Task: Send an email with the signature Maria Thompson with the subject Feedback on a sales pitch and the message Can you provide me with more information about the new product launch? from softage.3@softage.net to softage.1@softage.net with an attached audio file Audio_film_review.mp3 and move the email from Sent Items to the folder Licensing agreements
Action: Mouse moved to (78, 107)
Screenshot: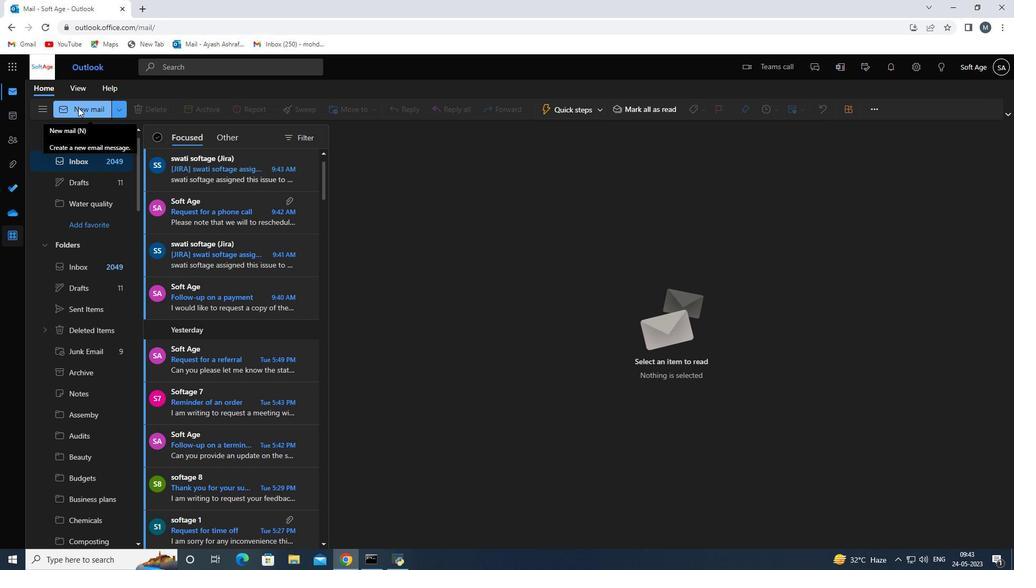 
Action: Mouse pressed left at (78, 107)
Screenshot: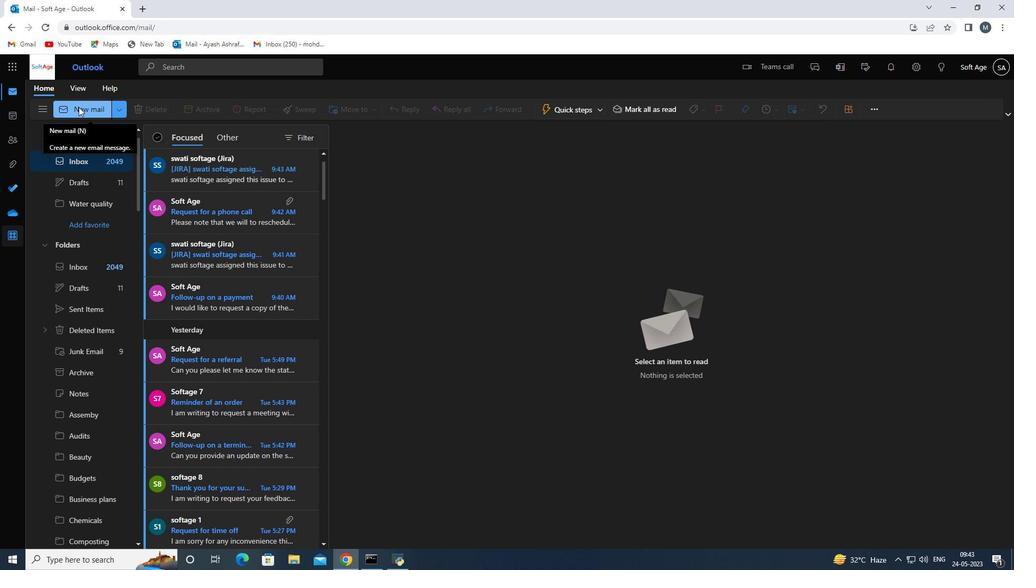 
Action: Mouse moved to (711, 110)
Screenshot: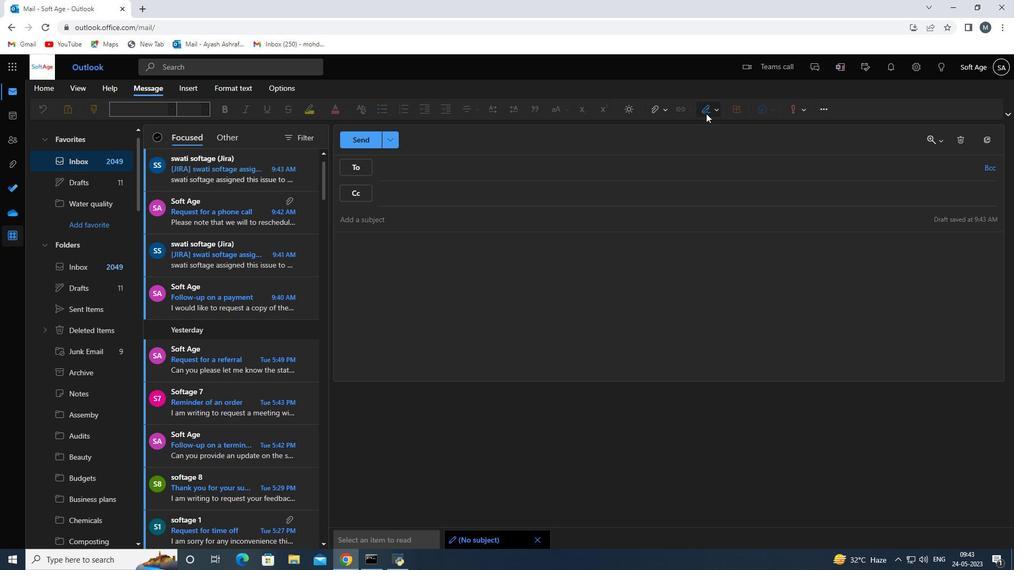 
Action: Mouse pressed left at (711, 110)
Screenshot: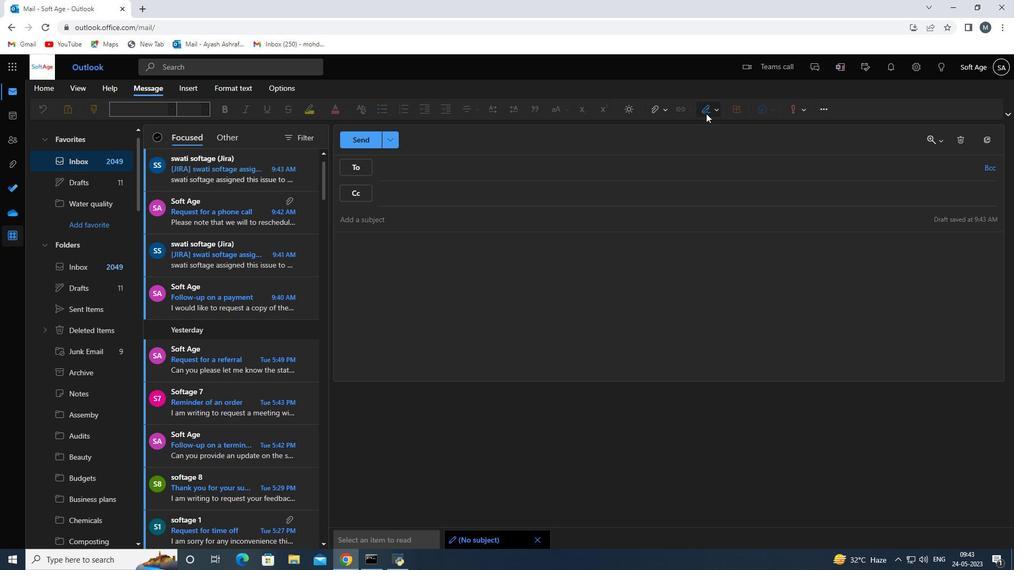 
Action: Mouse moved to (696, 151)
Screenshot: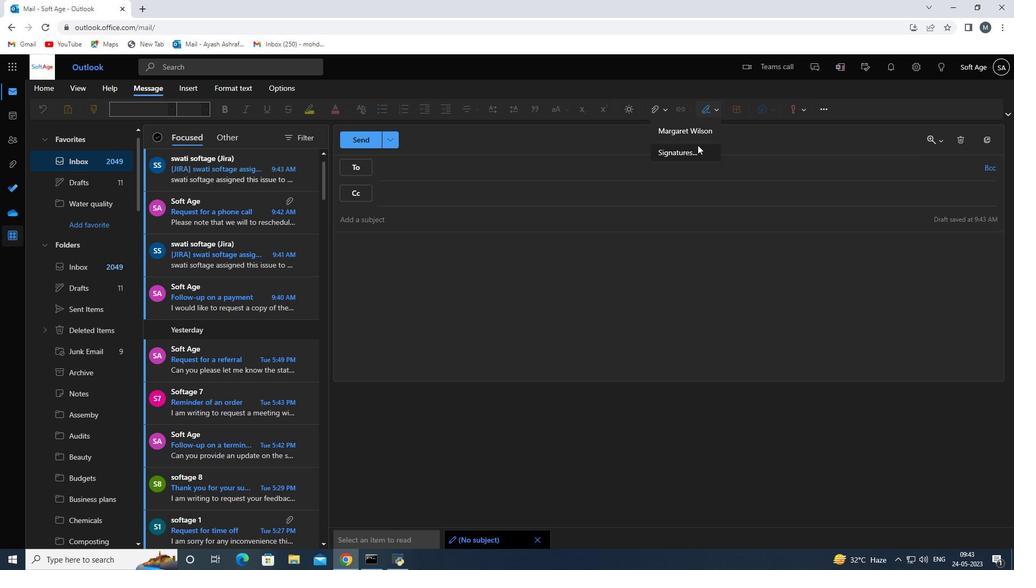 
Action: Mouse pressed left at (696, 151)
Screenshot: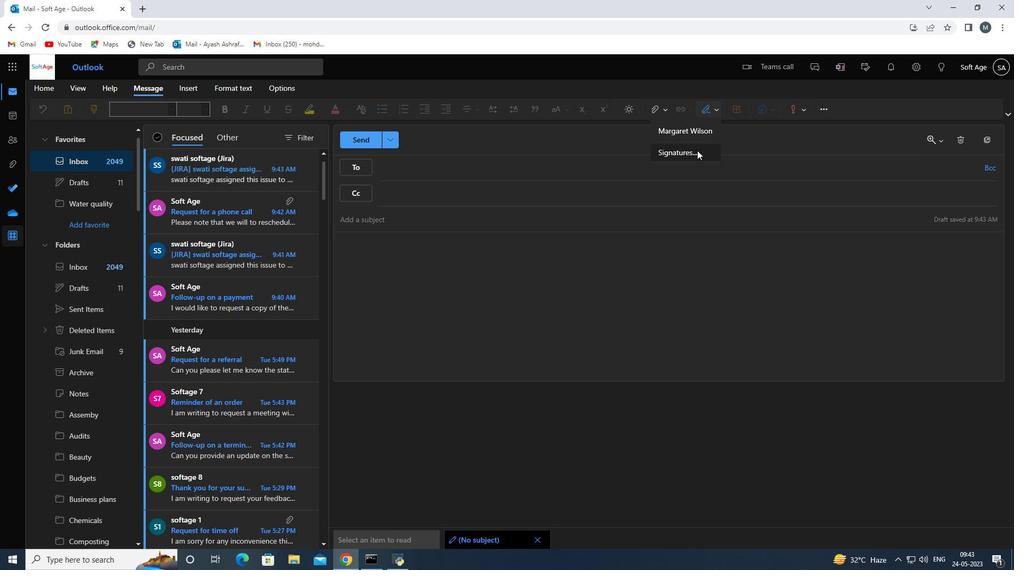 
Action: Mouse moved to (716, 196)
Screenshot: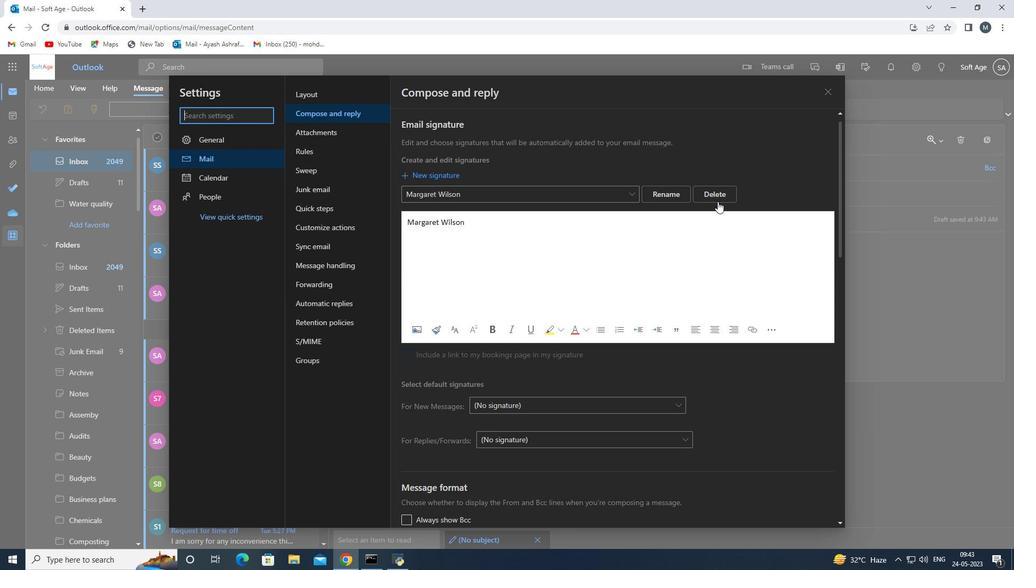 
Action: Mouse pressed left at (716, 196)
Screenshot: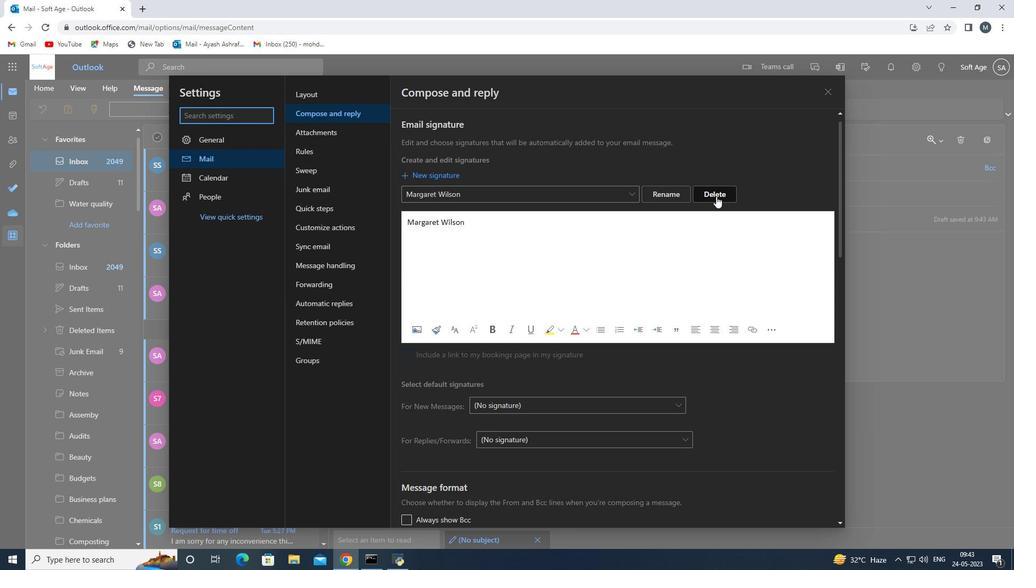 
Action: Mouse moved to (523, 193)
Screenshot: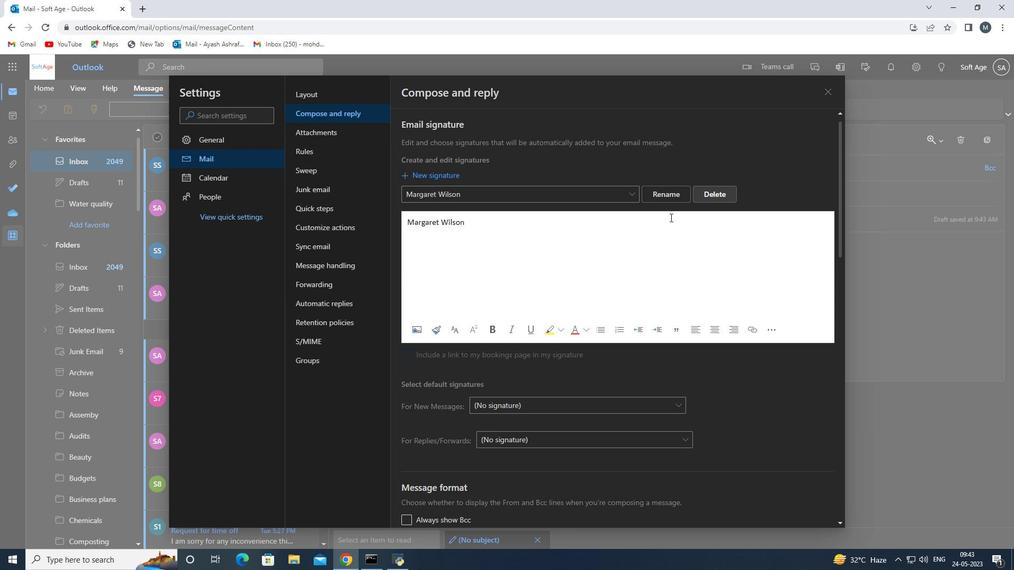 
Action: Mouse pressed left at (523, 193)
Screenshot: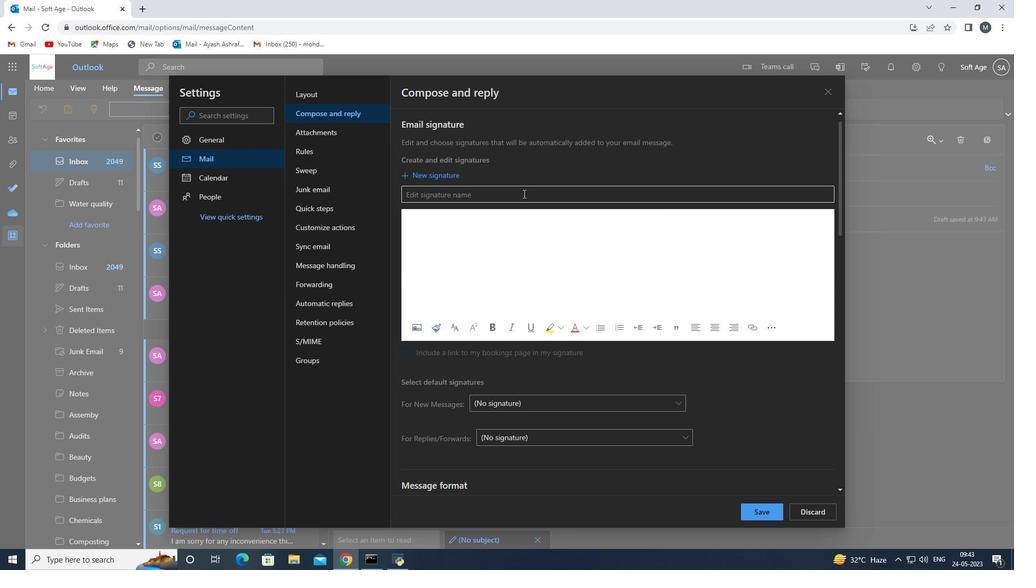 
Action: Key pressed <Key.shift>Maria<Key.space><Key.shift>Thompson<Key.space>
Screenshot: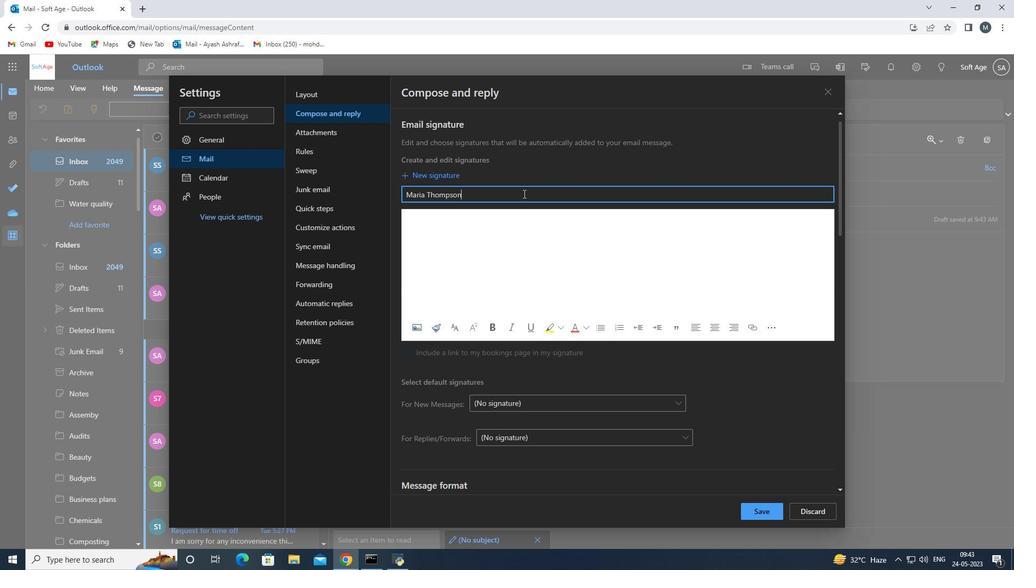 
Action: Mouse moved to (470, 219)
Screenshot: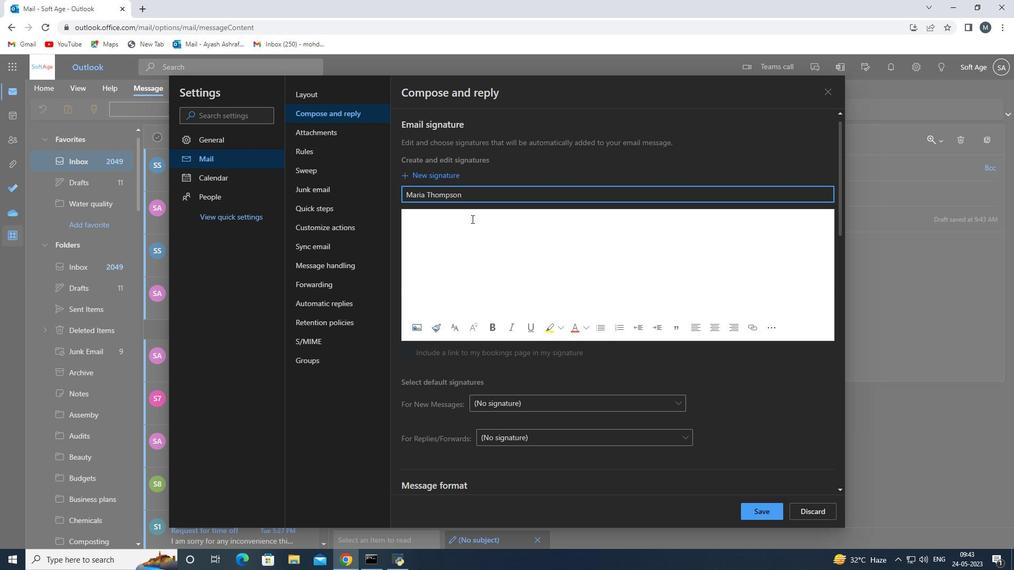 
Action: Mouse pressed left at (470, 219)
Screenshot: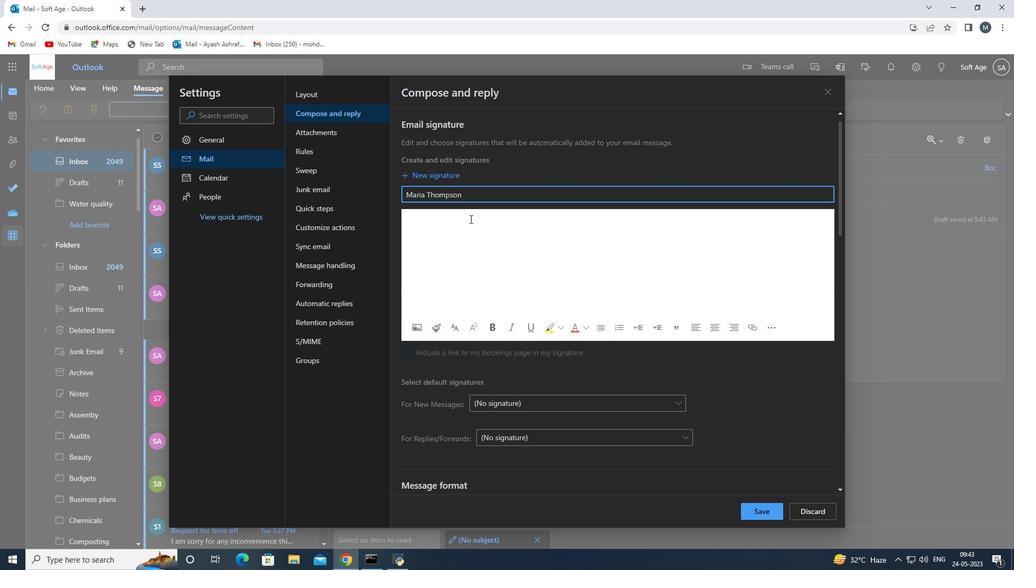 
Action: Key pressed <Key.shift>Mar
Screenshot: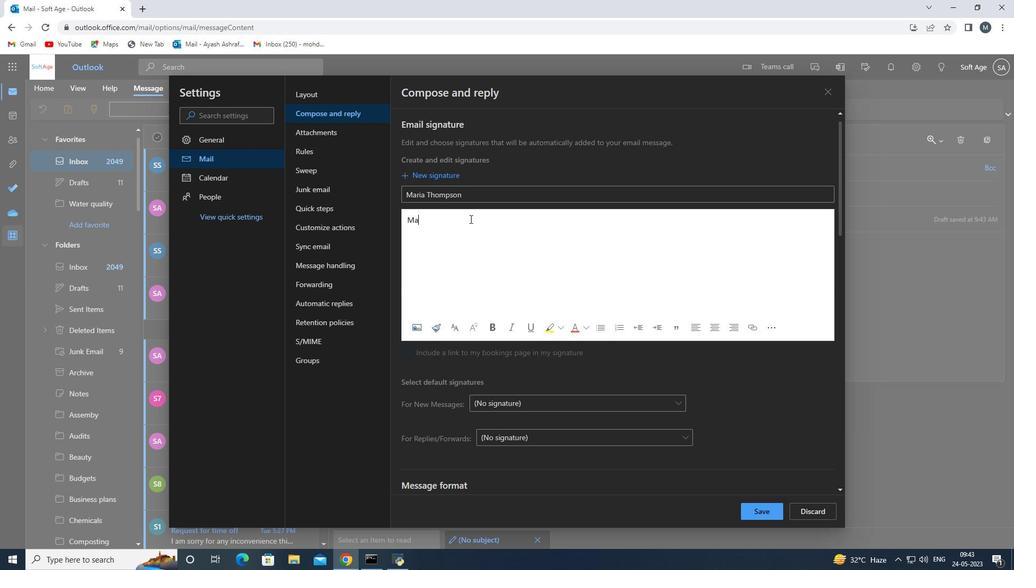 
Action: Mouse moved to (470, 219)
Screenshot: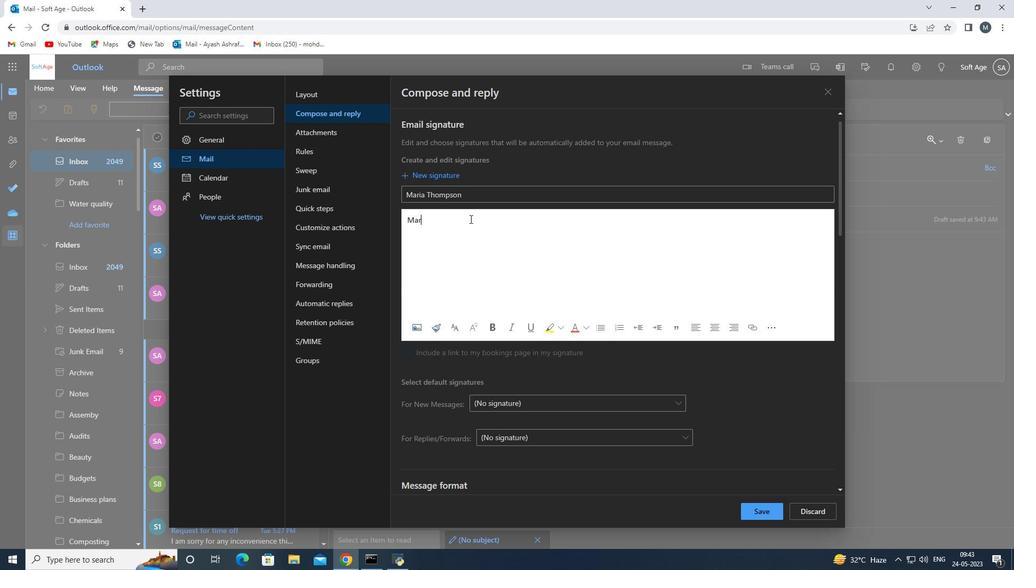 
Action: Key pressed ia<Key.space><Key.shift>Thompson<Key.space>
Screenshot: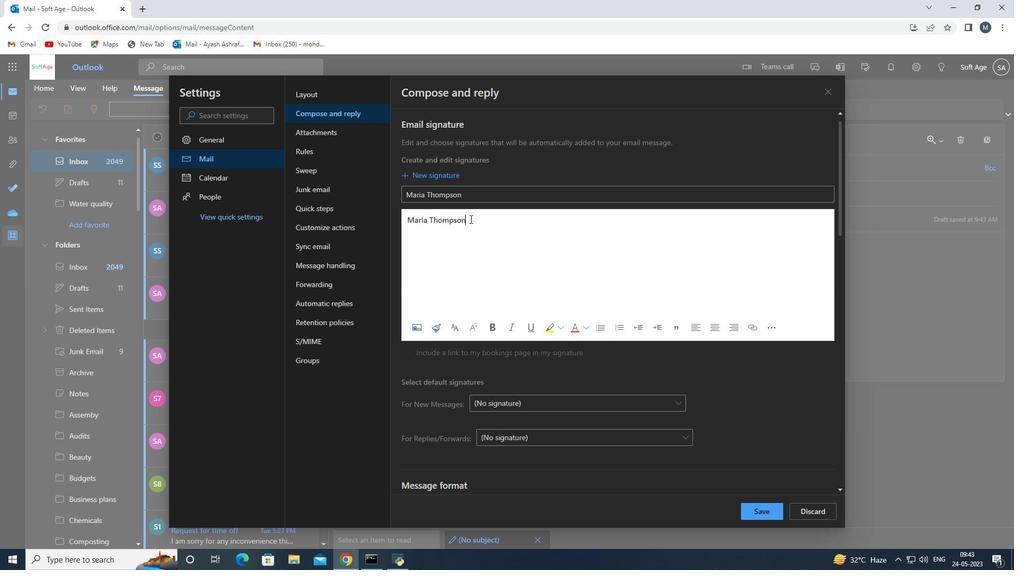 
Action: Mouse moved to (755, 511)
Screenshot: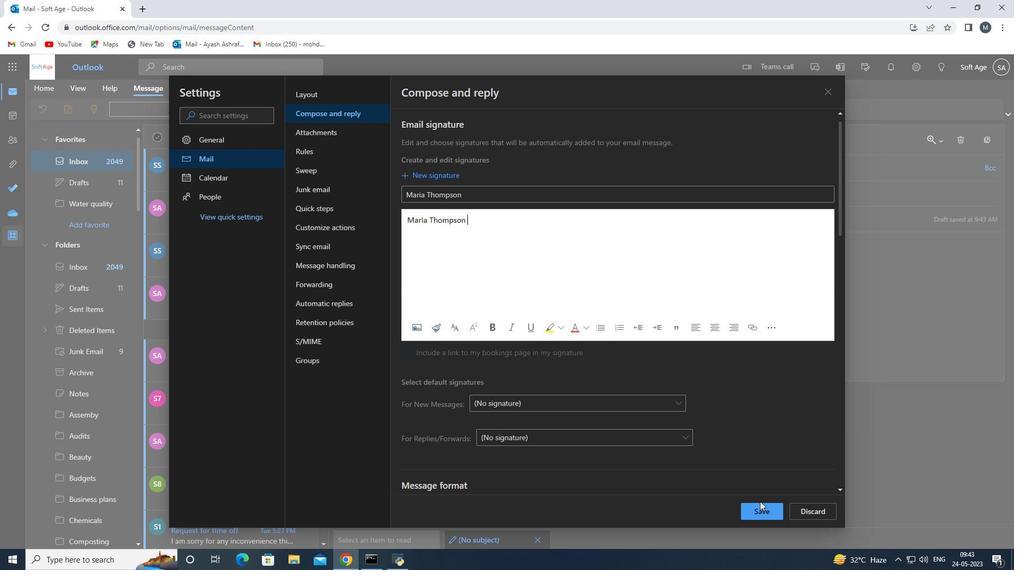 
Action: Mouse pressed left at (755, 511)
Screenshot: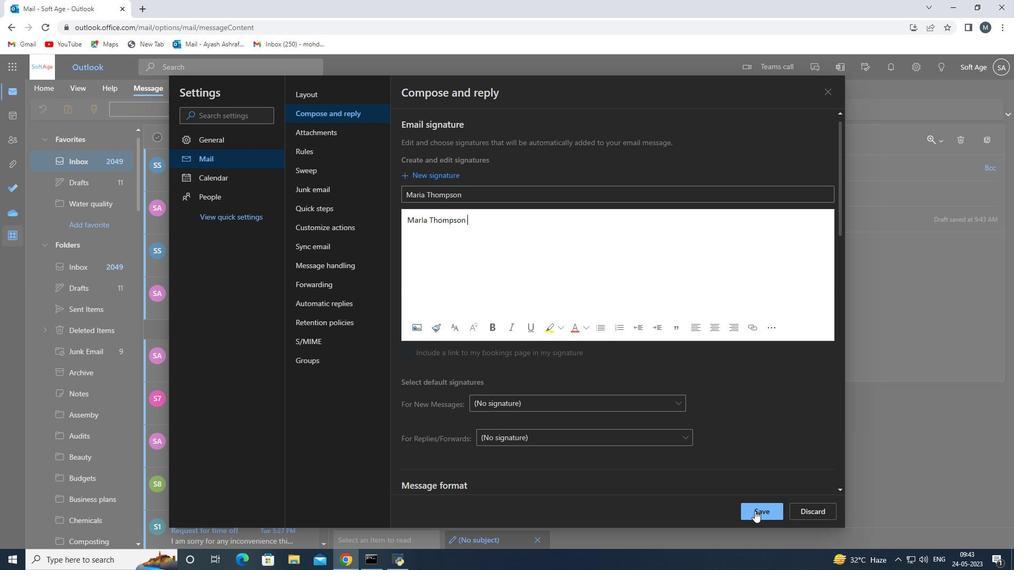 
Action: Mouse moved to (835, 90)
Screenshot: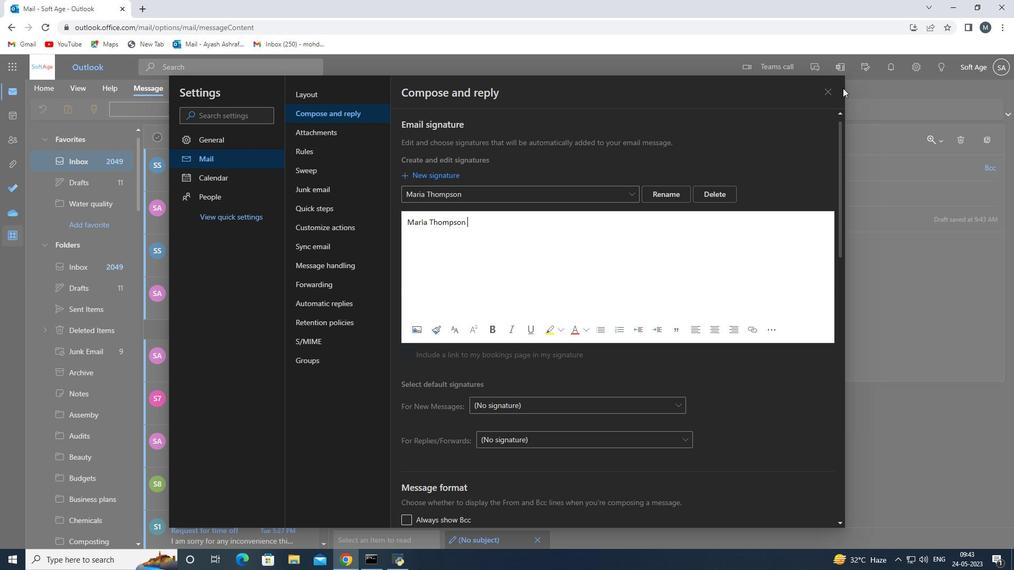 
Action: Mouse pressed left at (835, 90)
Screenshot: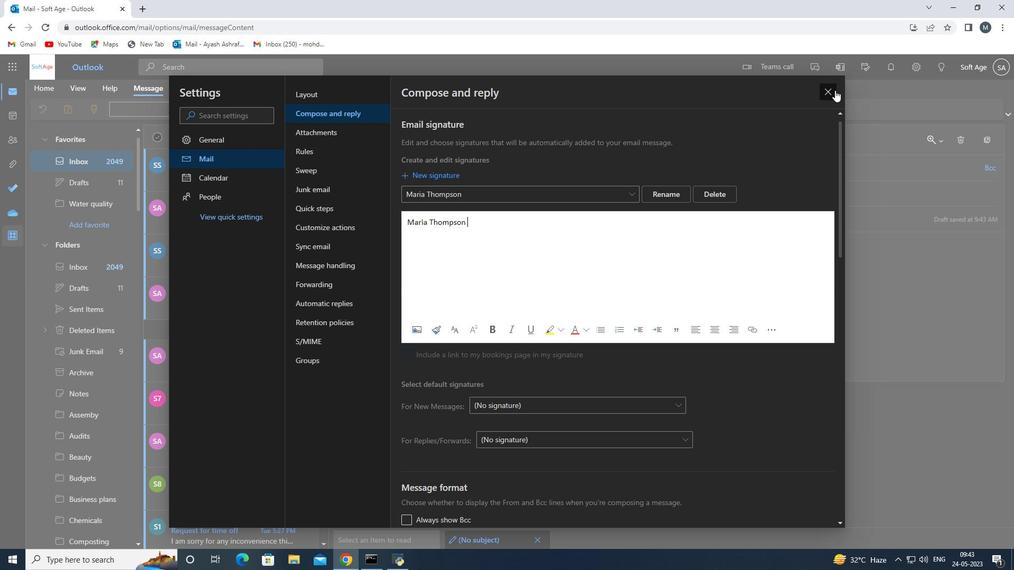 
Action: Mouse moved to (486, 168)
Screenshot: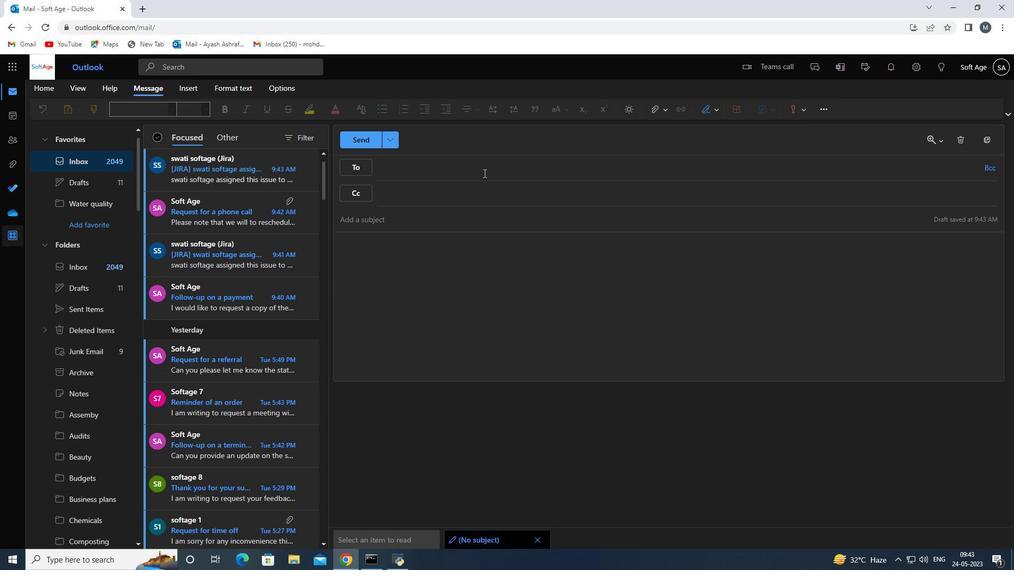 
Action: Mouse pressed left at (486, 168)
Screenshot: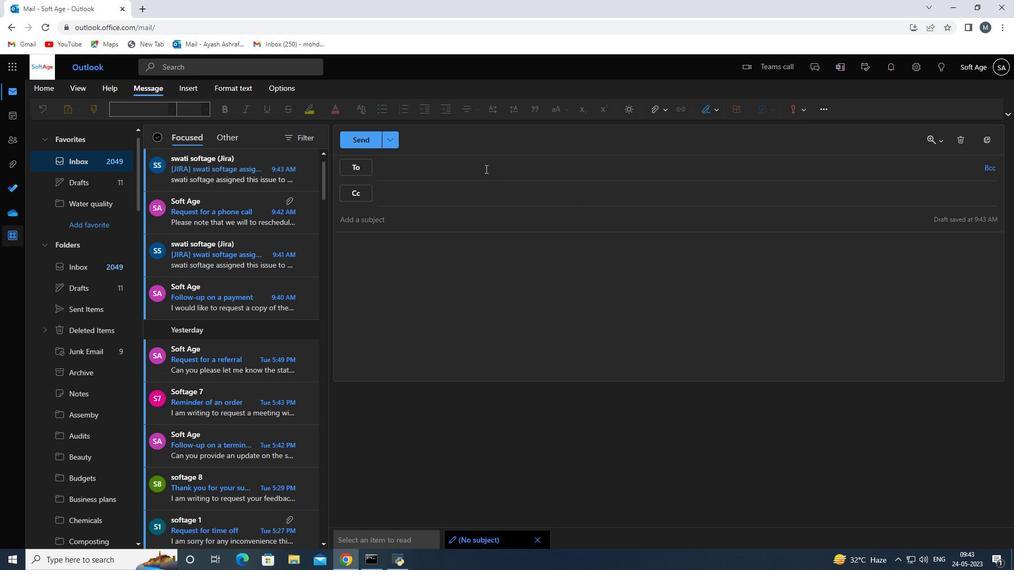 
Action: Mouse moved to (583, 274)
Screenshot: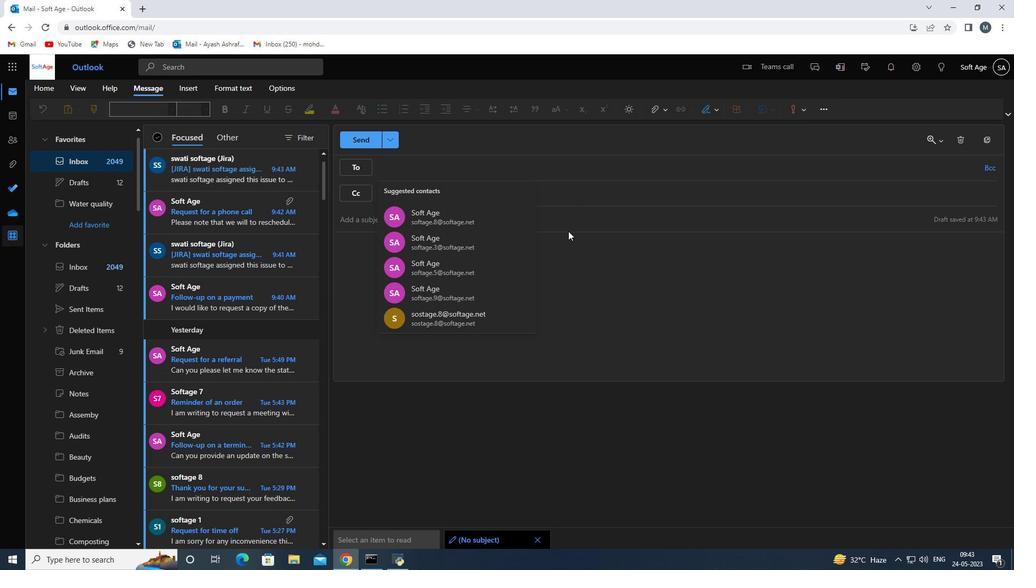 
Action: Mouse pressed left at (583, 274)
Screenshot: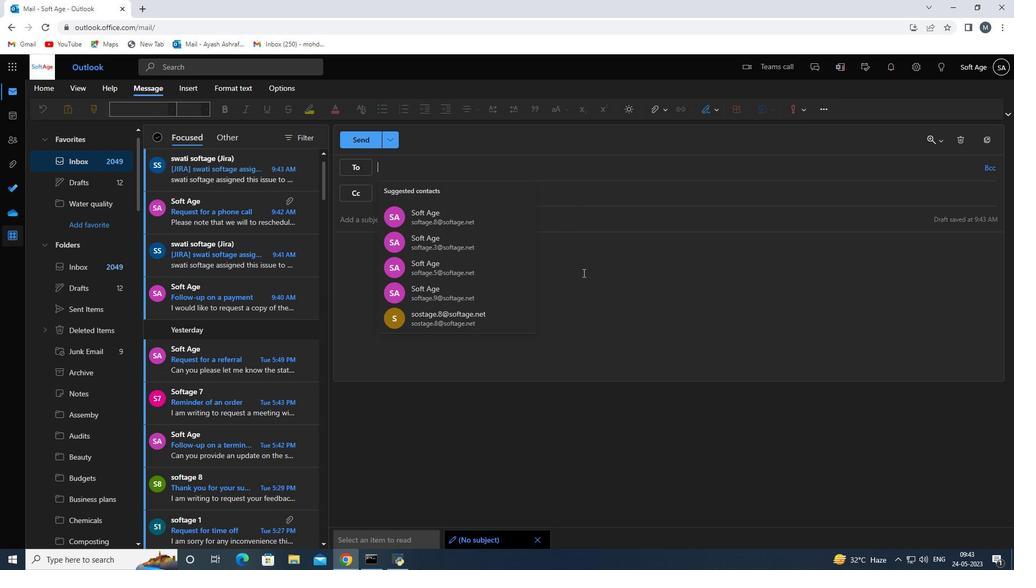 
Action: Mouse moved to (432, 224)
Screenshot: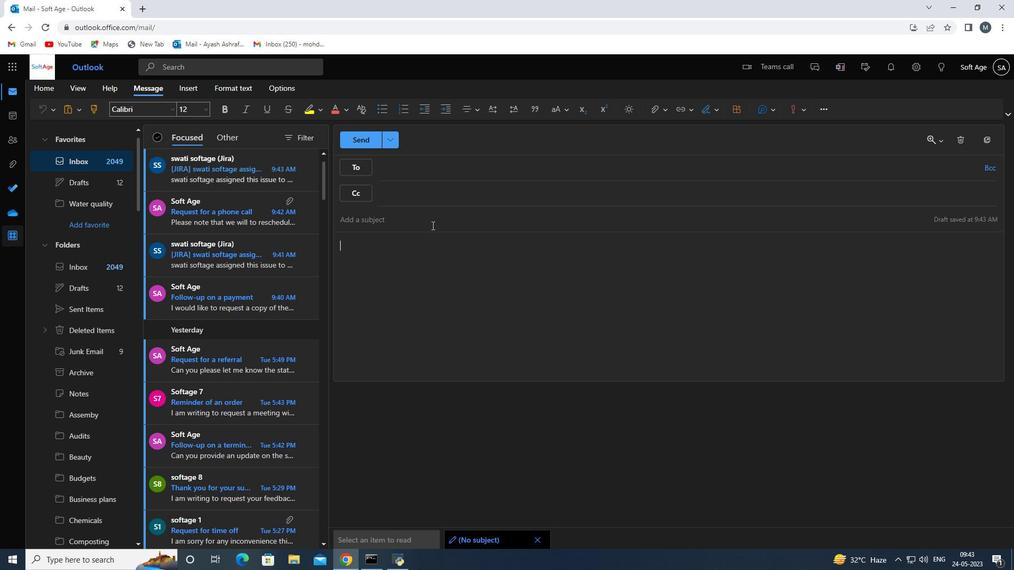 
Action: Mouse pressed left at (432, 224)
Screenshot: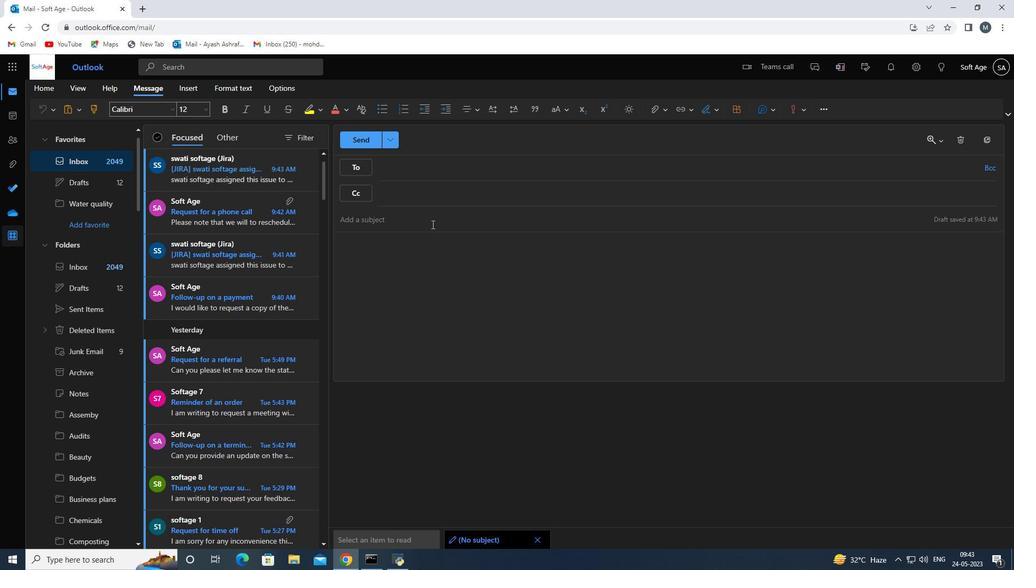 
Action: Key pressed <Key.shift>Feedback<Key.space>on<Key.space>a<Key.space>sales<Key.space>pitch<Key.space>and<Key.space>the<Key.space><Key.backspace><Key.backspace><Key.backspace><Key.backspace><Key.backspace><Key.backspace><Key.backspace><Key.backspace>
Screenshot: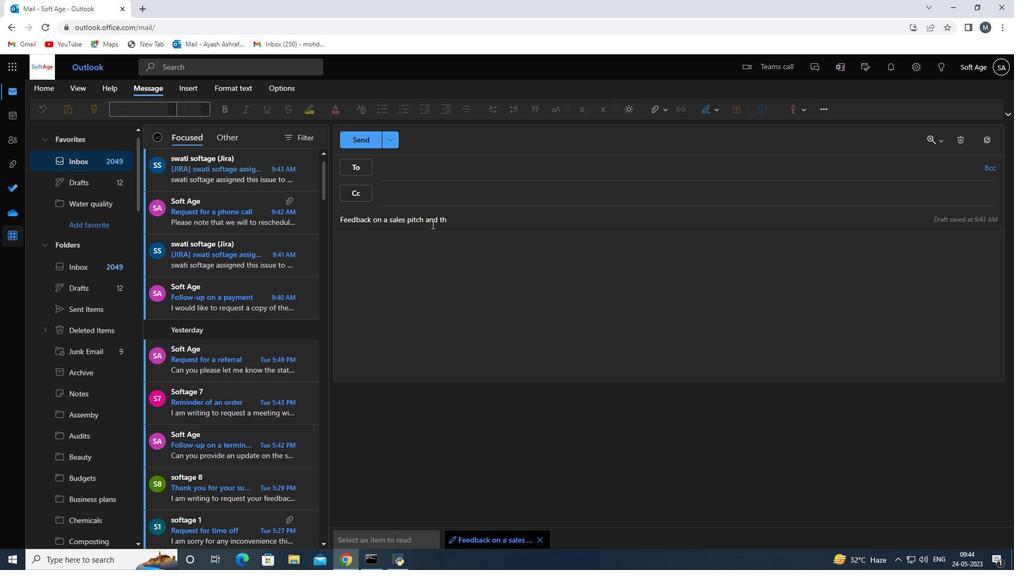 
Action: Mouse moved to (429, 253)
Screenshot: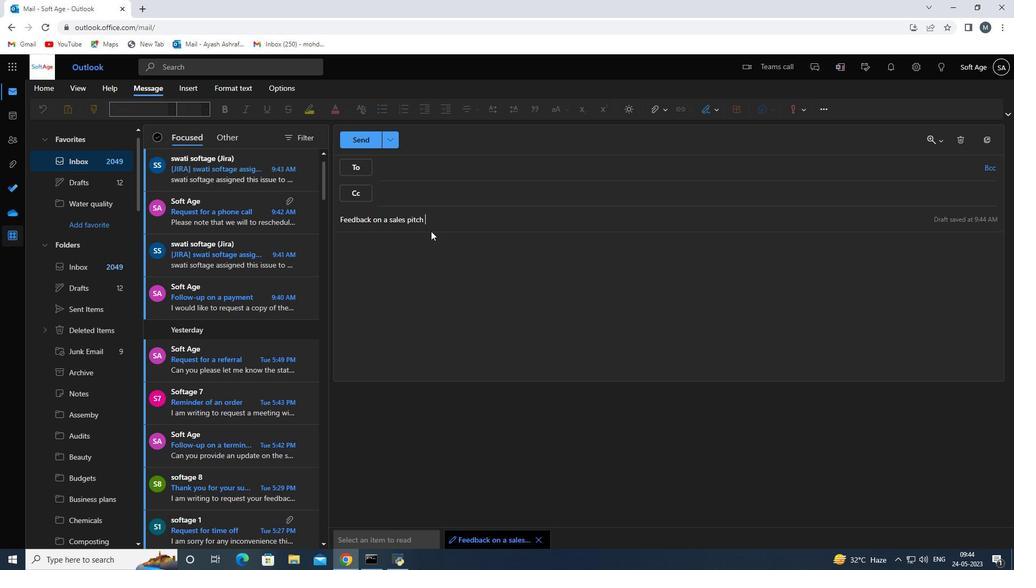 
Action: Mouse pressed left at (429, 253)
Screenshot: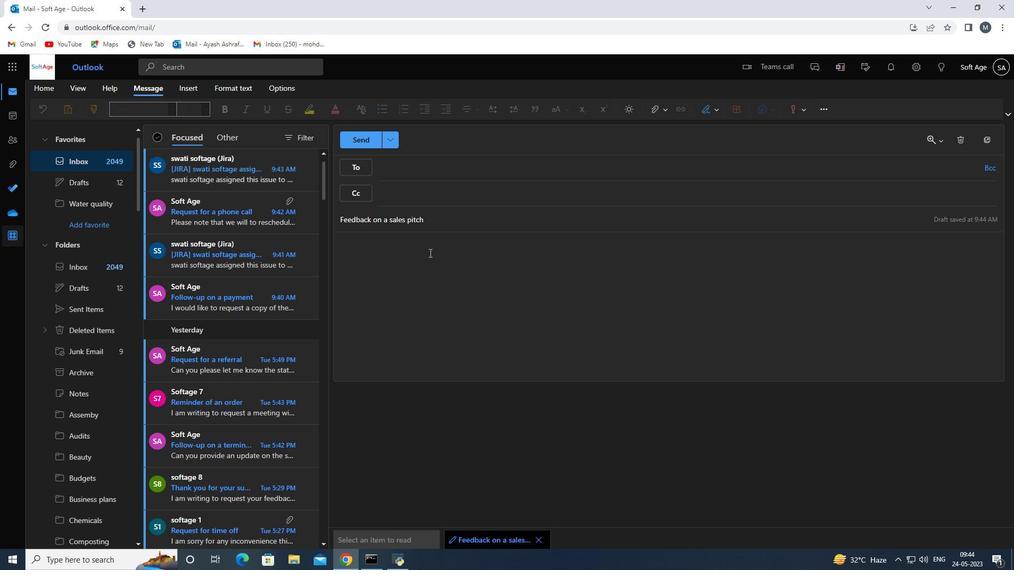 
Action: Key pressed <Key.shift>Can<Key.space>you<Key.space>provide<Key.space>me<Key.space>with<Key.space>more<Key.space>informatin<Key.space><Key.backspace><Key.backspace>on<Key.space>about<Key.space>the<Key.space>new<Key.space>prof<Key.backspace>duct<Key.space>launch<Key.space>
Screenshot: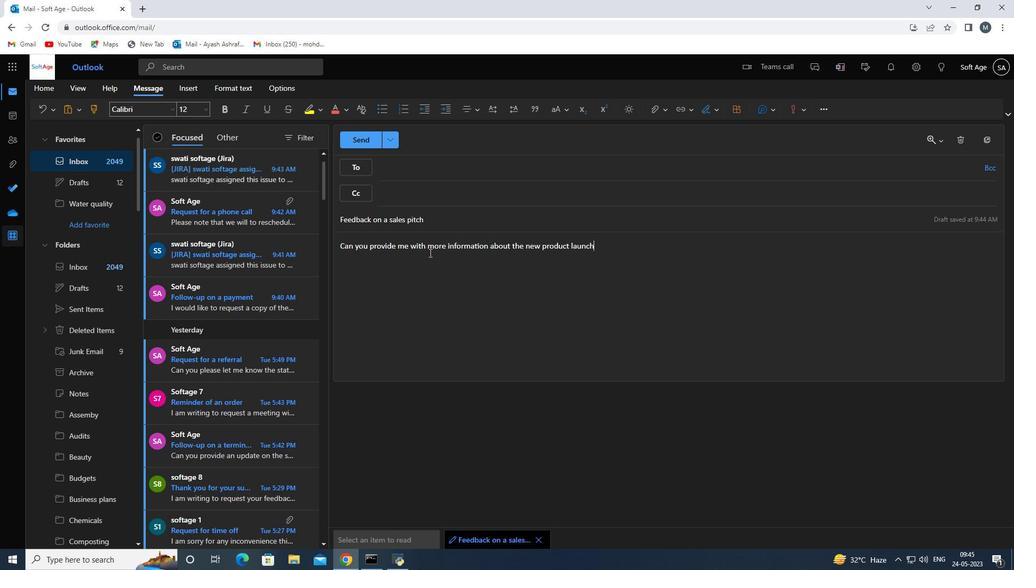 
Action: Mouse moved to (422, 255)
Screenshot: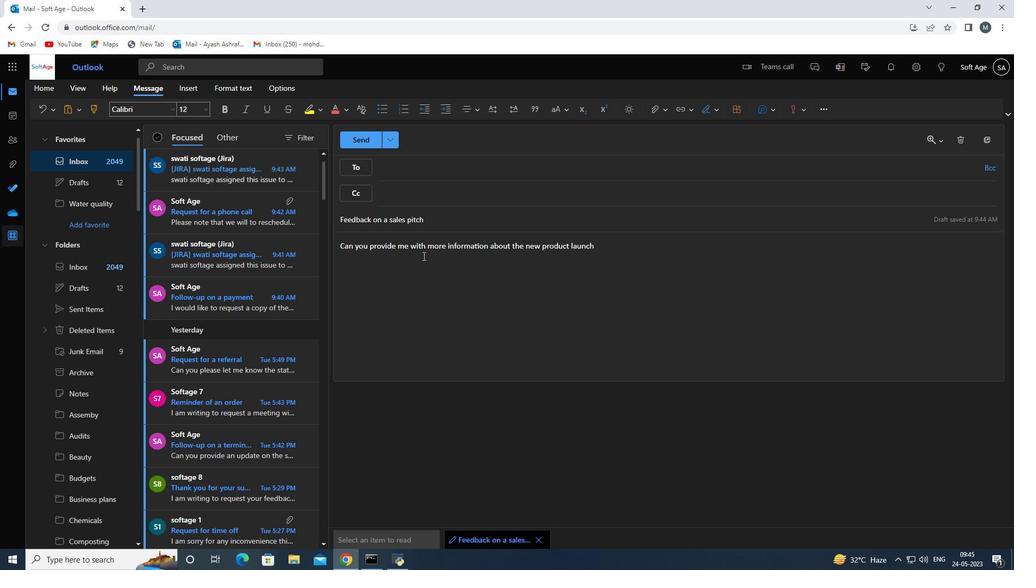 
Action: Key pressed <Key.enter>
Screenshot: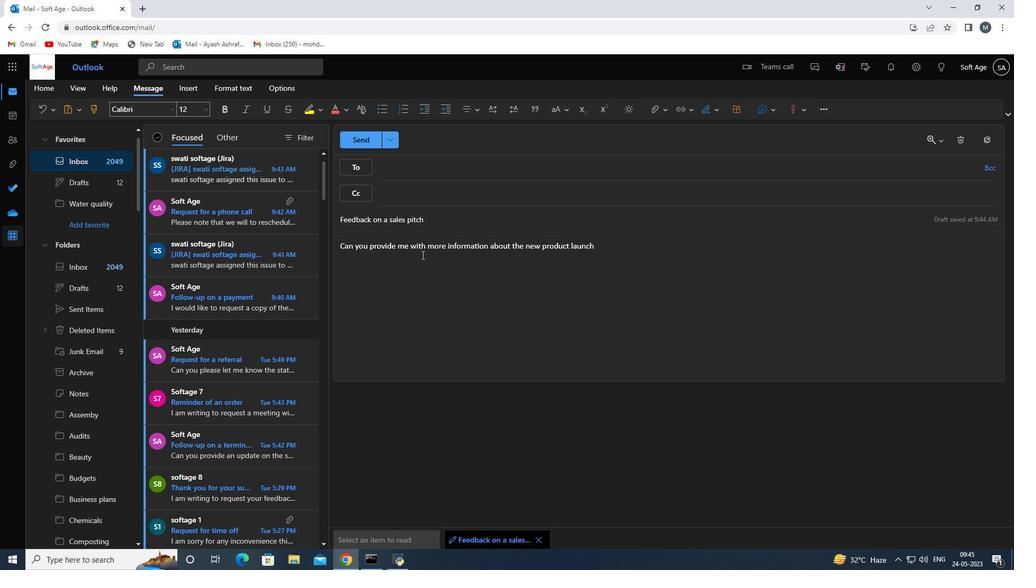 
Action: Mouse moved to (716, 108)
Screenshot: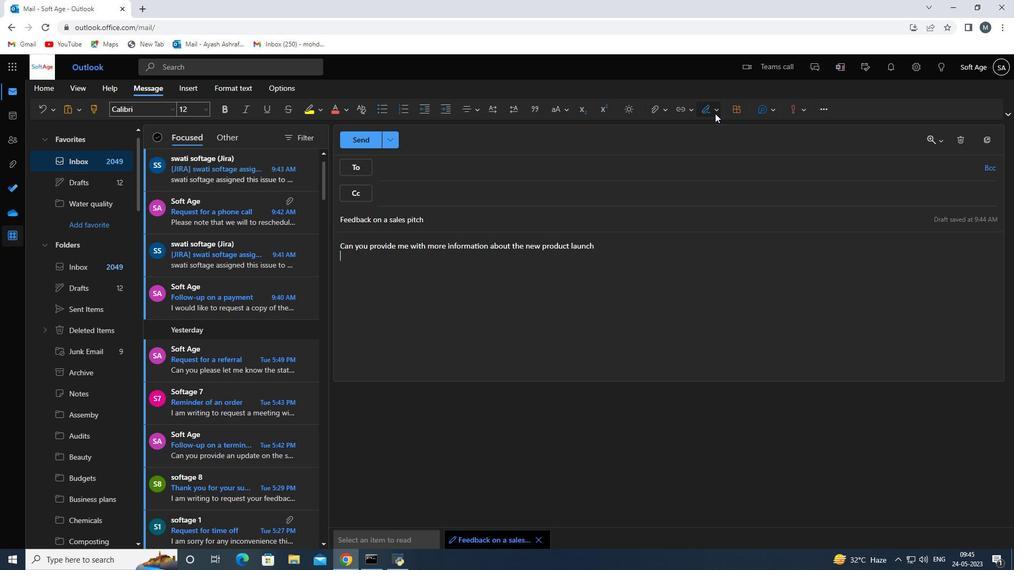 
Action: Mouse pressed left at (716, 108)
Screenshot: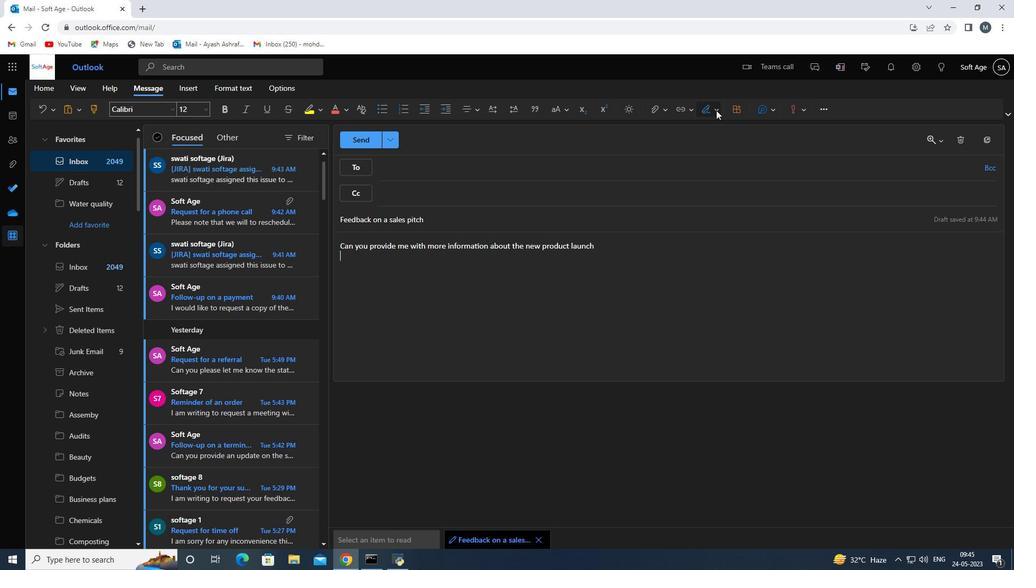
Action: Mouse moved to (711, 129)
Screenshot: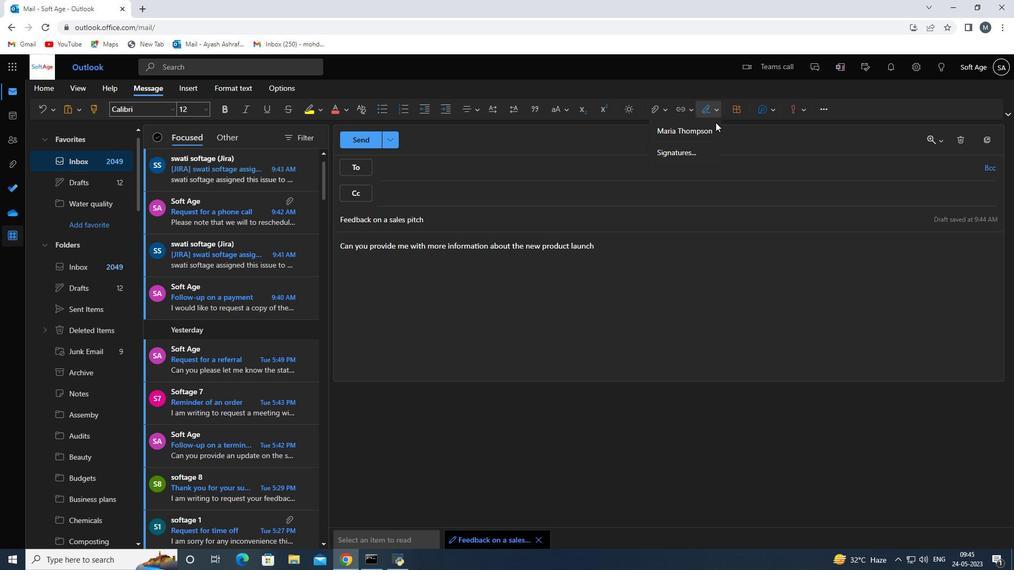 
Action: Mouse pressed left at (711, 129)
Screenshot: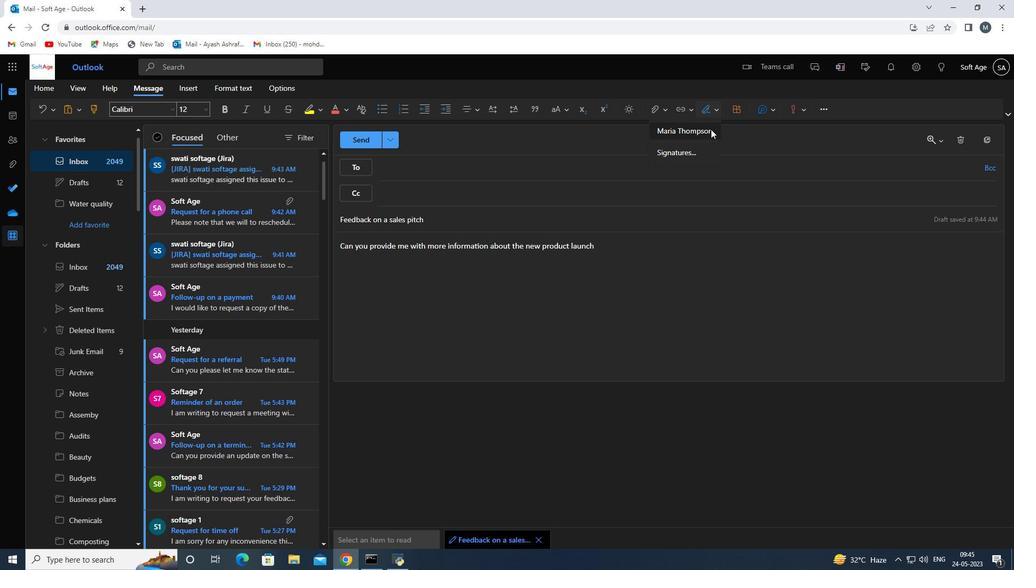 
Action: Mouse moved to (466, 170)
Screenshot: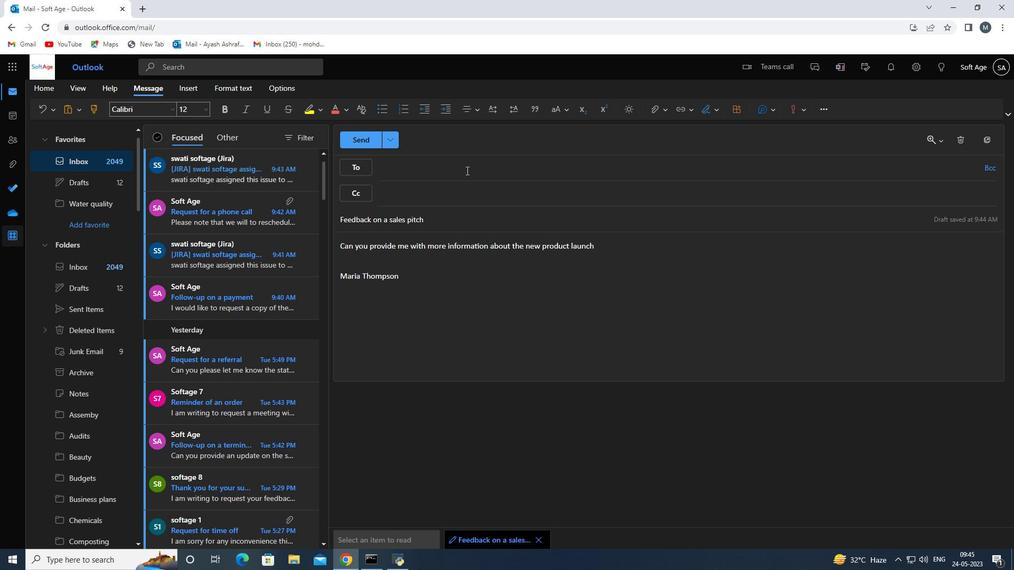 
Action: Mouse pressed left at (466, 170)
Screenshot: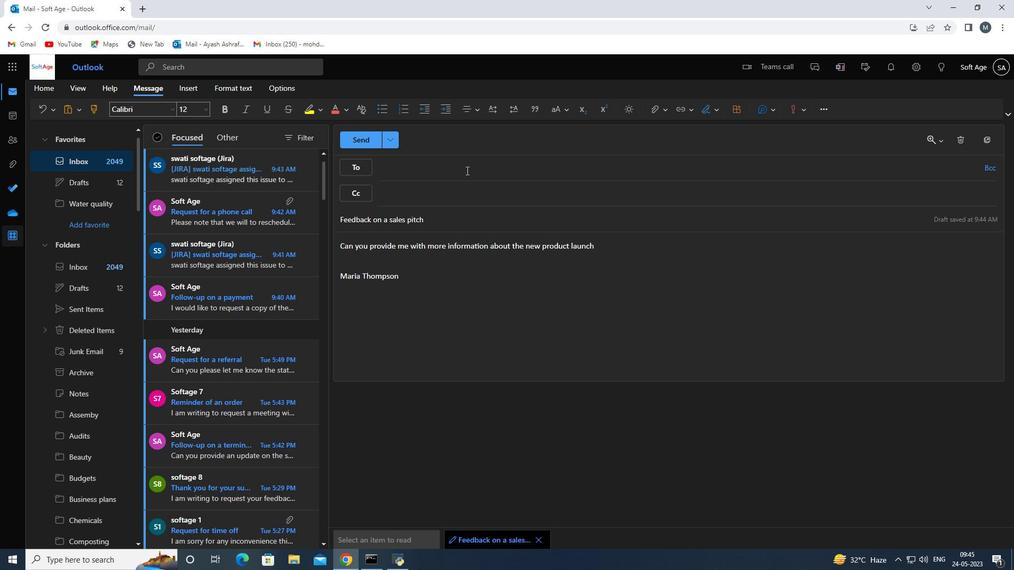
Action: Key pressed softage.1<Key.shift>@softage.net
Screenshot: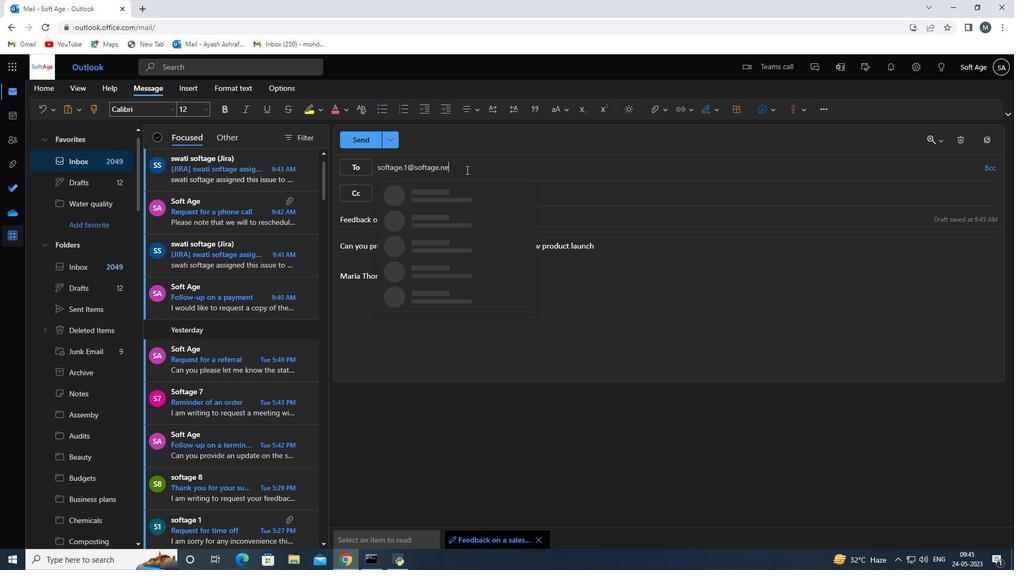 
Action: Mouse moved to (462, 191)
Screenshot: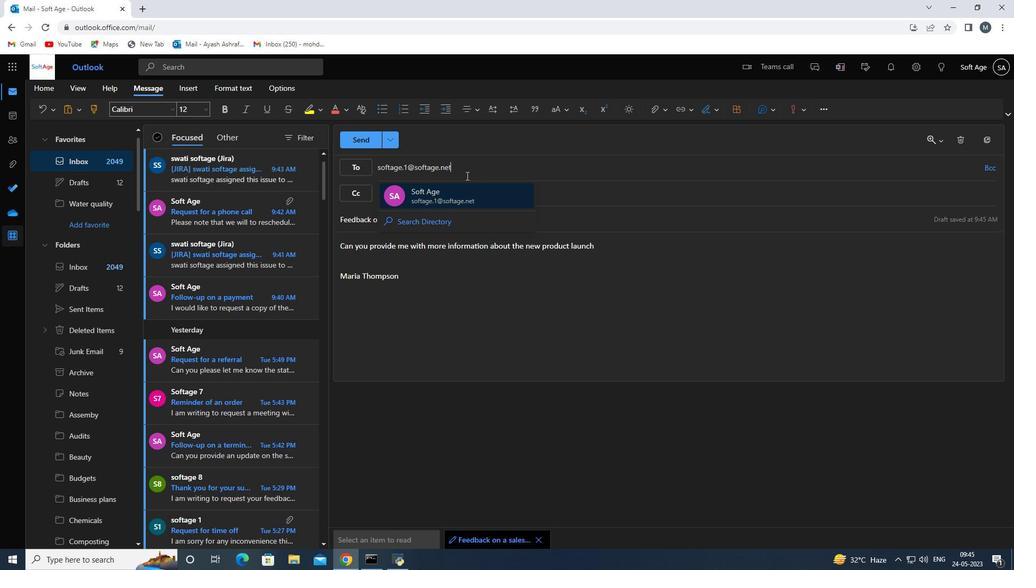 
Action: Mouse pressed left at (462, 191)
Screenshot: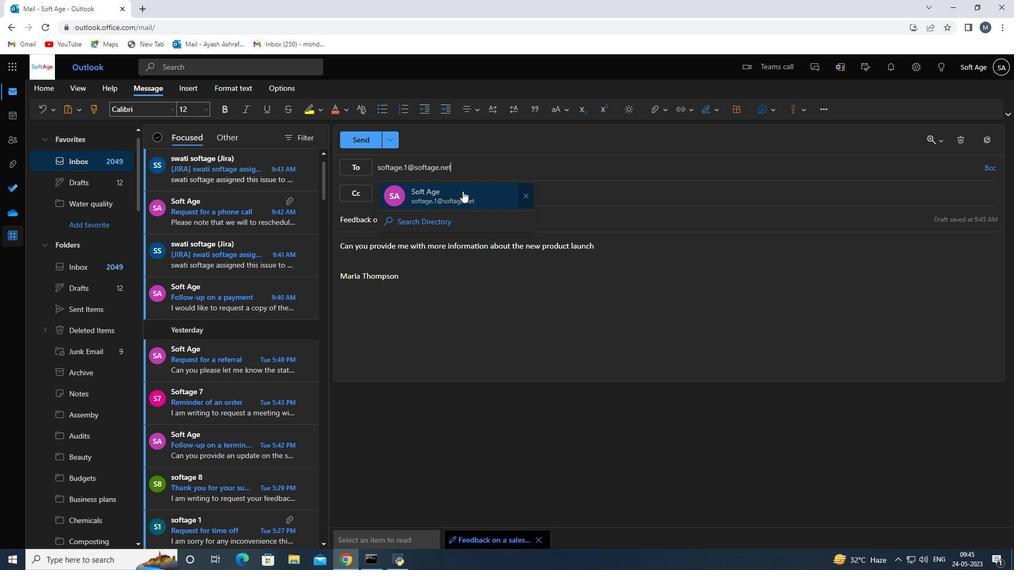 
Action: Mouse moved to (708, 114)
Screenshot: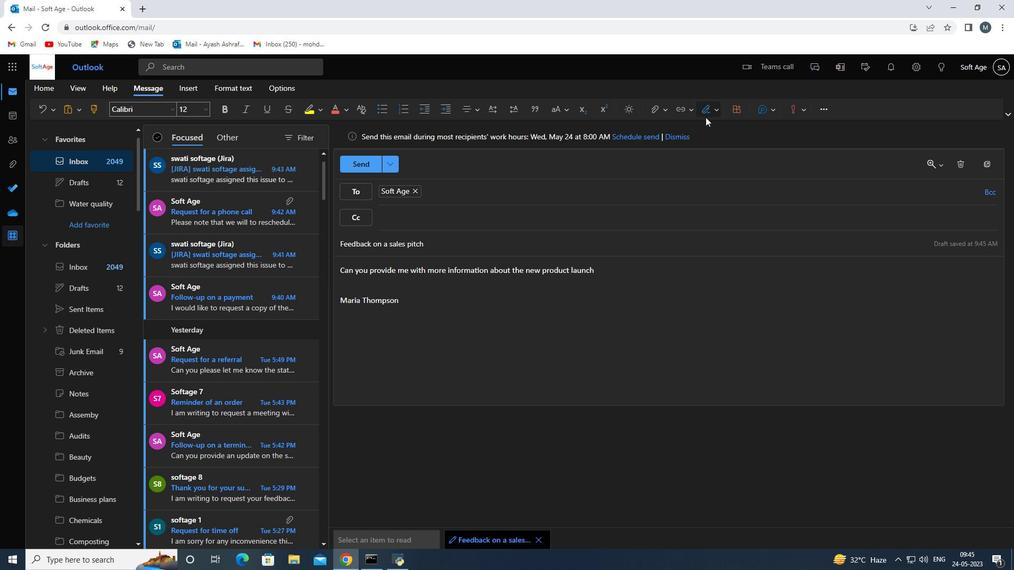 
Action: Mouse pressed left at (708, 114)
Screenshot: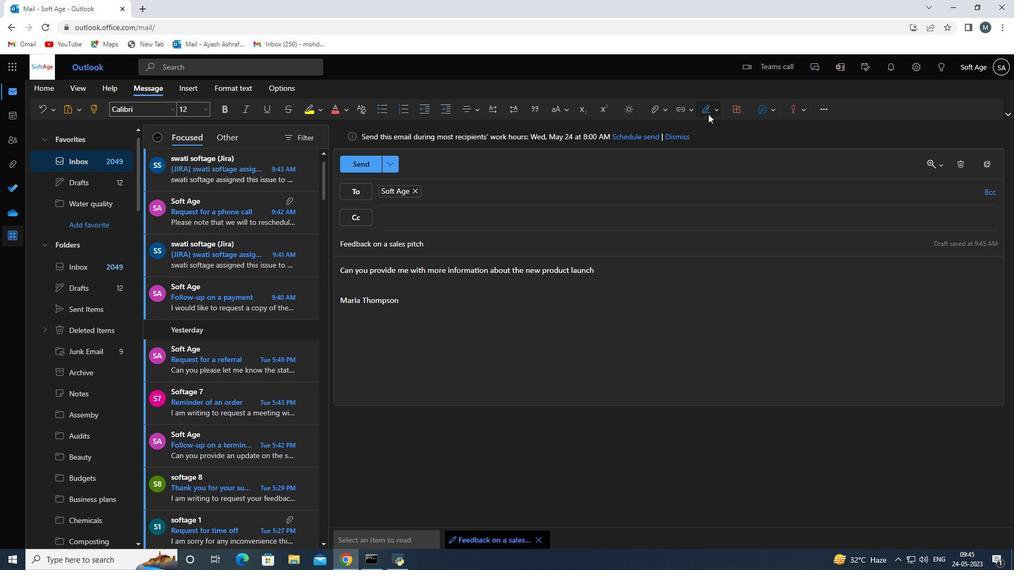 
Action: Mouse moved to (613, 294)
Screenshot: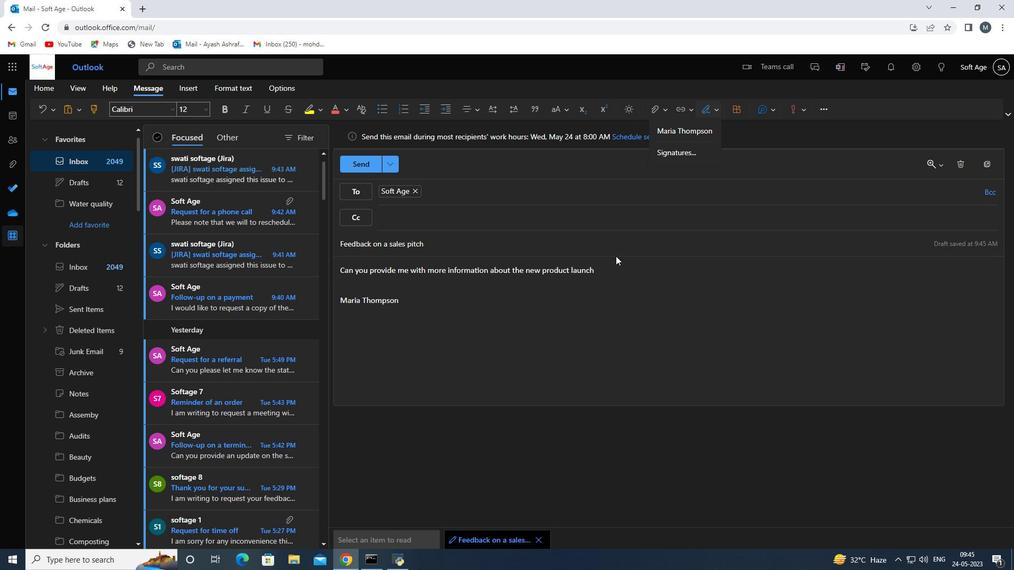 
Action: Mouse pressed left at (613, 294)
Screenshot: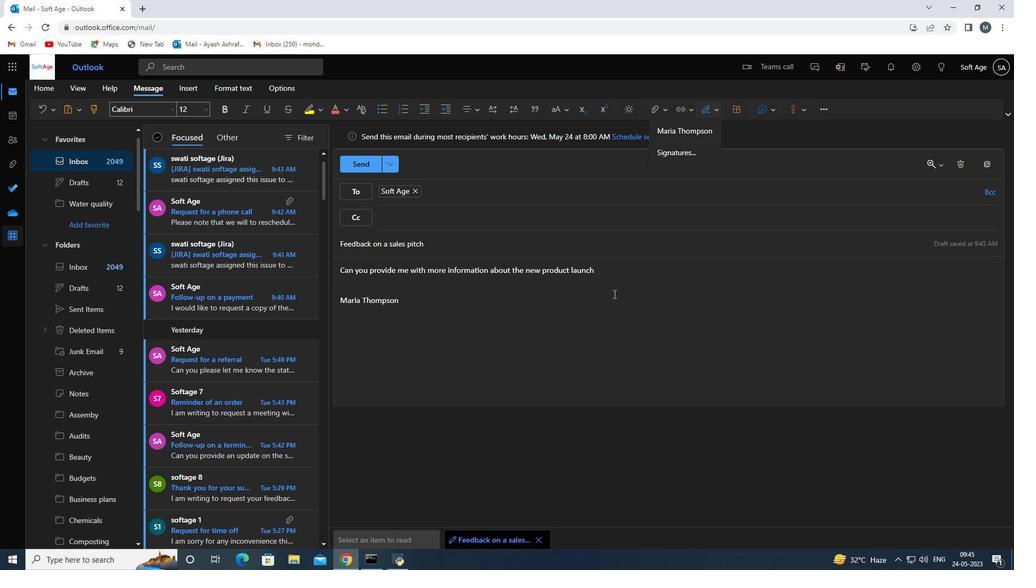 
Action: Mouse moved to (664, 113)
Screenshot: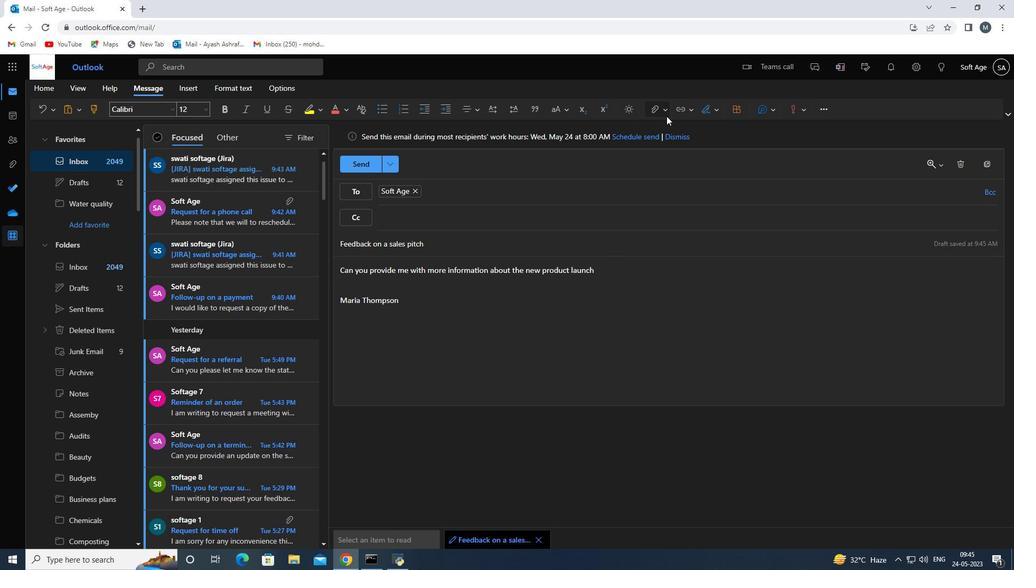 
Action: Mouse pressed left at (664, 113)
Screenshot: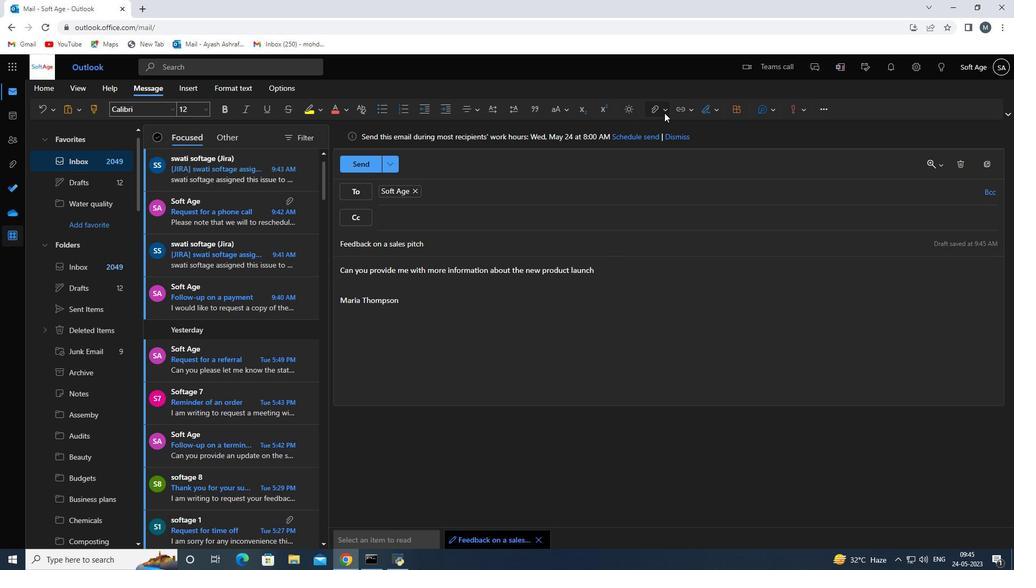 
Action: Mouse moved to (592, 131)
Screenshot: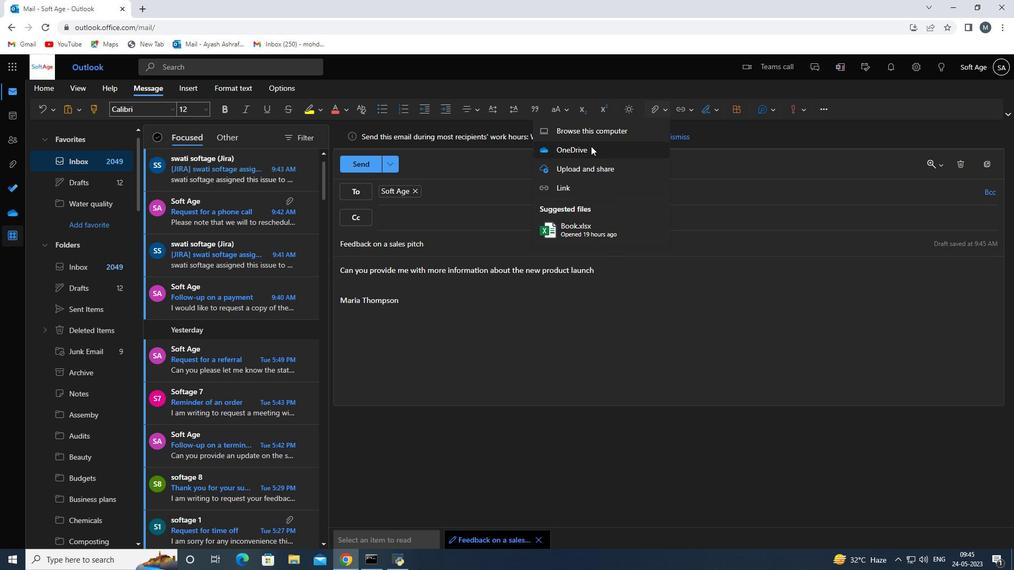 
Action: Mouse pressed left at (592, 131)
Screenshot: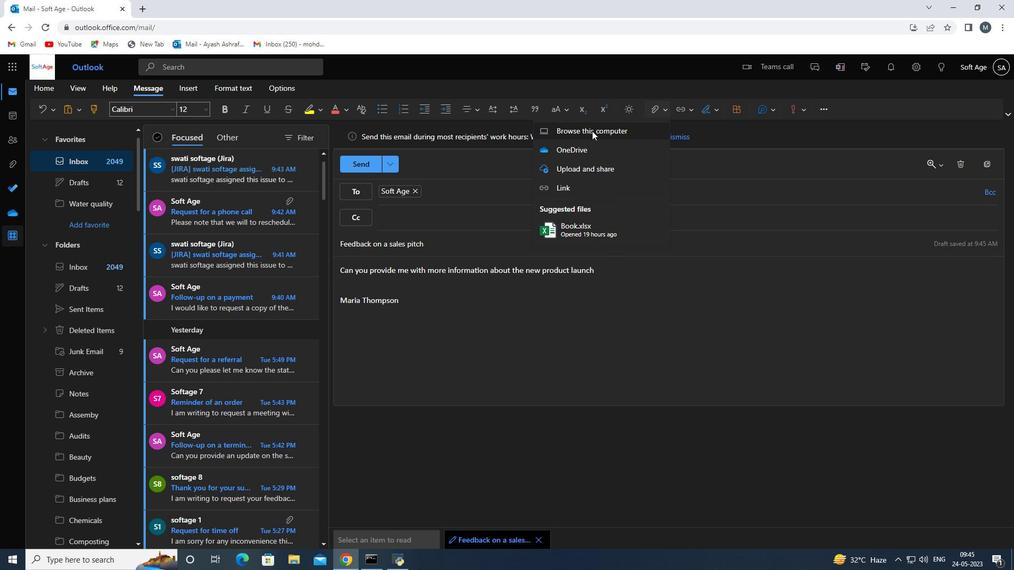 
Action: Mouse moved to (315, 157)
Screenshot: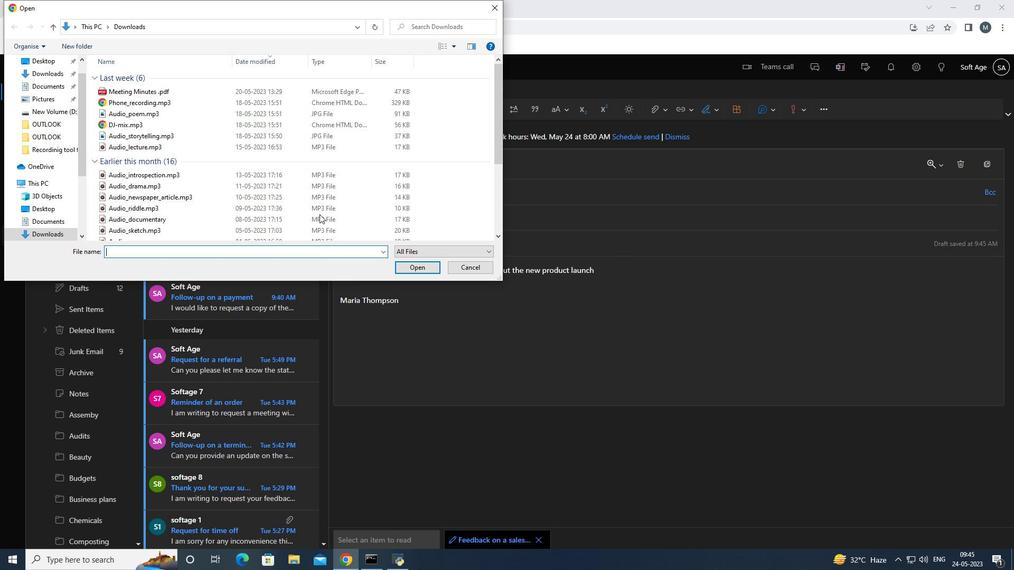 
Action: Mouse scrolled (315, 157) with delta (0, 0)
Screenshot: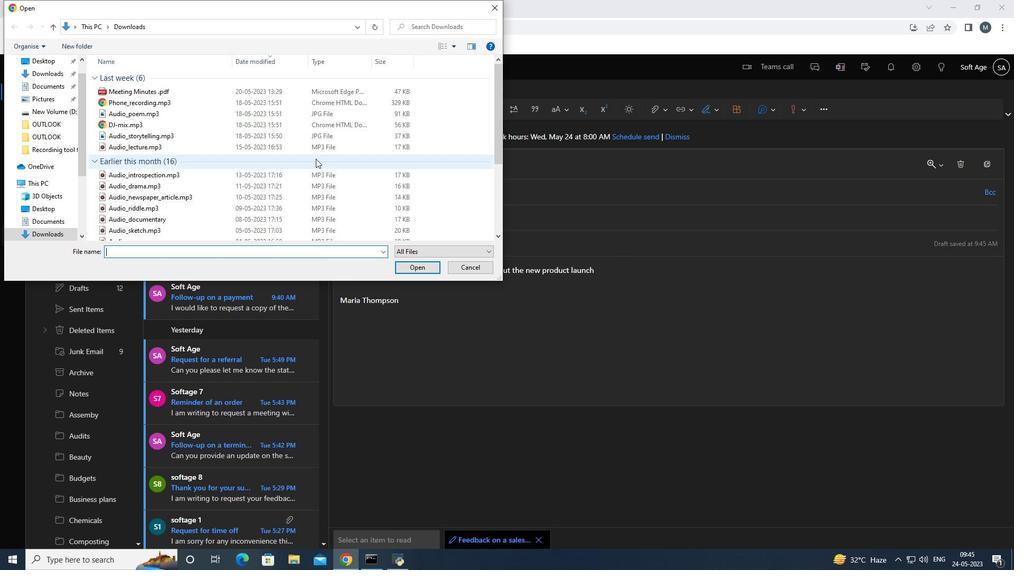 
Action: Mouse scrolled (315, 157) with delta (0, 0)
Screenshot: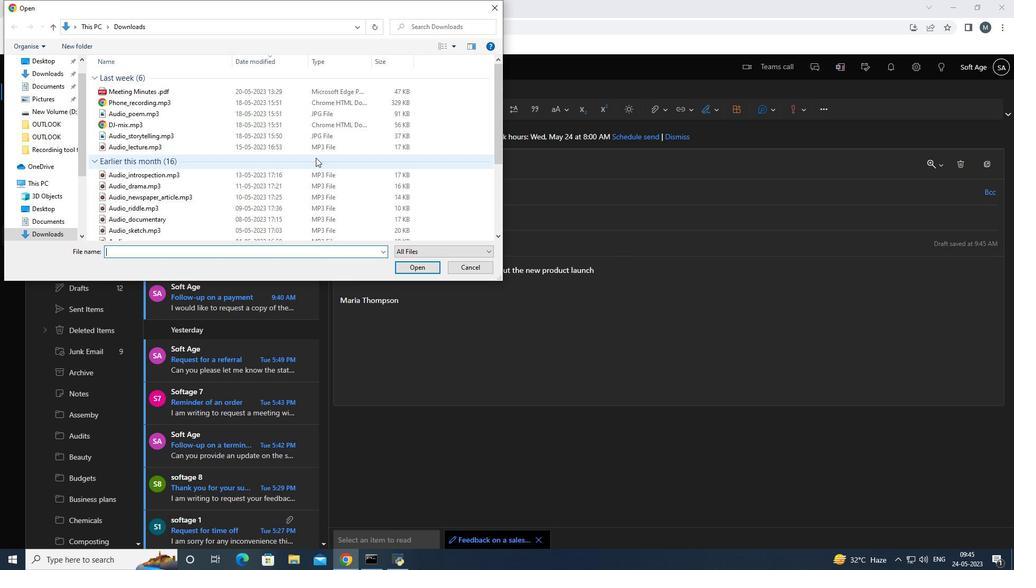 
Action: Mouse scrolled (315, 157) with delta (0, 0)
Screenshot: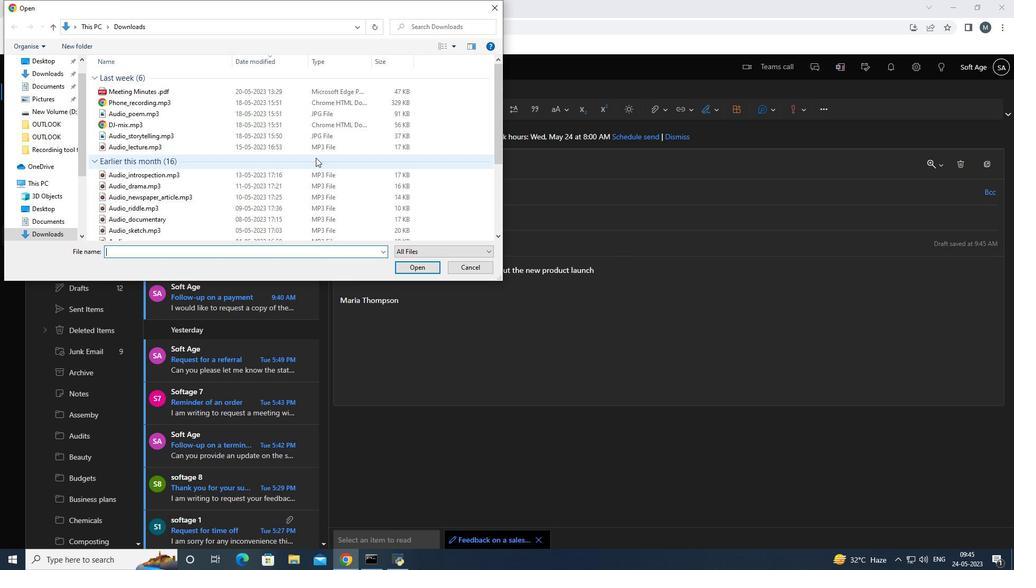 
Action: Mouse scrolled (315, 157) with delta (0, 0)
Screenshot: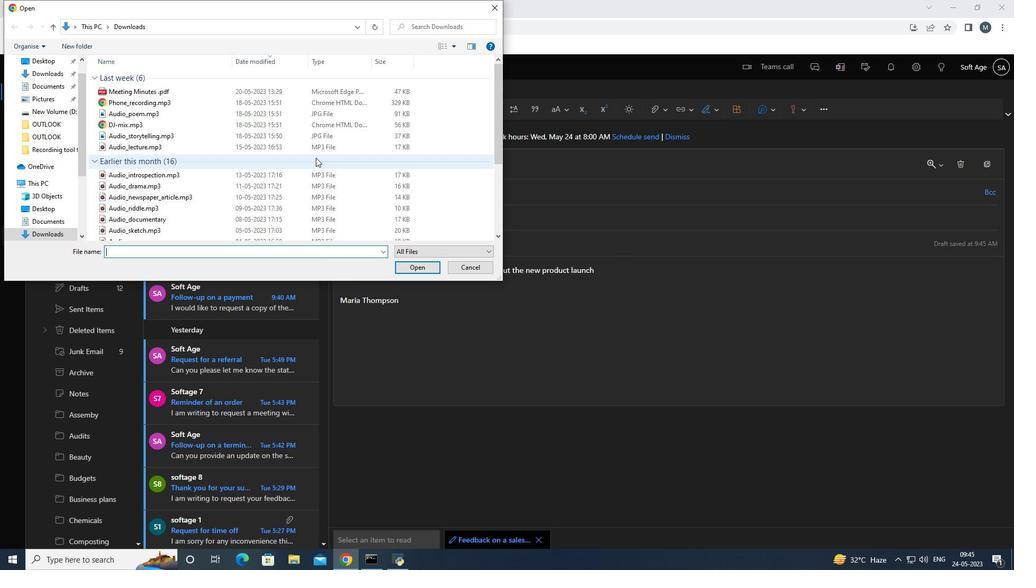 
Action: Mouse moved to (315, 166)
Screenshot: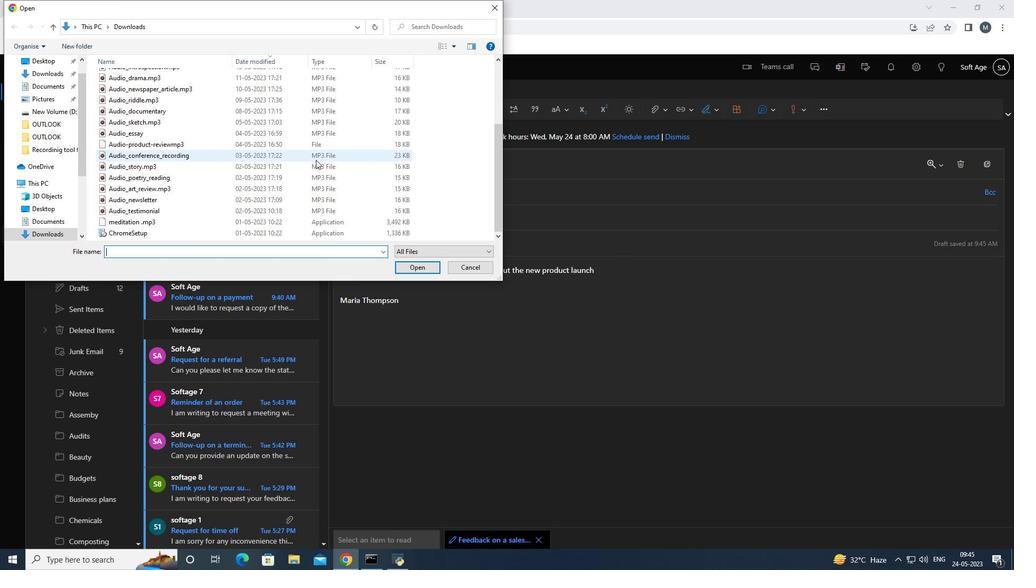
Action: Mouse scrolled (315, 166) with delta (0, 0)
Screenshot: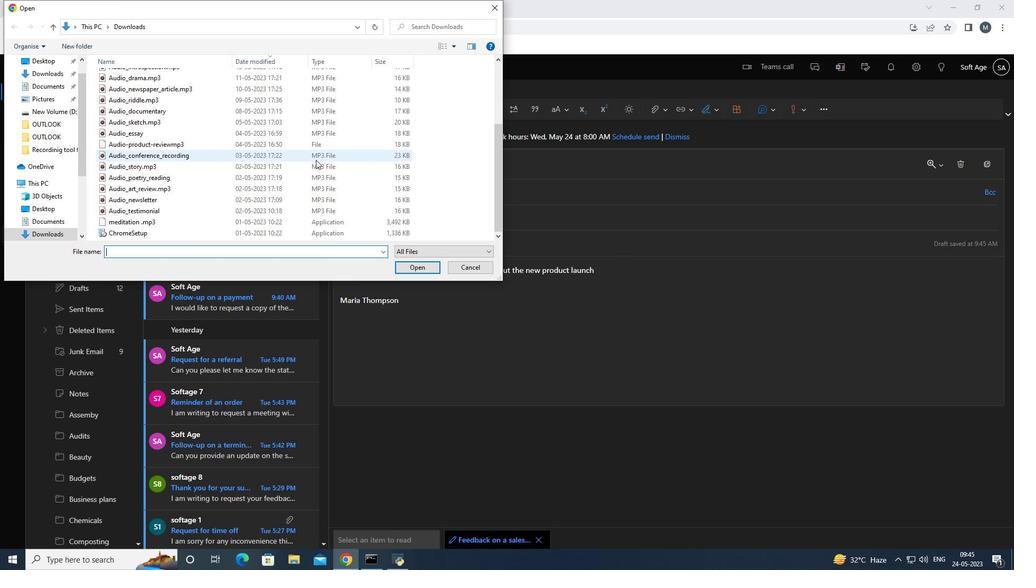 
Action: Mouse moved to (315, 170)
Screenshot: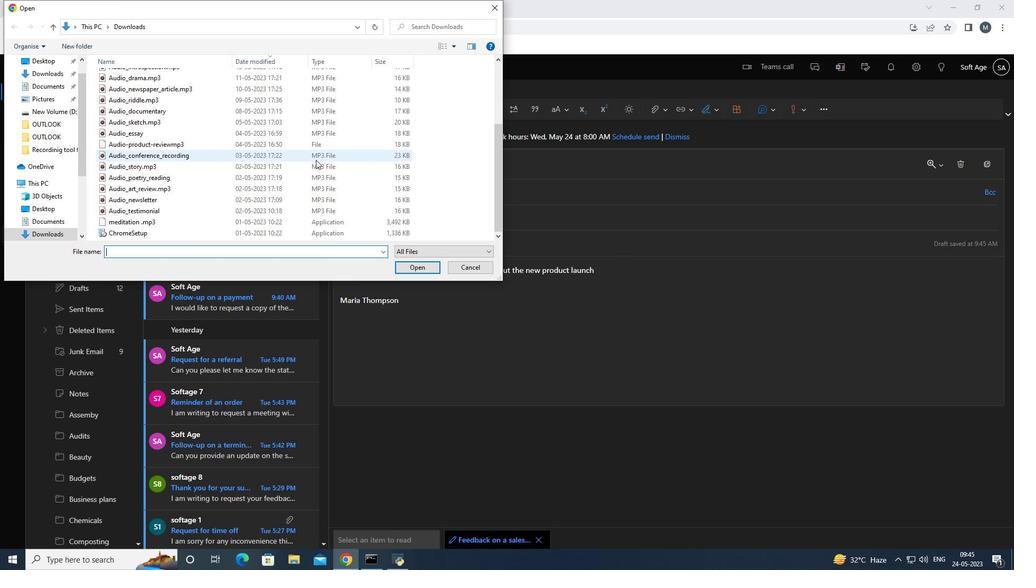 
Action: Mouse scrolled (315, 169) with delta (0, 0)
Screenshot: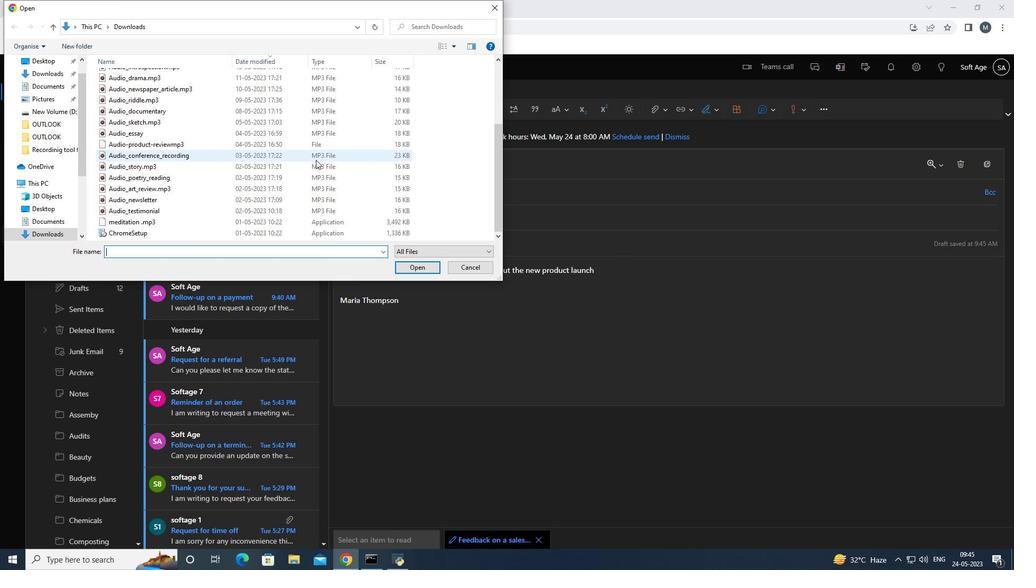 
Action: Mouse moved to (315, 172)
Screenshot: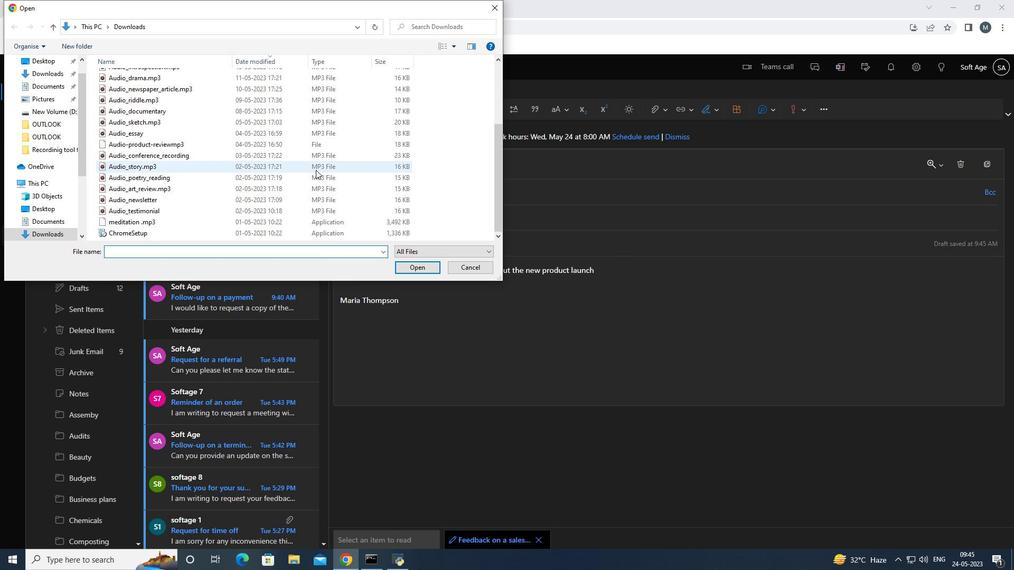 
Action: Mouse scrolled (315, 171) with delta (0, 0)
Screenshot: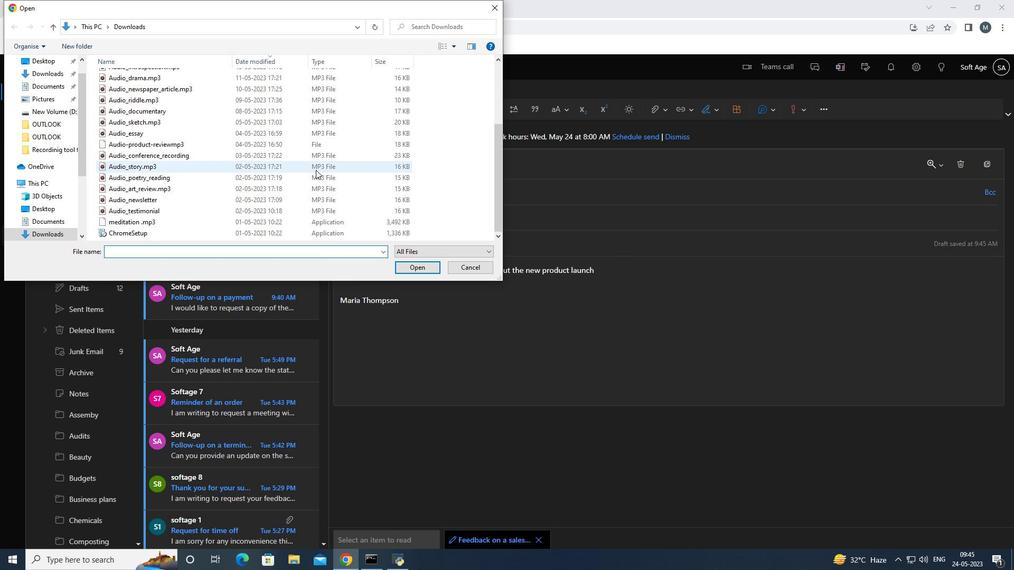 
Action: Mouse moved to (314, 178)
Screenshot: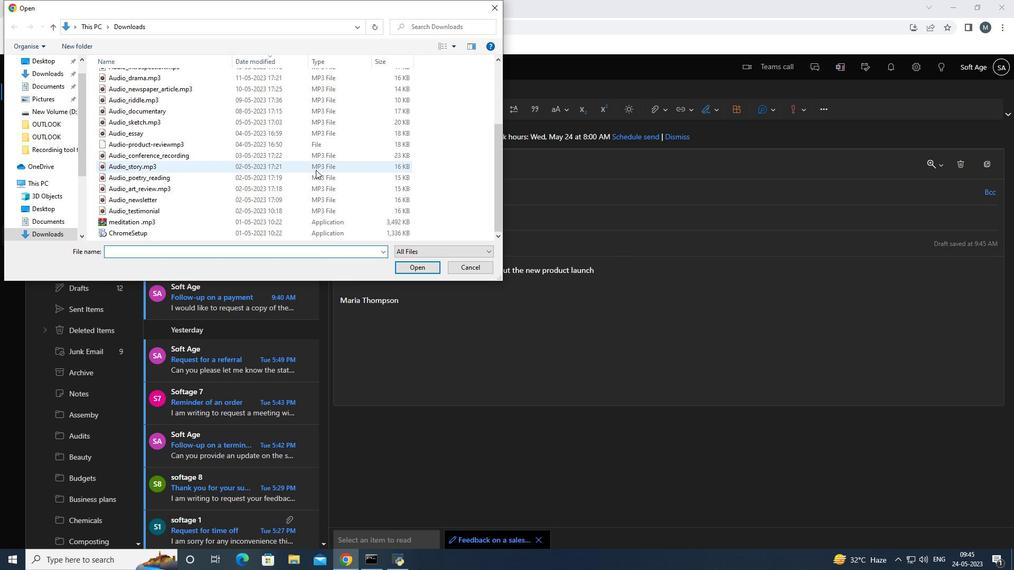 
Action: Mouse scrolled (315, 172) with delta (0, 0)
Screenshot: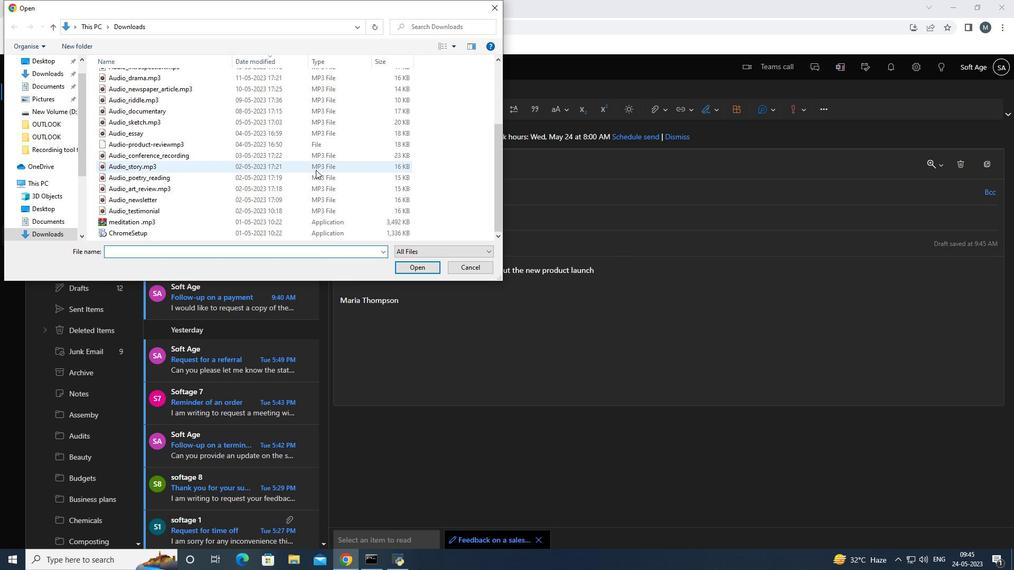 
Action: Mouse scrolled (314, 177) with delta (0, 0)
Screenshot: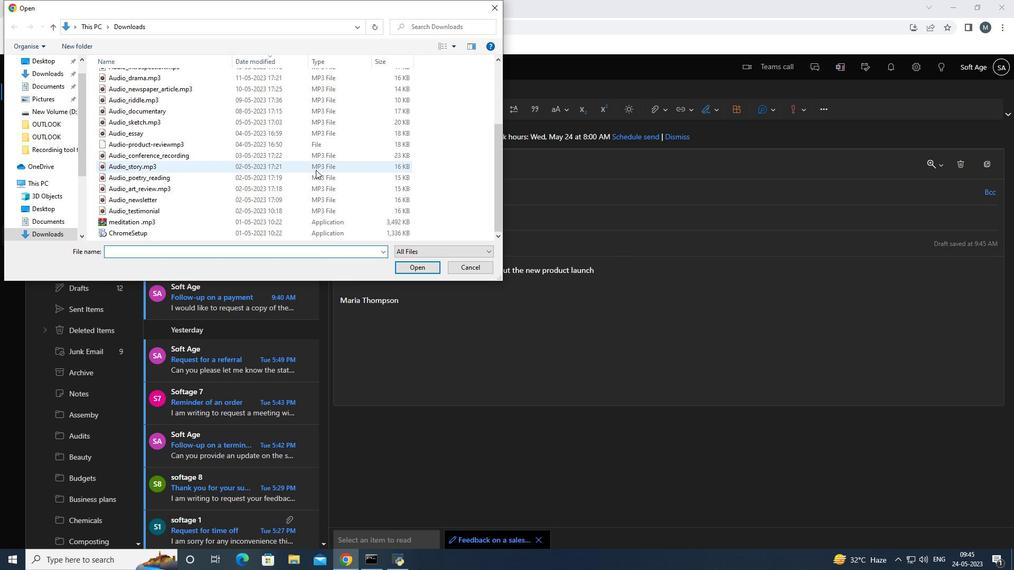 
Action: Mouse moved to (313, 179)
Screenshot: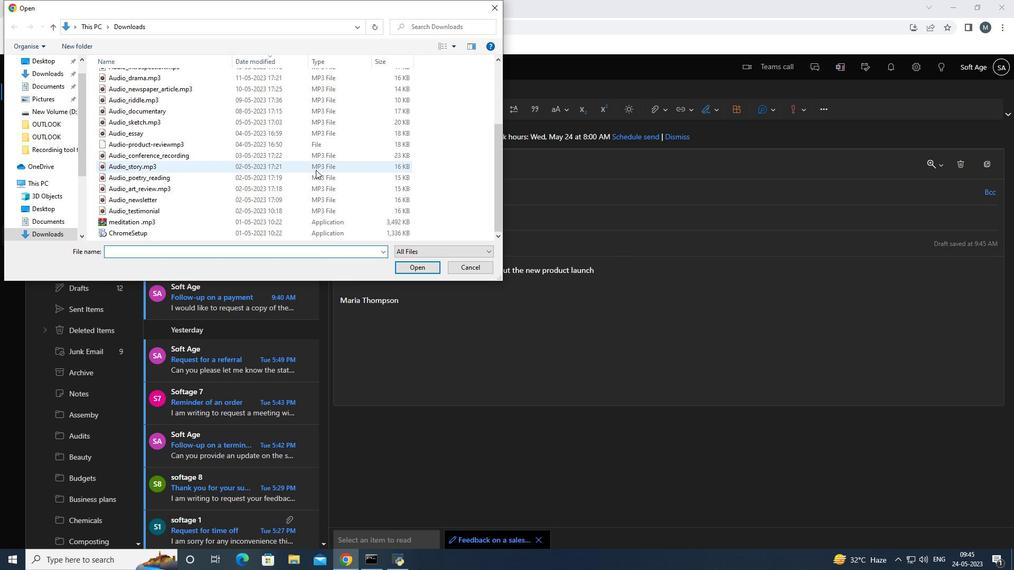 
Action: Mouse scrolled (313, 178) with delta (0, 0)
Screenshot: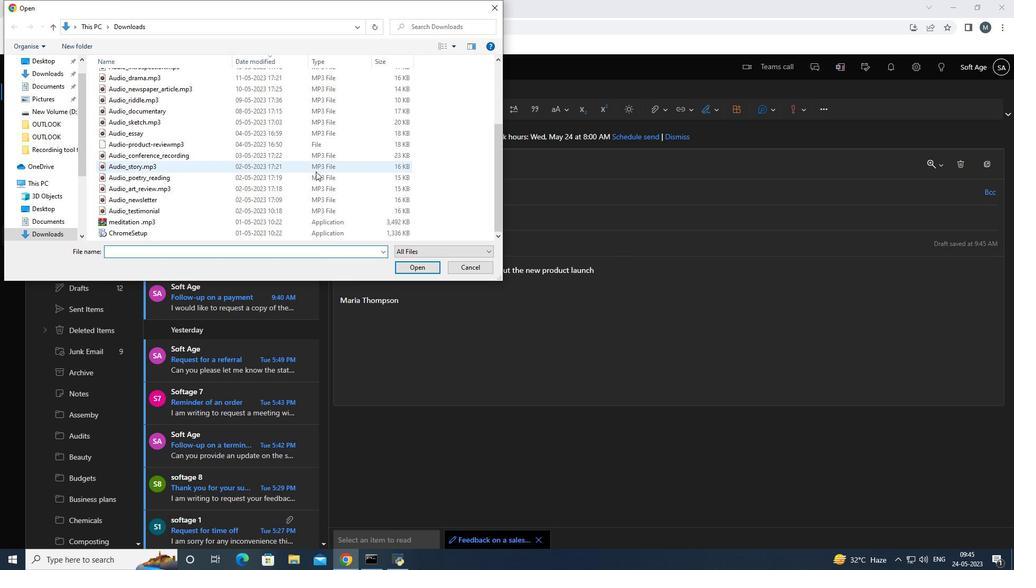 
Action: Mouse moved to (313, 180)
Screenshot: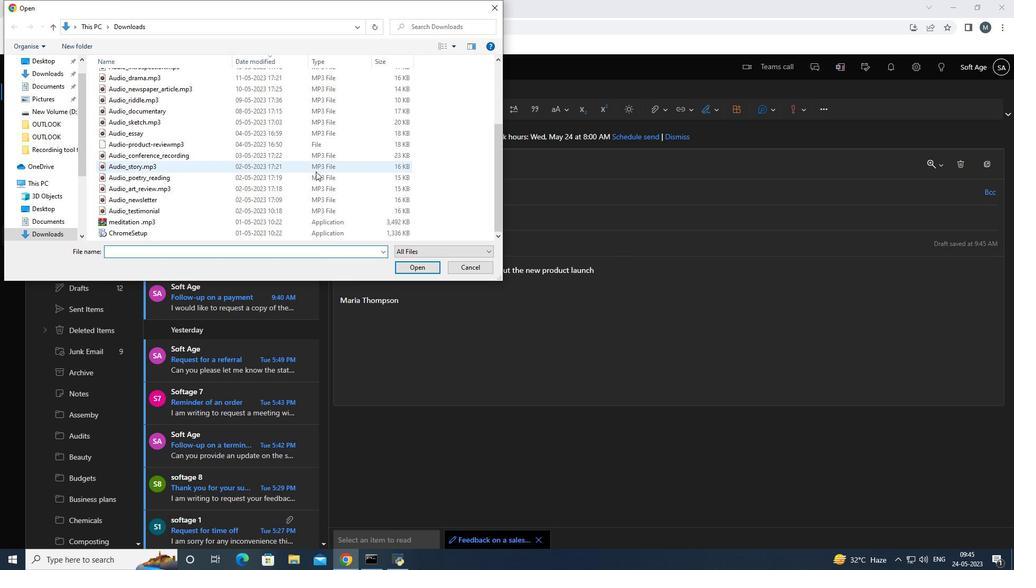 
Action: Mouse scrolled (313, 180) with delta (0, 0)
Screenshot: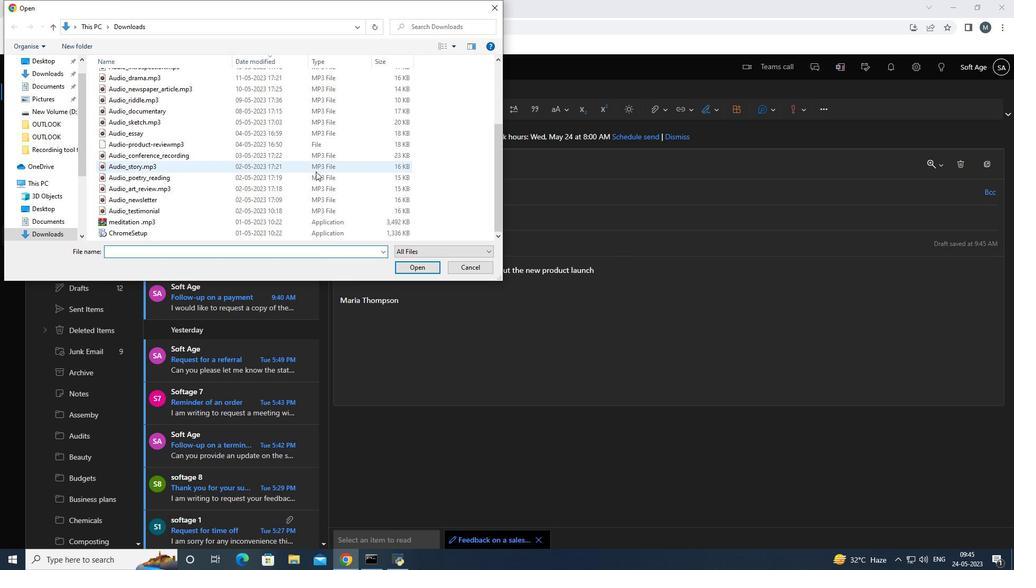
Action: Mouse moved to (311, 183)
Screenshot: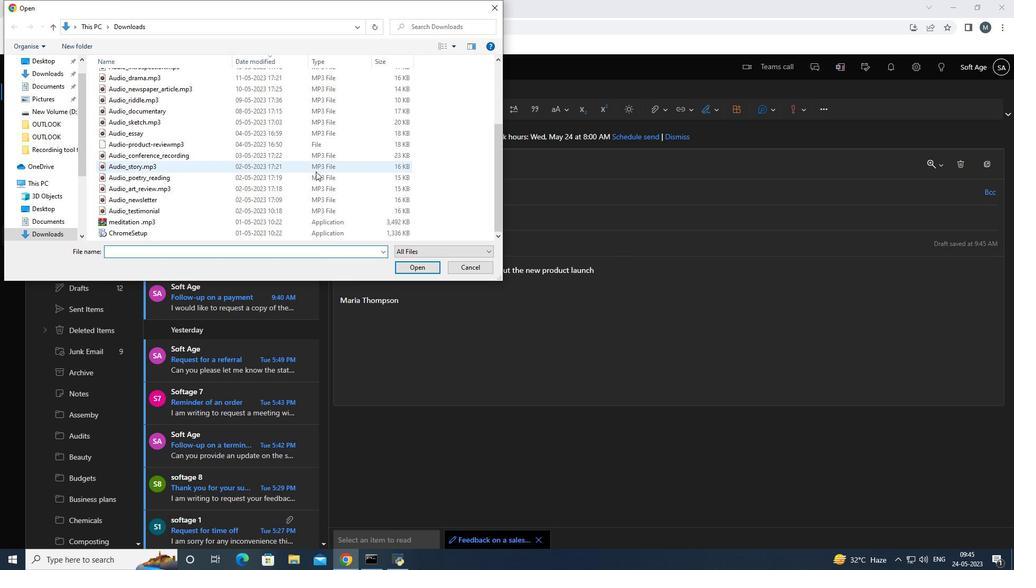 
Action: Mouse scrolled (311, 182) with delta (0, 0)
Screenshot: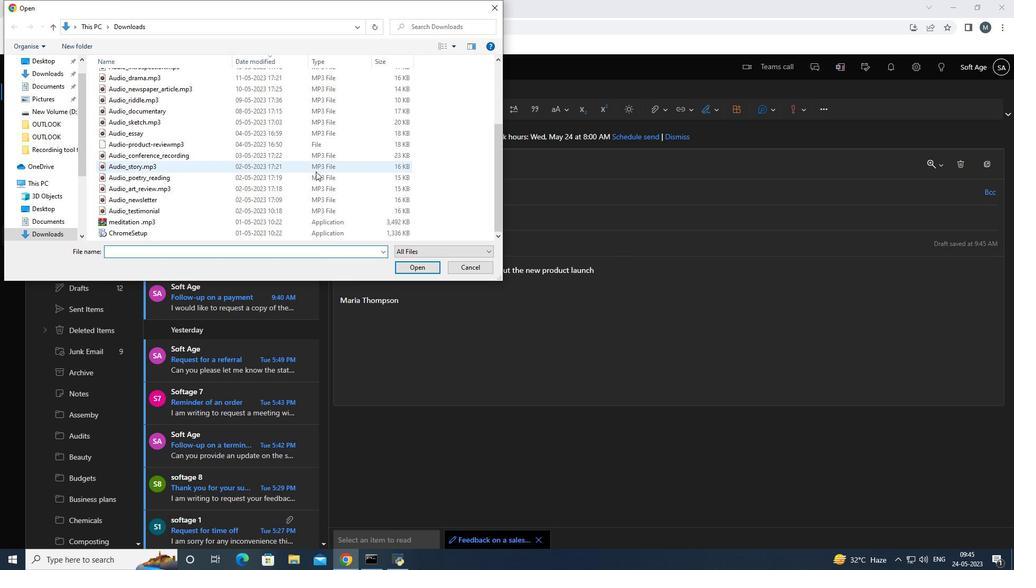 
Action: Mouse moved to (200, 201)
Screenshot: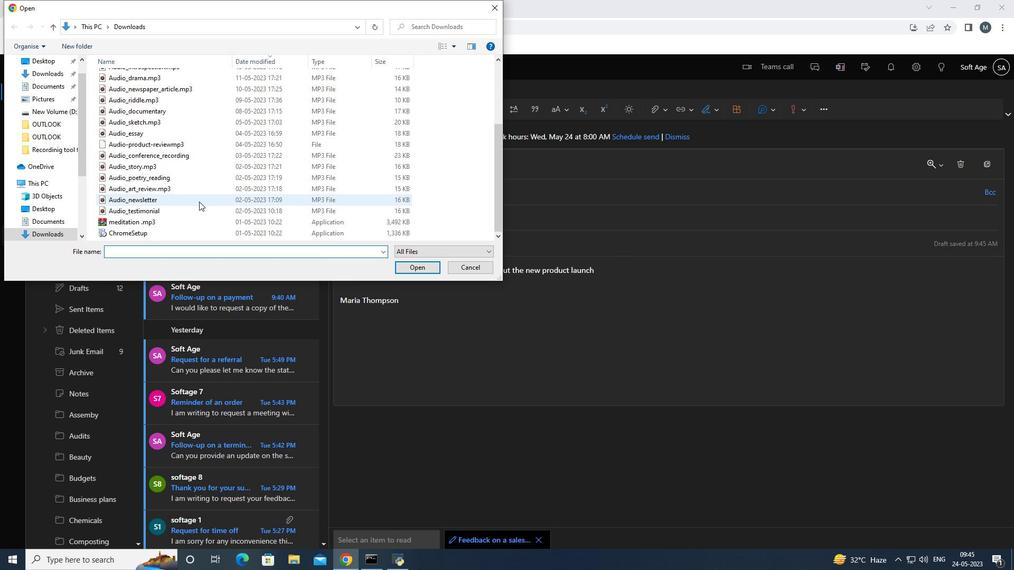 
Action: Mouse scrolled (199, 202) with delta (0, 0)
Screenshot: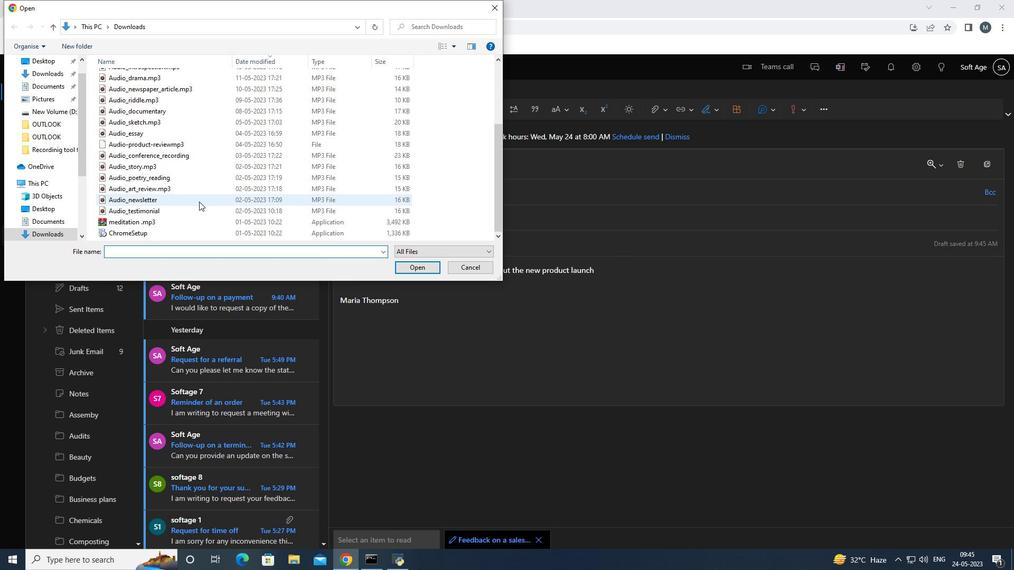 
Action: Mouse scrolled (200, 202) with delta (0, 0)
Screenshot: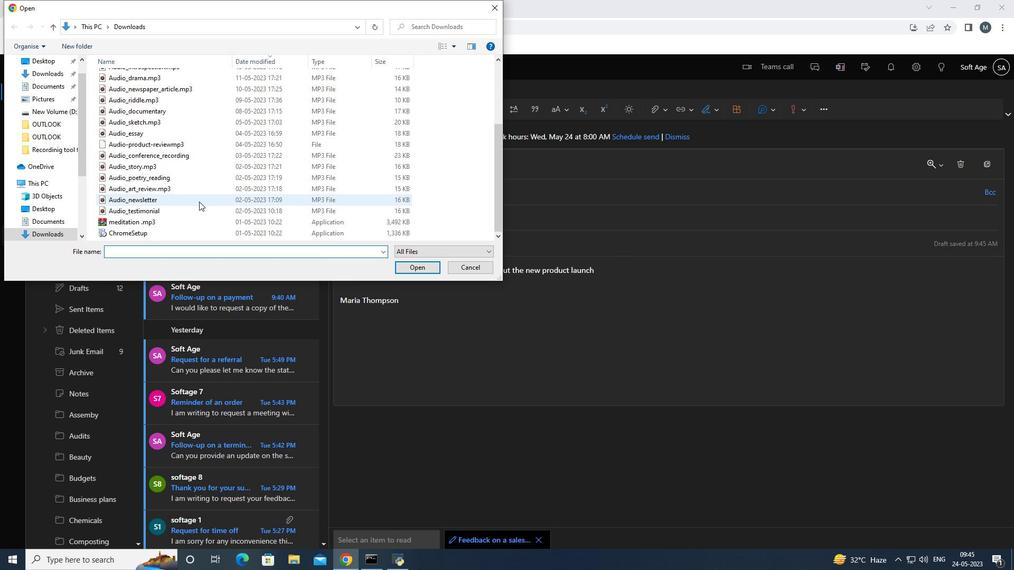 
Action: Mouse scrolled (200, 202) with delta (0, 0)
Screenshot: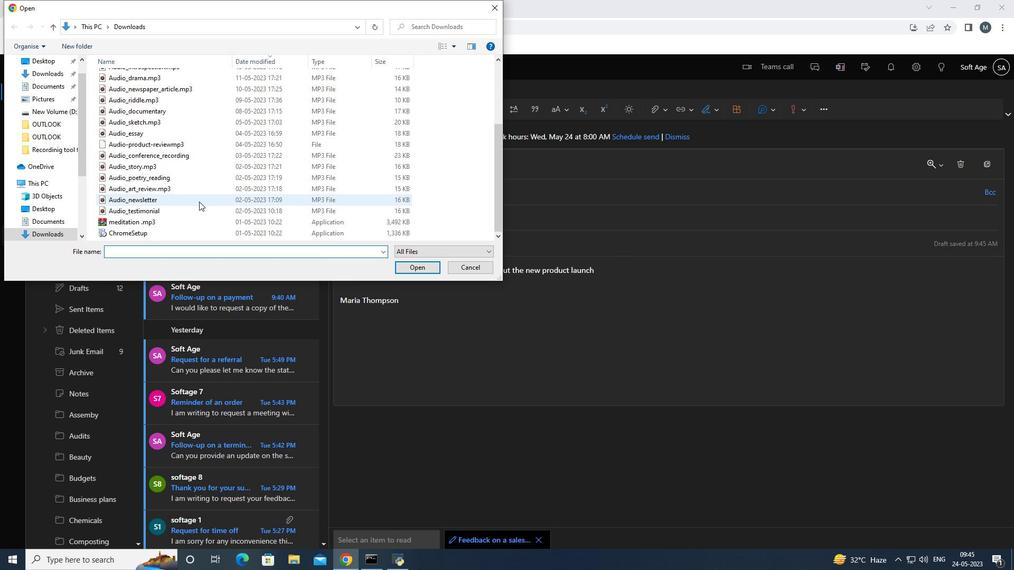 
Action: Mouse scrolled (200, 202) with delta (0, 0)
Screenshot: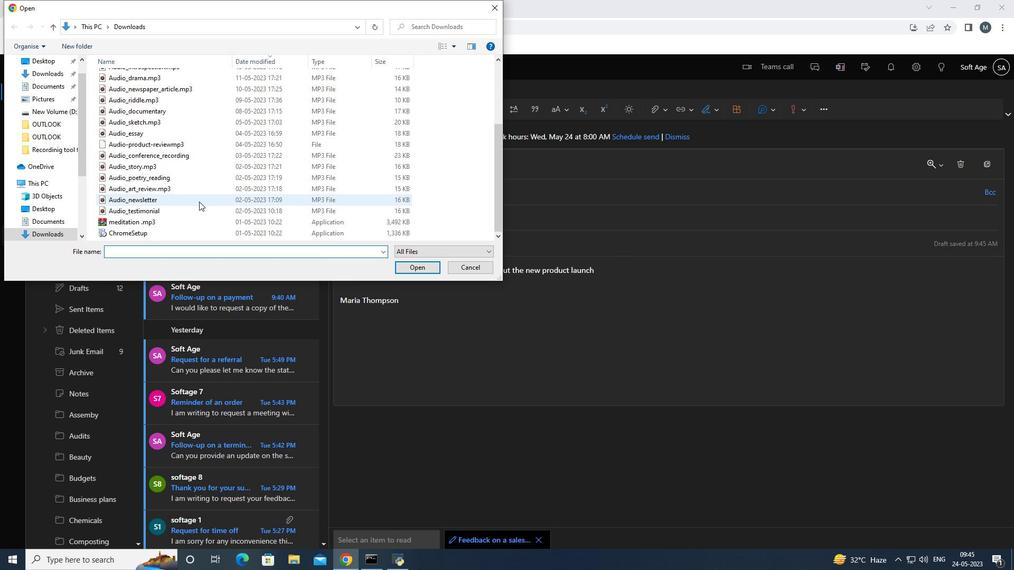 
Action: Mouse scrolled (200, 202) with delta (0, 0)
Screenshot: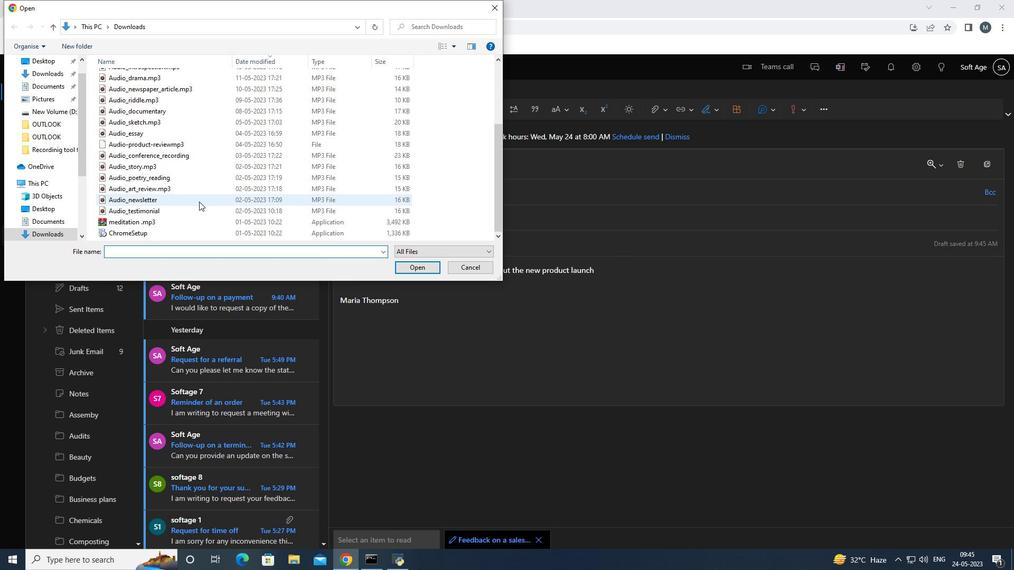 
Action: Mouse moved to (201, 198)
Screenshot: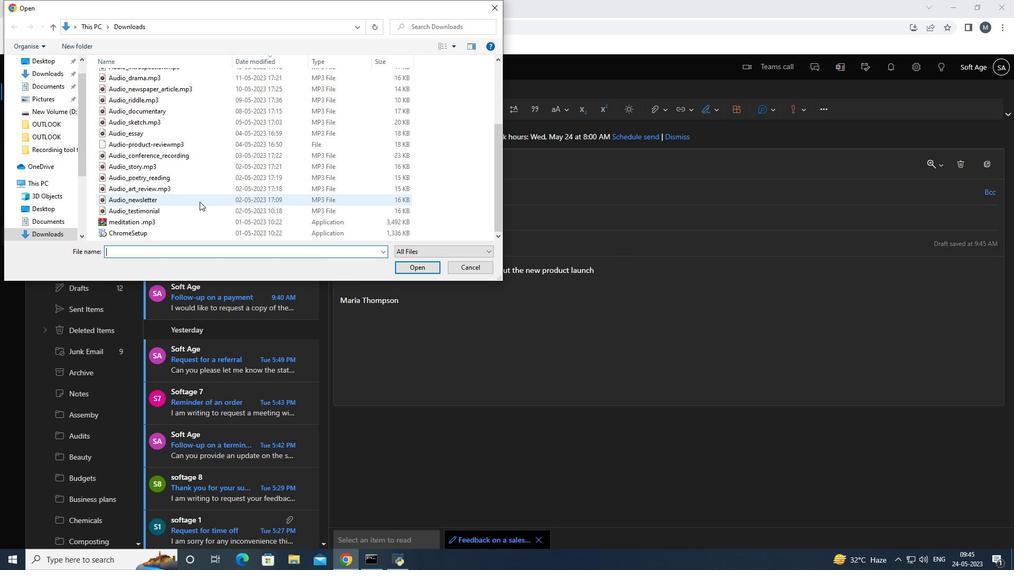 
Action: Mouse scrolled (201, 198) with delta (0, 0)
Screenshot: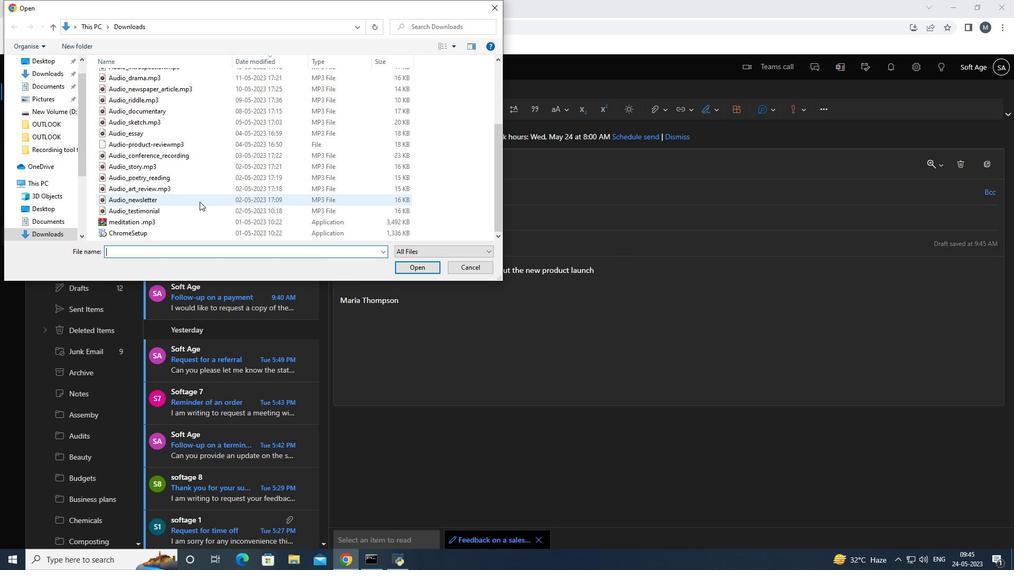 
Action: Mouse scrolled (201, 198) with delta (0, 0)
Screenshot: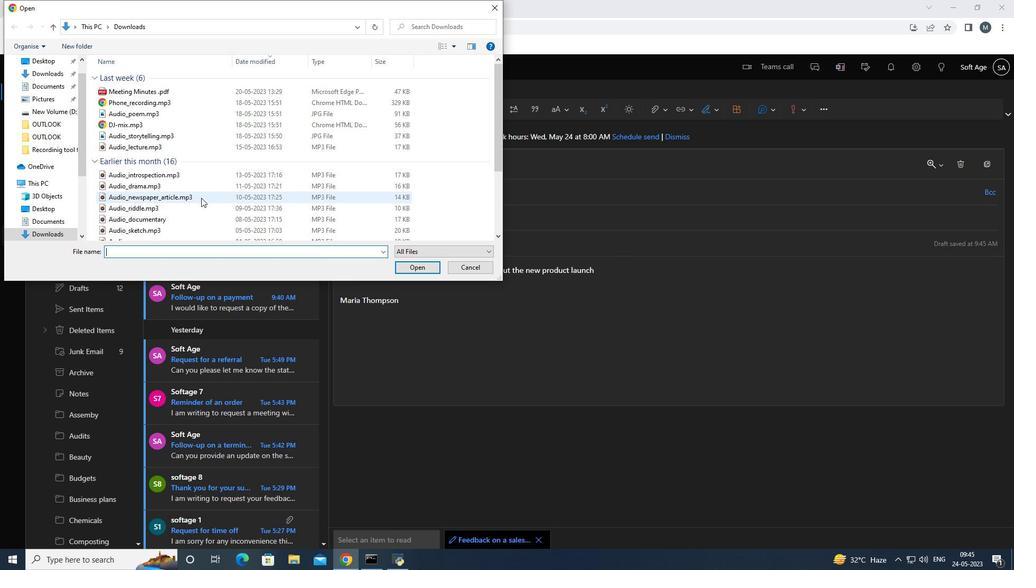
Action: Mouse scrolled (201, 198) with delta (0, 0)
Screenshot: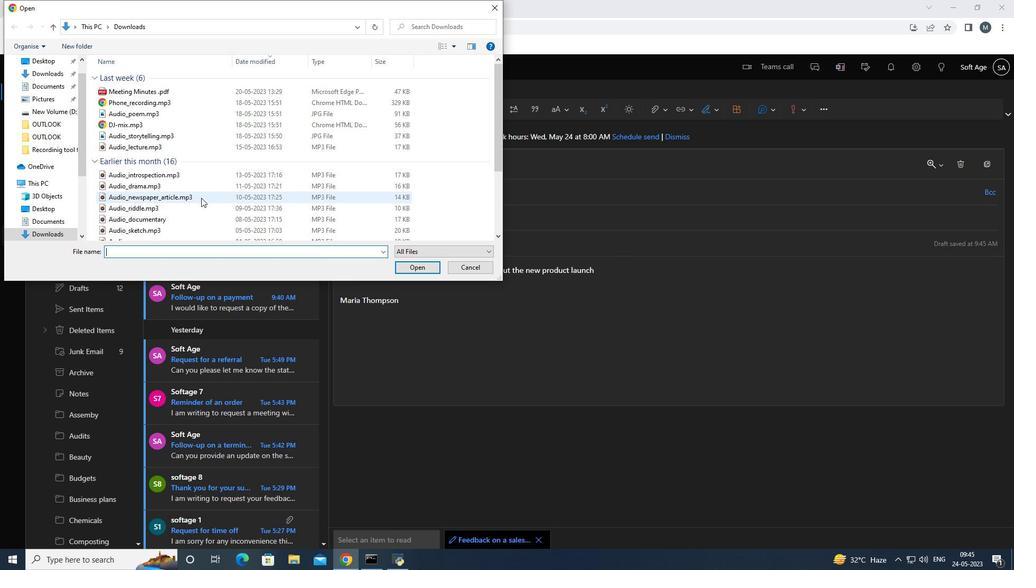 
Action: Mouse scrolled (201, 198) with delta (0, 0)
Screenshot: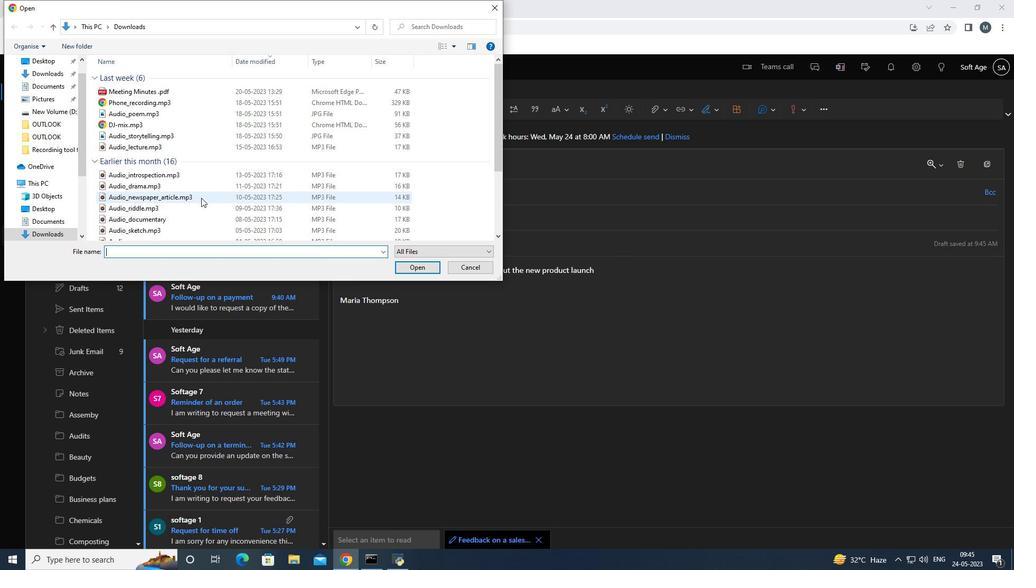 
Action: Mouse scrolled (201, 198) with delta (0, 0)
Screenshot: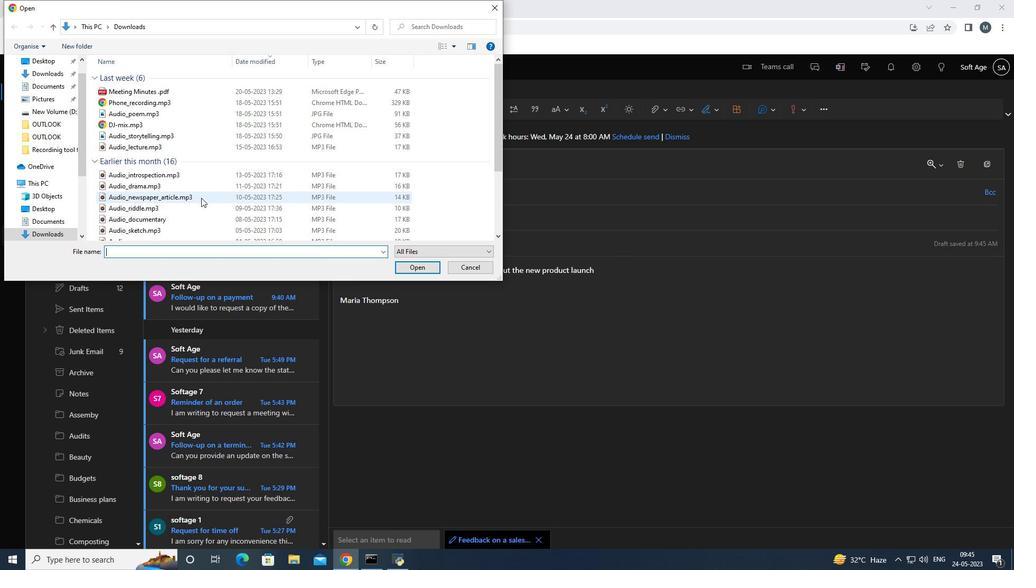 
Action: Mouse scrolled (201, 198) with delta (0, 0)
Screenshot: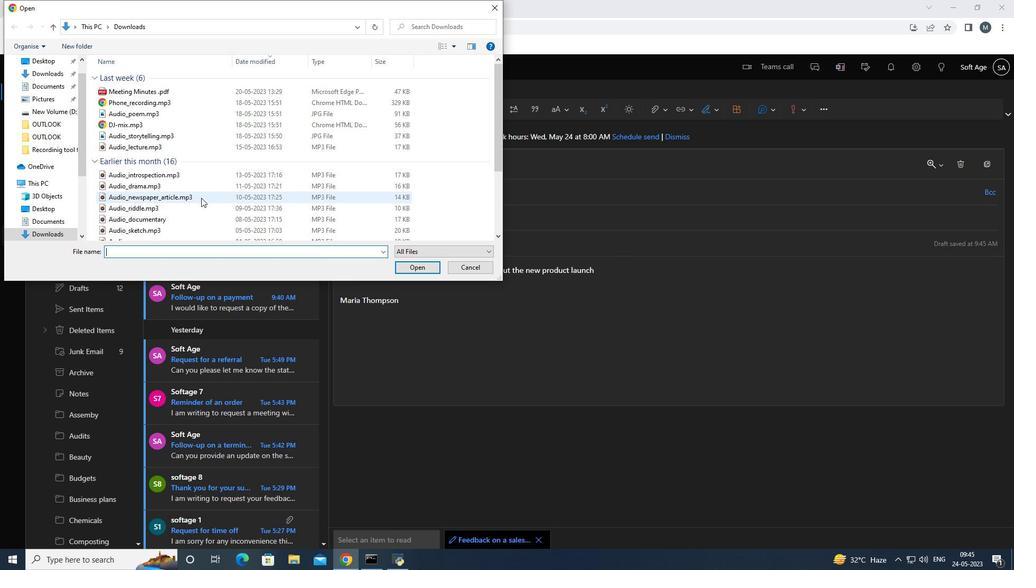 
Action: Mouse moved to (141, 146)
Screenshot: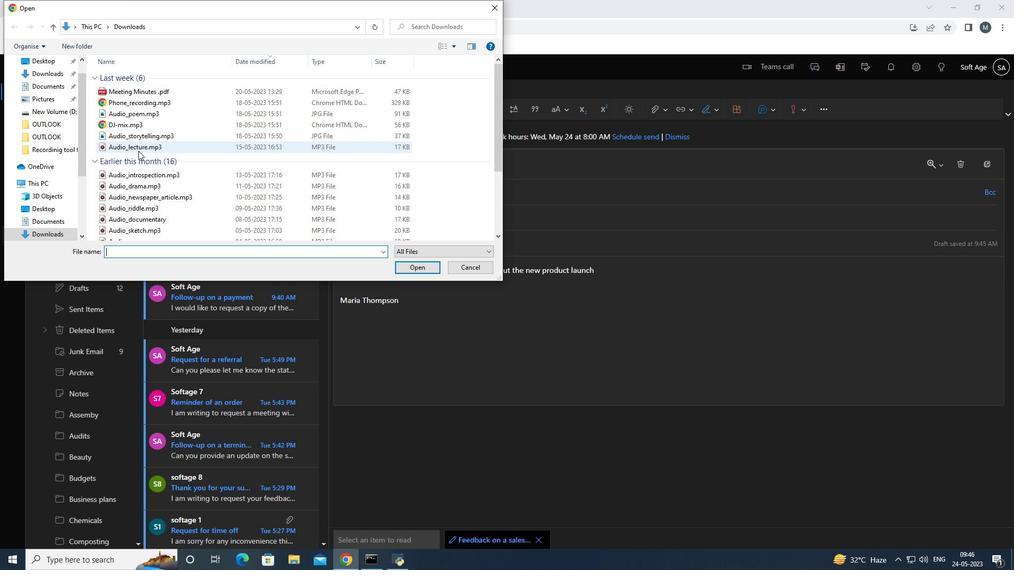 
Action: Mouse pressed left at (141, 146)
Screenshot: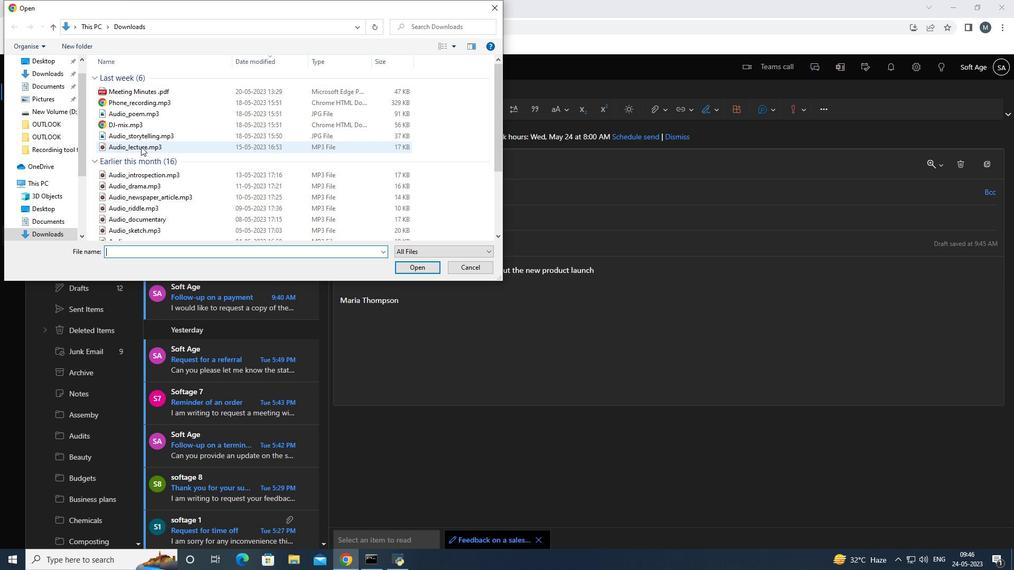
Action: Mouse pressed right at (141, 146)
Screenshot: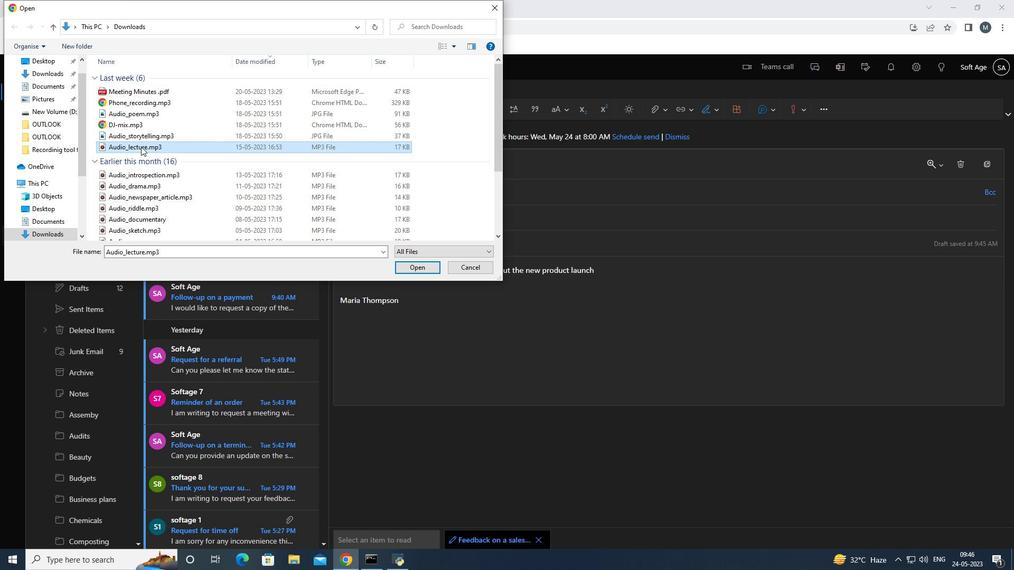 
Action: Mouse moved to (195, 391)
Screenshot: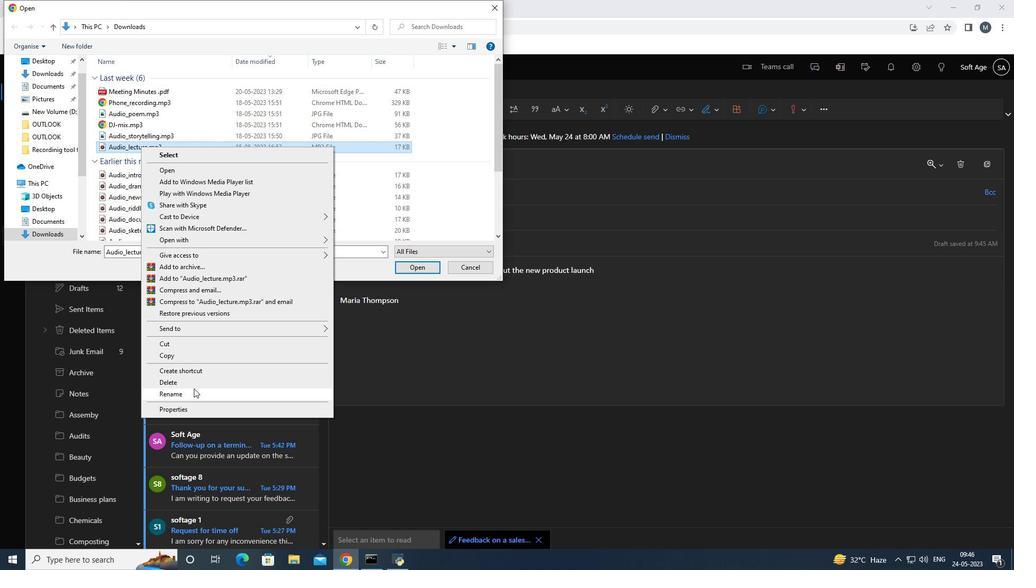 
Action: Mouse pressed left at (195, 391)
Screenshot: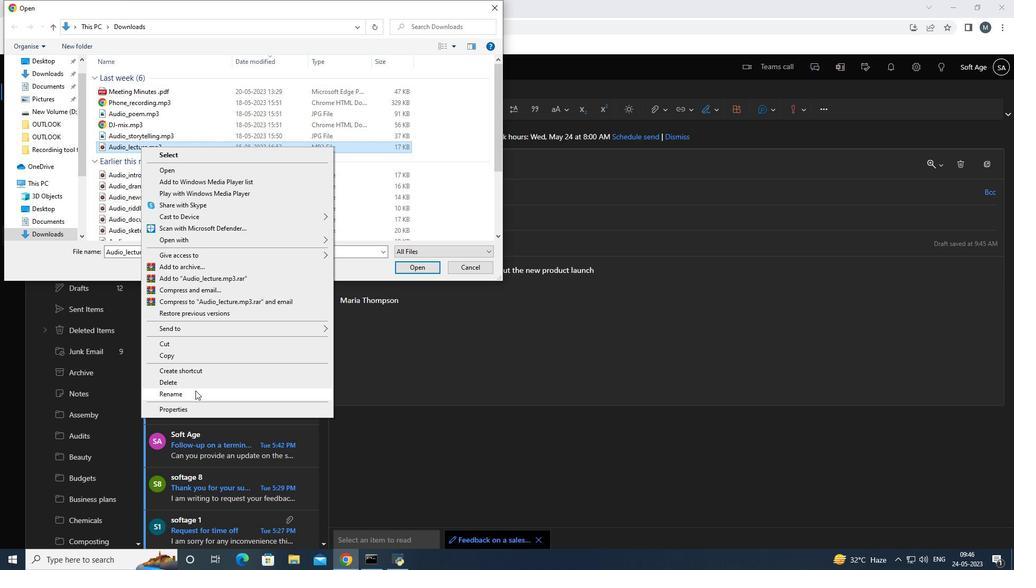 
Action: Mouse moved to (193, 282)
Screenshot: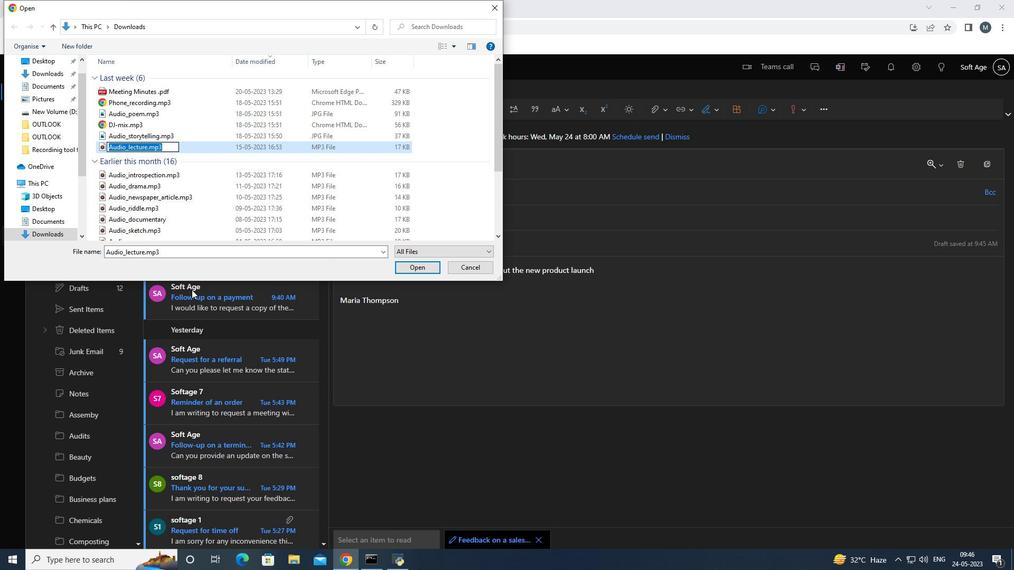 
Action: Key pressed <Key.caps_lock><Key.shift>aU<Key.backspace><Key.backspace><Key.backspace><Key.caps_lock><Key.shift><Key.shift><Key.shift><Key.shift><Key.shift>A<Key.caps_lock>UDI<Key.backspace><Key.backspace><Key.backspace><Key.caps_lock>udio-<Key.backspace><Key.shift><Key.shift><Key.shift><Key.shift><Key.shift>_film<Key.shift>_review.mp3
Screenshot: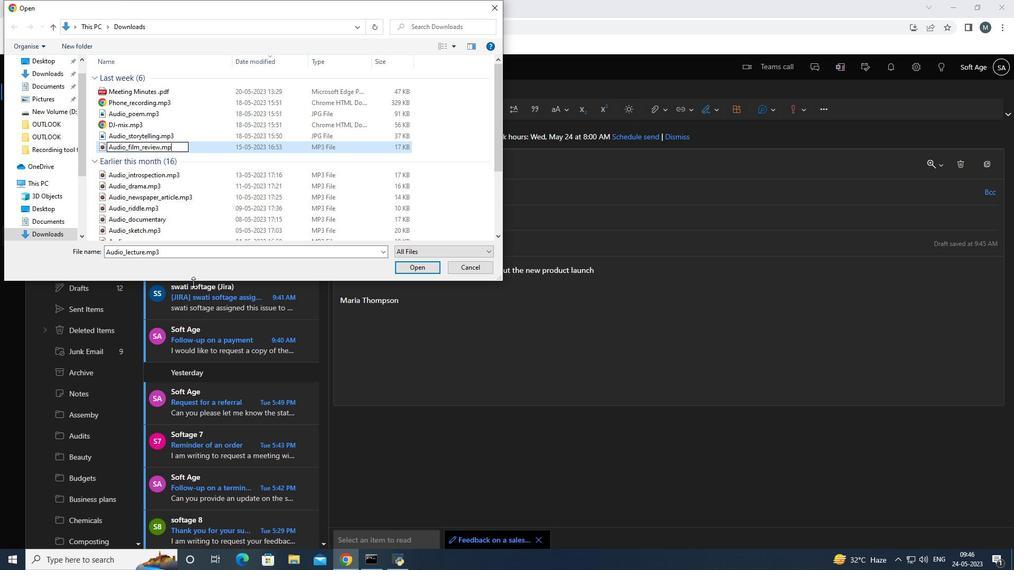 
Action: Mouse moved to (182, 180)
Screenshot: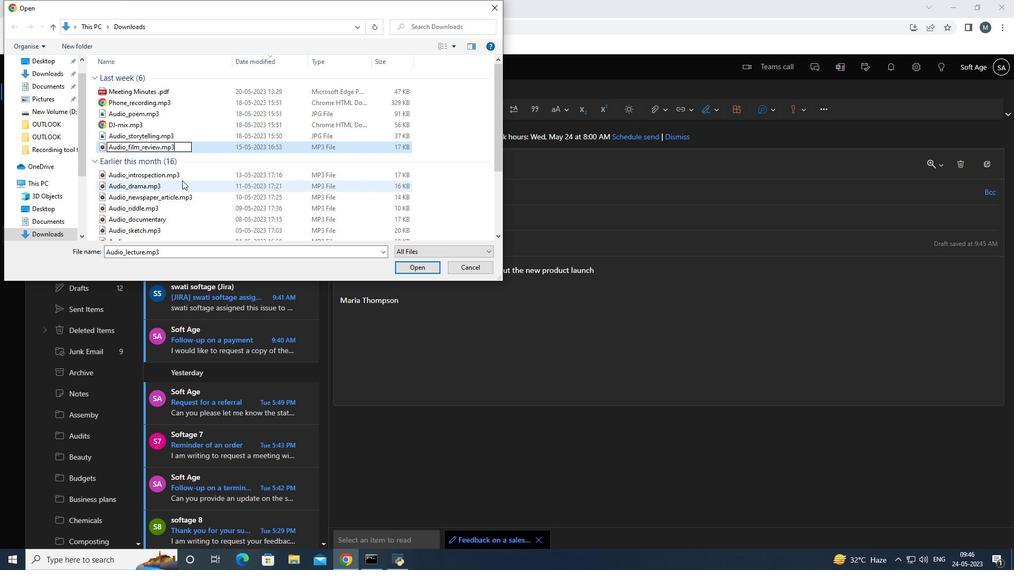 
Action: Mouse pressed left at (182, 180)
Screenshot: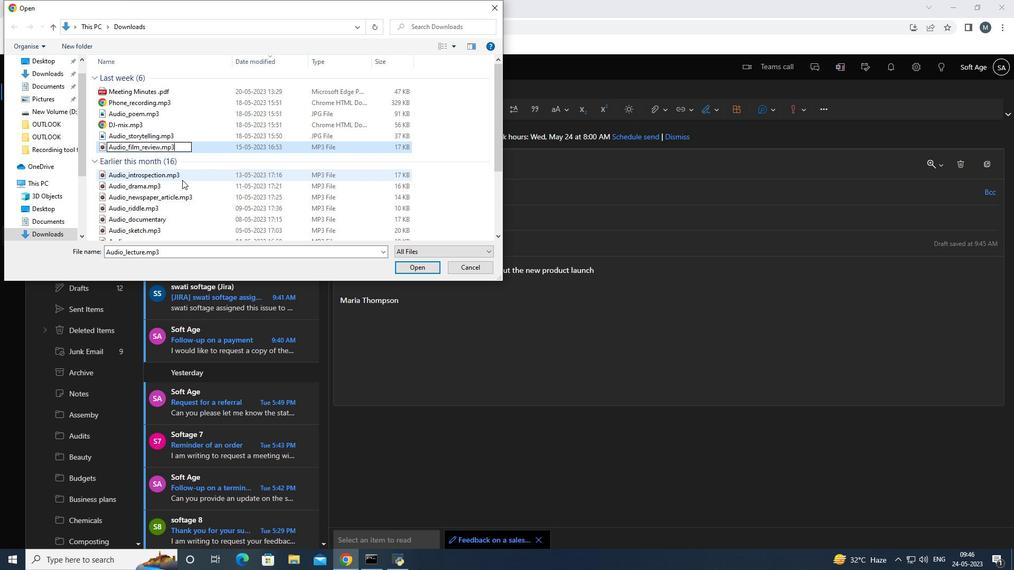 
Action: Mouse moved to (204, 146)
Screenshot: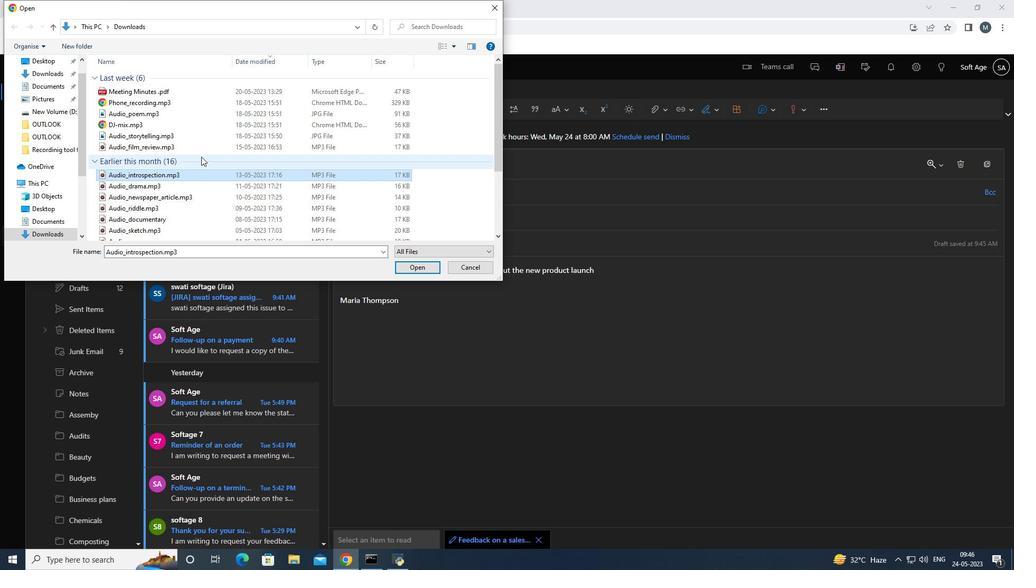 
Action: Mouse pressed left at (204, 146)
Screenshot: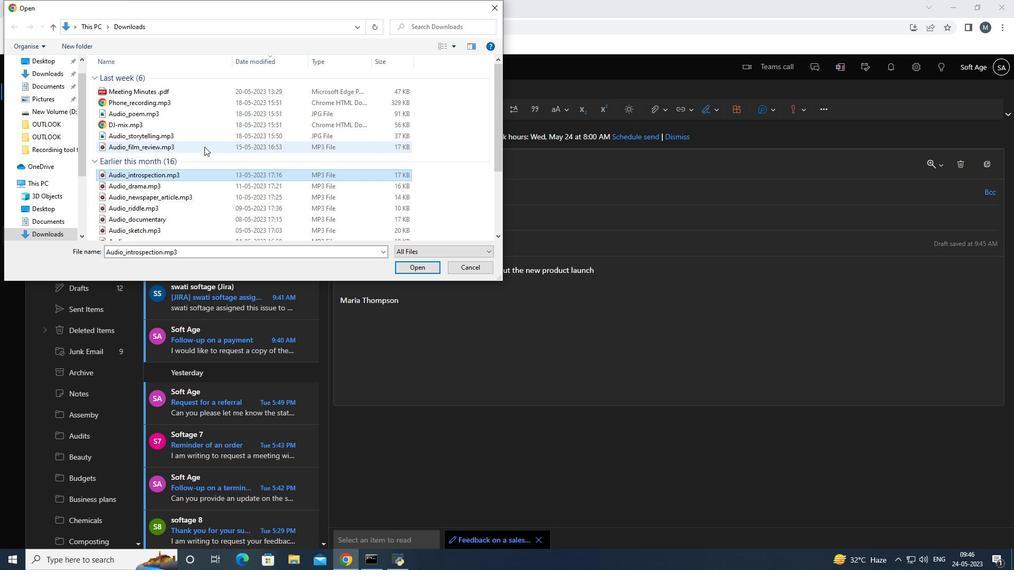 
Action: Mouse moved to (404, 270)
Screenshot: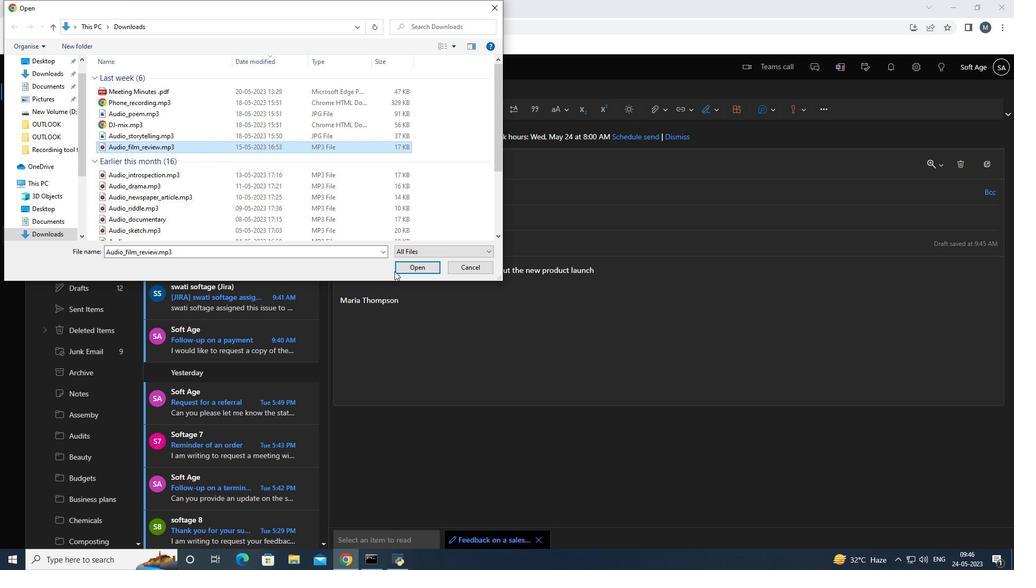 
Action: Mouse pressed left at (404, 270)
Screenshot: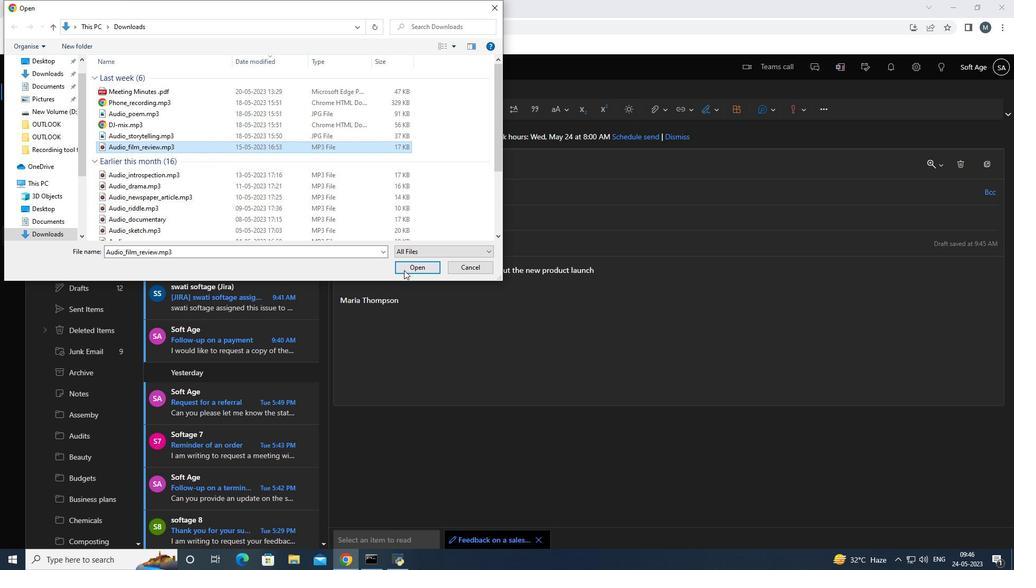 
Action: Mouse moved to (477, 284)
Screenshot: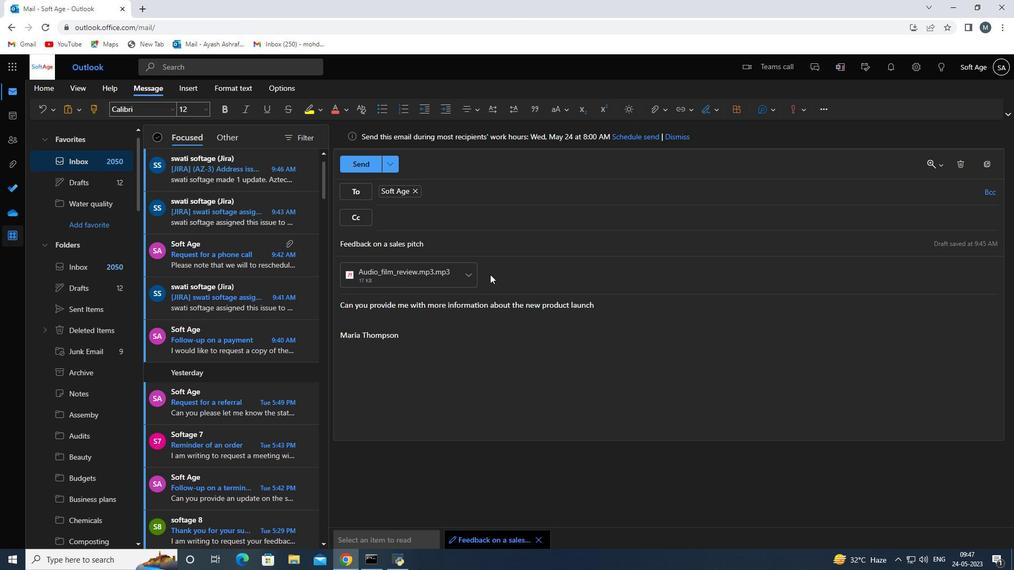 
Action: Mouse scrolled (477, 284) with delta (0, 0)
Screenshot: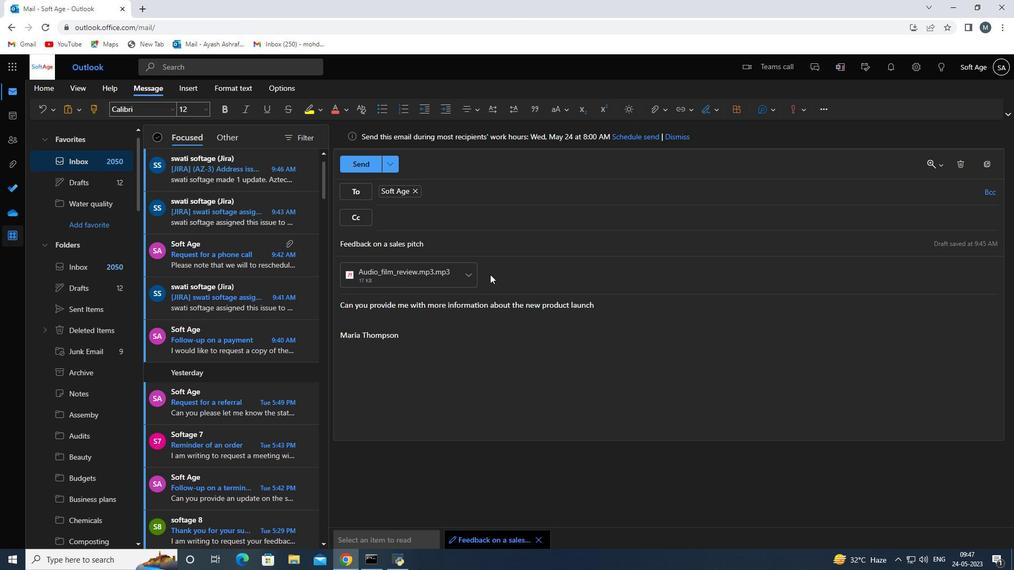 
Action: Mouse moved to (475, 287)
Screenshot: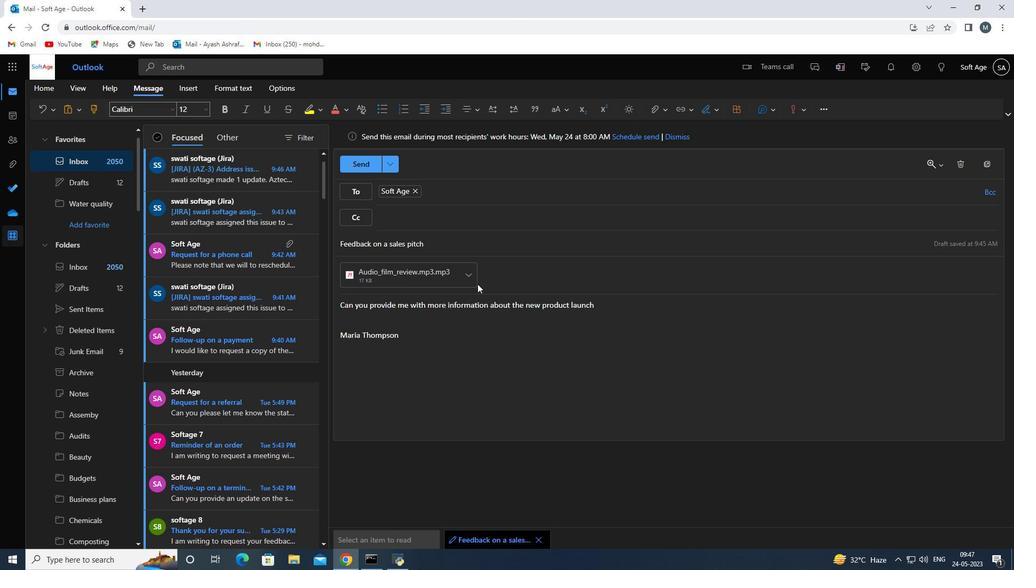
Action: Mouse scrolled (475, 287) with delta (0, 0)
Screenshot: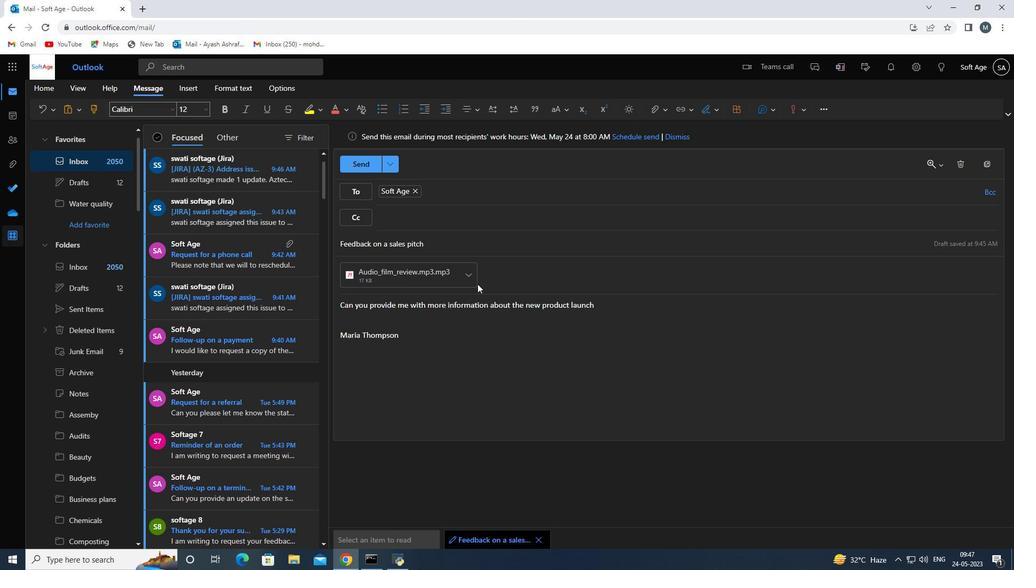 
Action: Mouse moved to (366, 166)
Screenshot: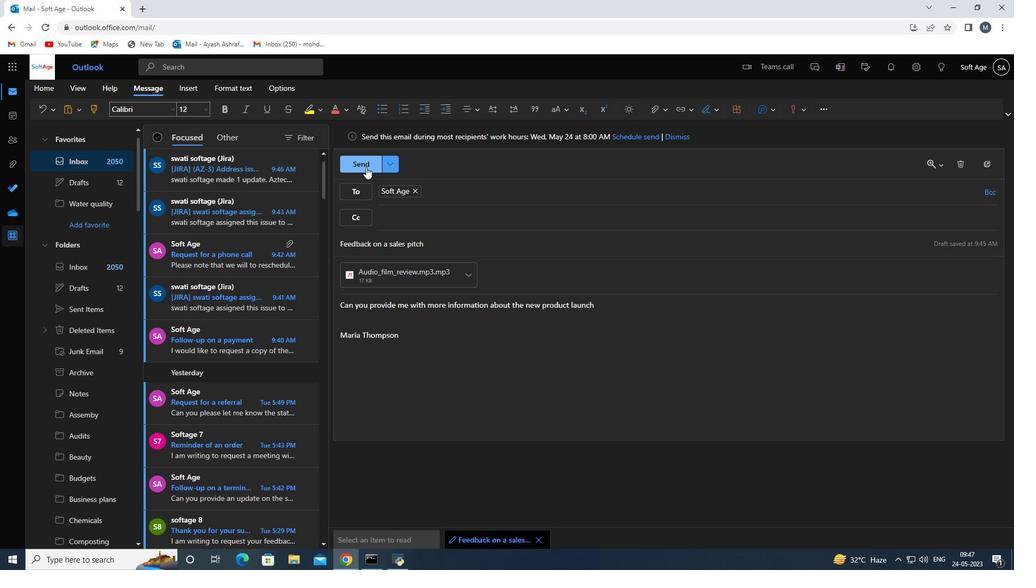 
Action: Mouse pressed left at (366, 166)
Screenshot: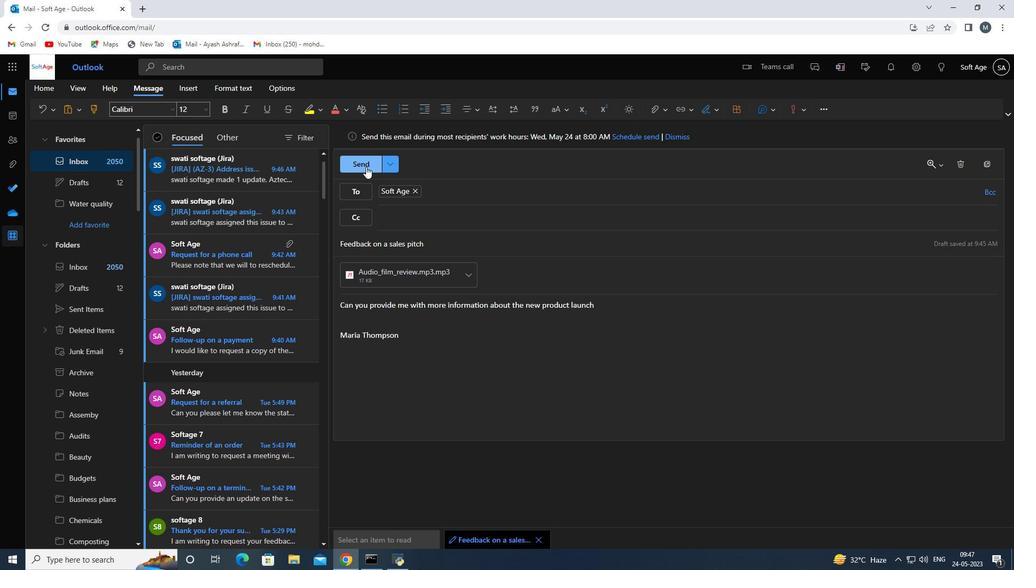 
Action: Mouse moved to (75, 287)
Screenshot: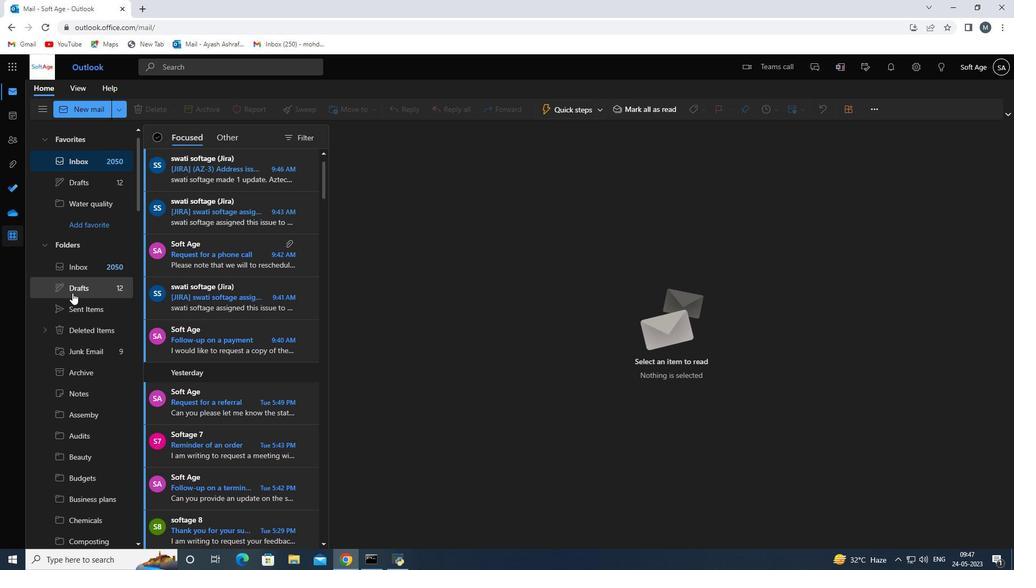 
Action: Mouse scrolled (75, 288) with delta (0, 0)
Screenshot: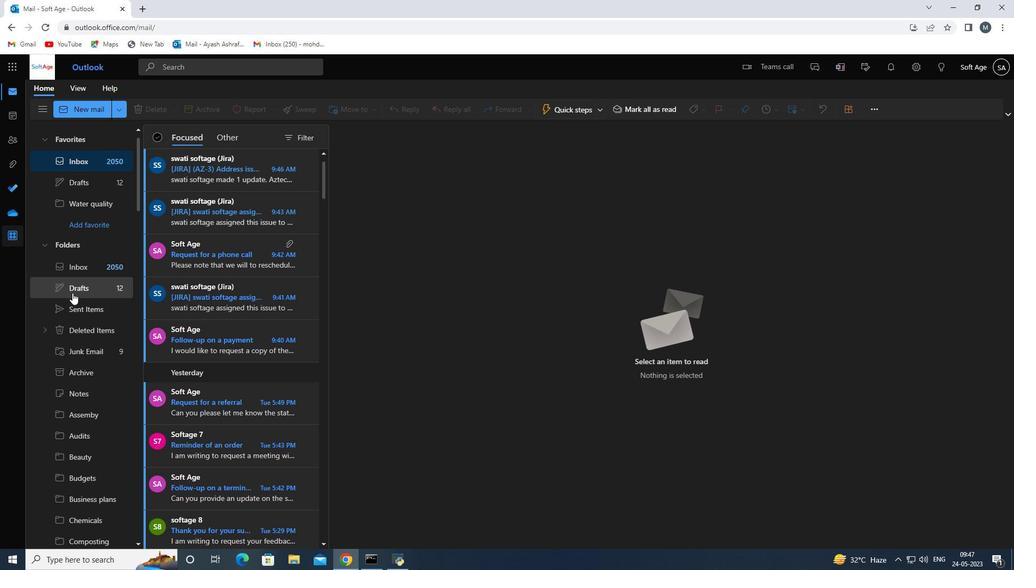 
Action: Mouse scrolled (75, 288) with delta (0, 0)
Screenshot: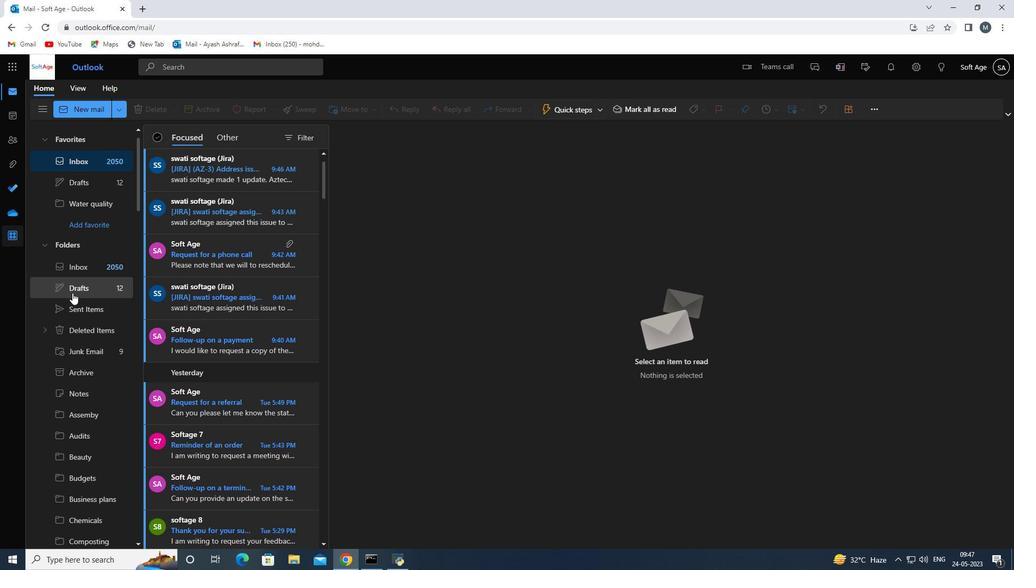 
Action: Mouse scrolled (75, 288) with delta (0, 0)
Screenshot: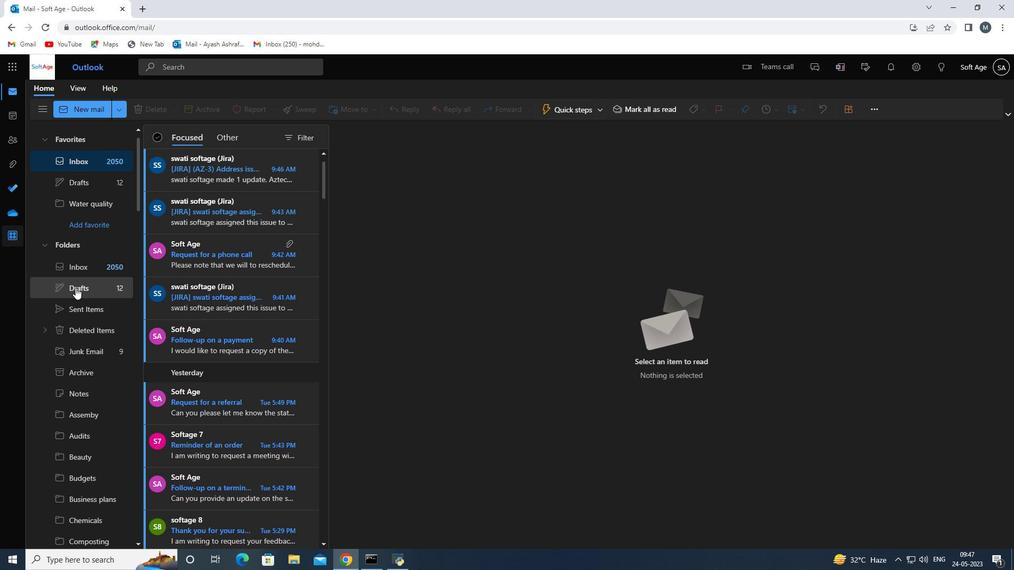 
Action: Mouse moved to (103, 307)
Screenshot: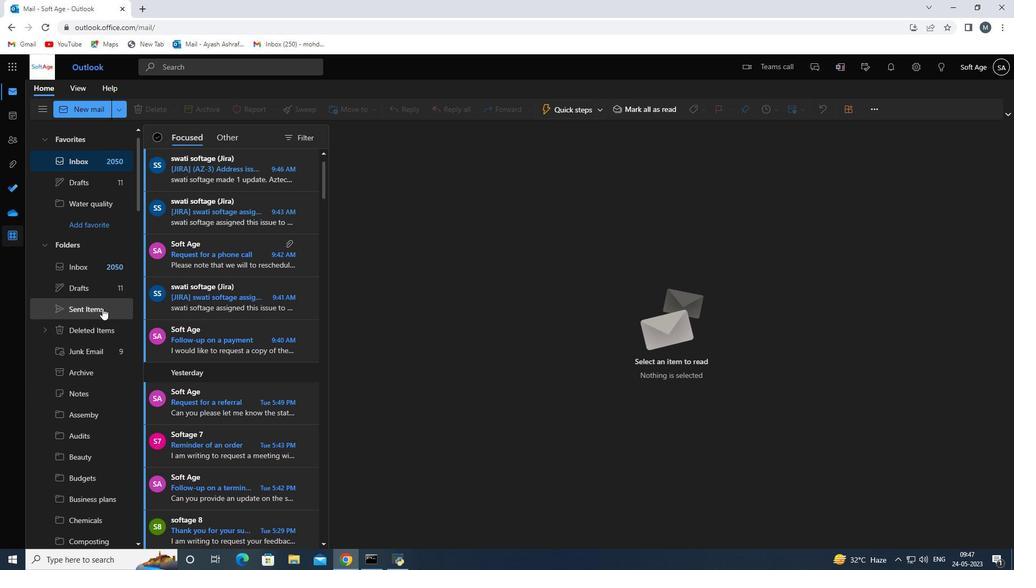 
Action: Mouse pressed left at (103, 307)
Screenshot: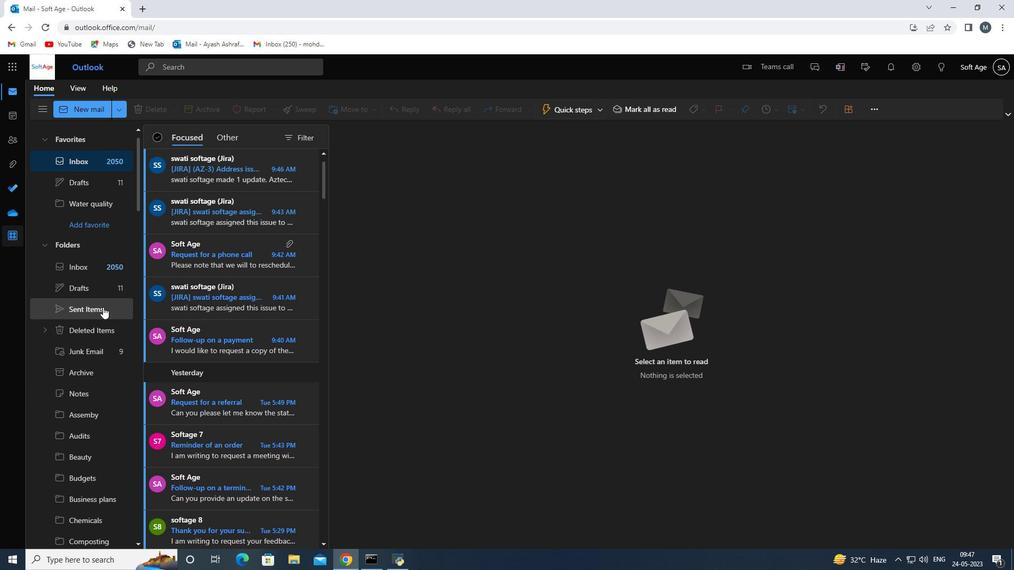 
Action: Mouse moved to (94, 317)
Screenshot: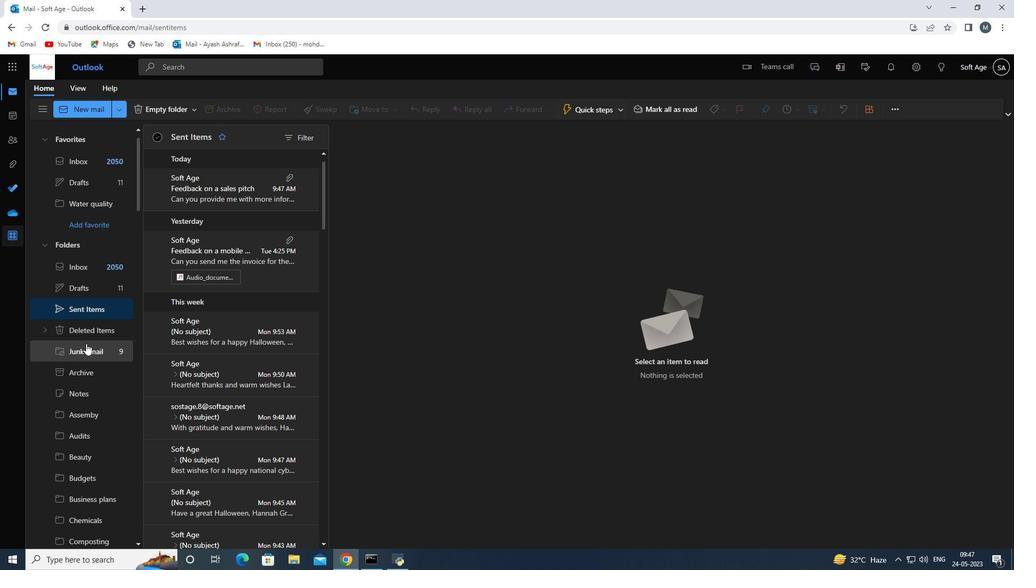 
Action: Mouse scrolled (94, 318) with delta (0, 0)
Screenshot: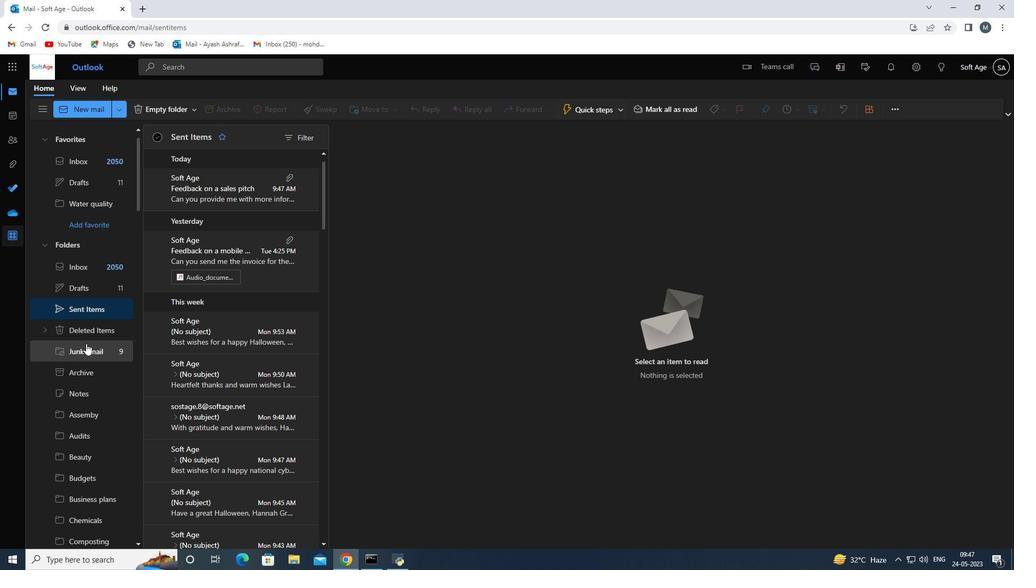 
Action: Mouse moved to (95, 315)
Screenshot: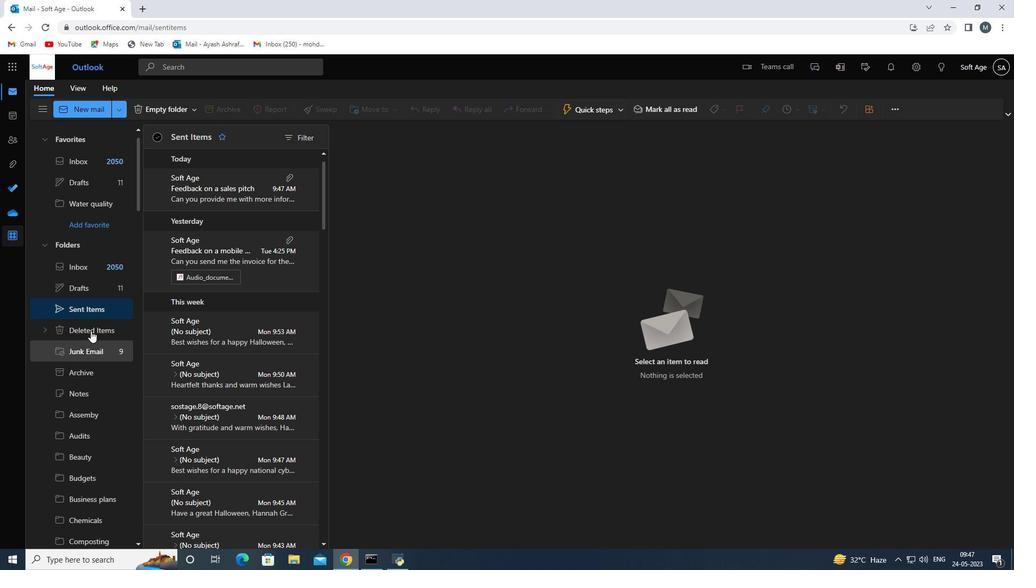 
Action: Mouse scrolled (95, 315) with delta (0, 0)
Screenshot: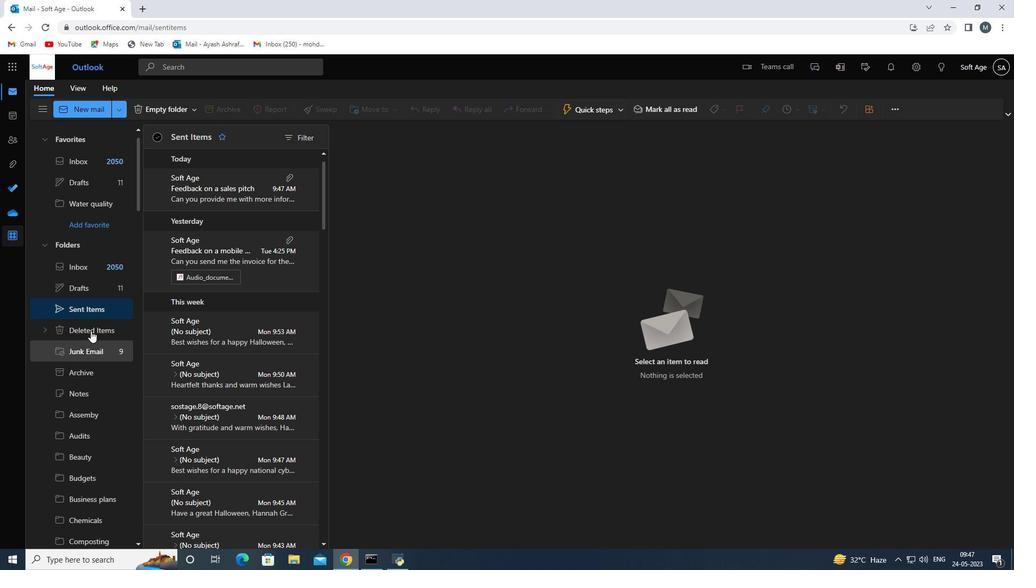 
Action: Mouse moved to (217, 193)
Screenshot: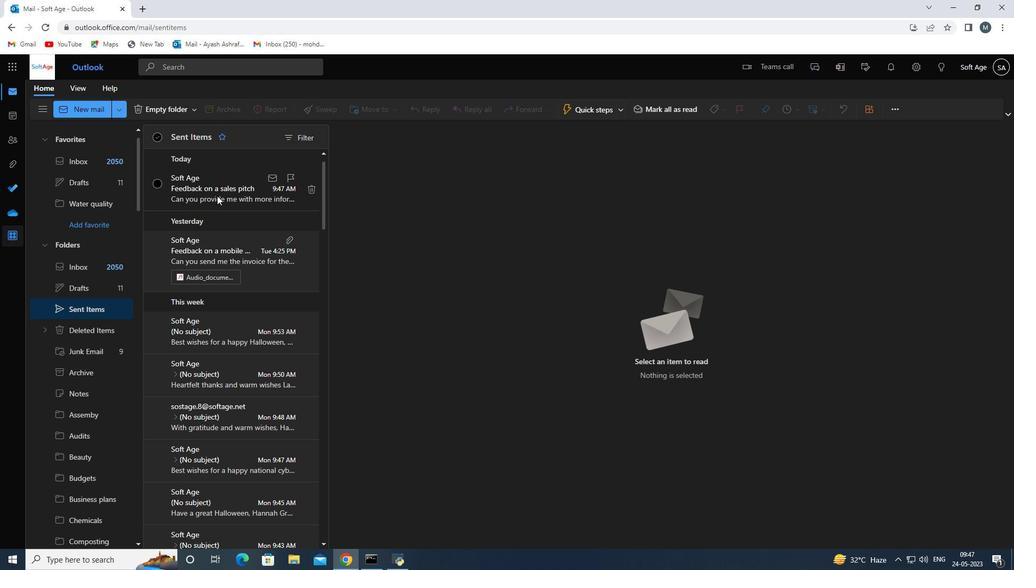 
Action: Mouse pressed left at (217, 193)
Screenshot: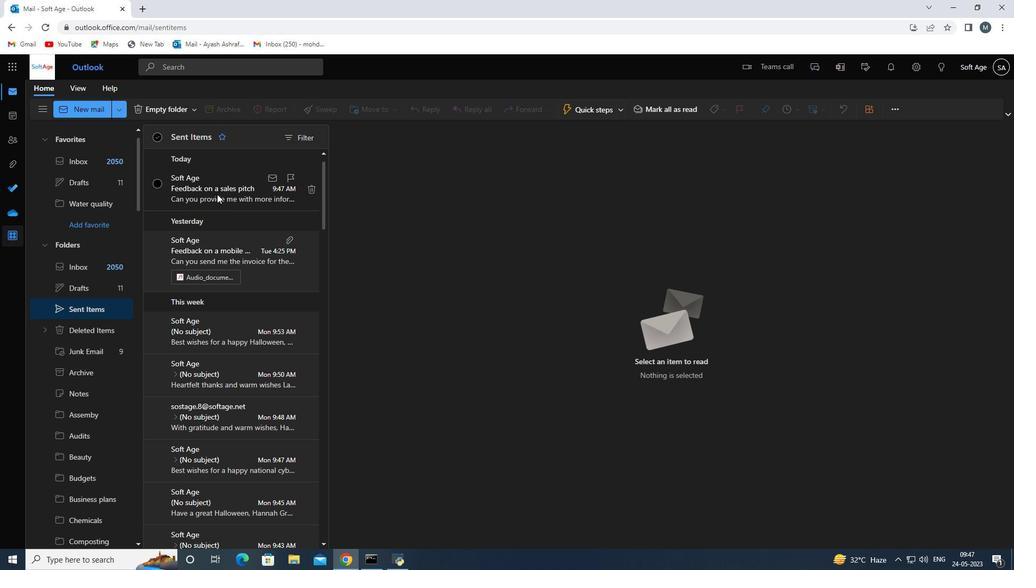 
Action: Mouse moved to (369, 111)
Screenshot: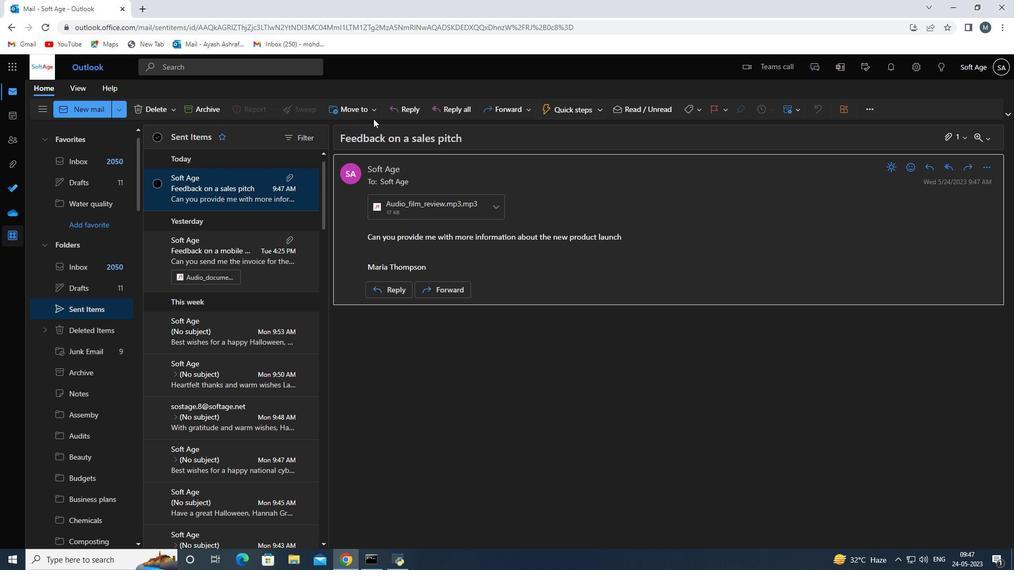 
Action: Mouse pressed left at (369, 111)
Screenshot: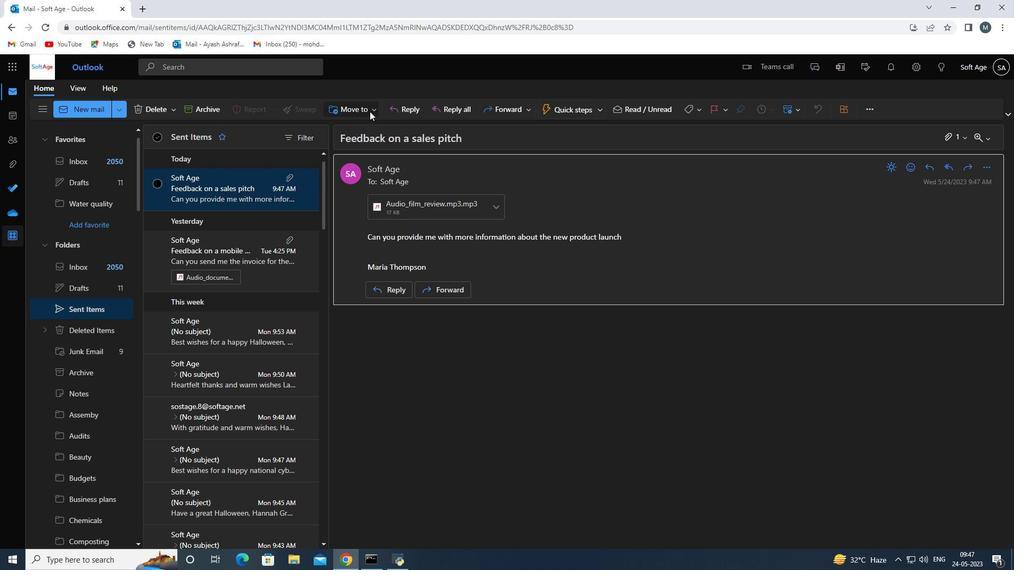 
Action: Mouse moved to (385, 129)
Screenshot: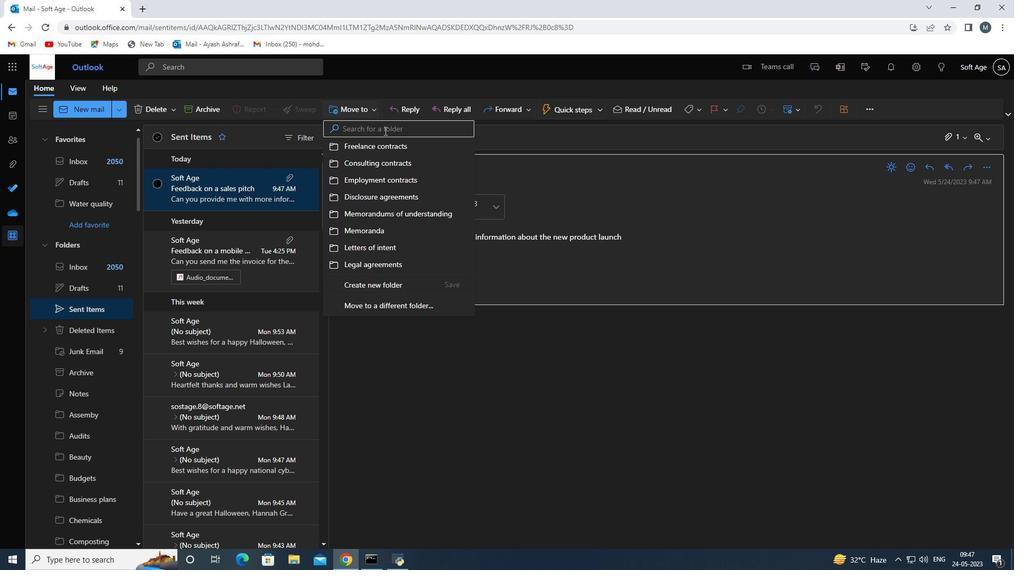 
Action: Mouse pressed left at (385, 129)
Screenshot: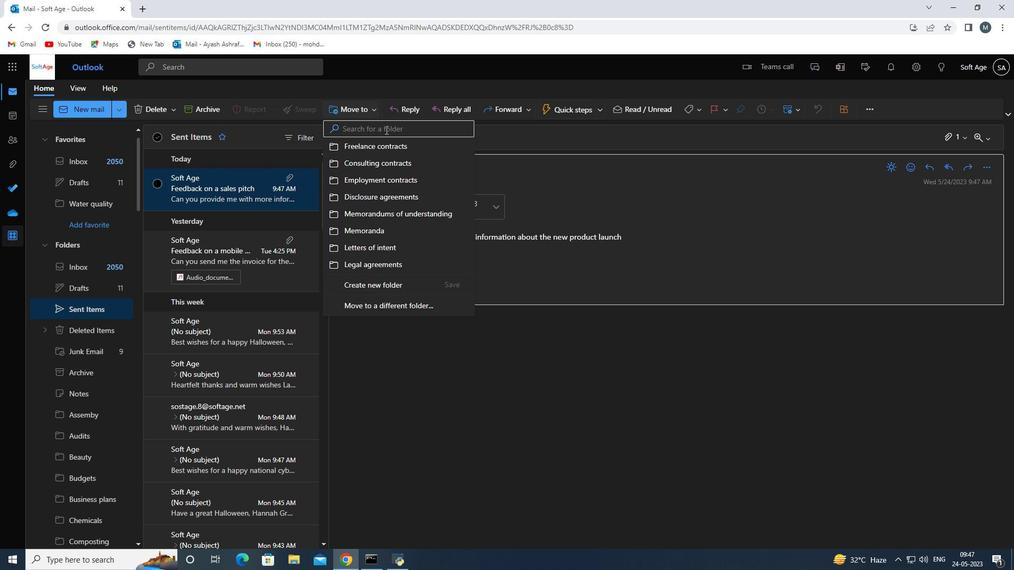 
Action: Key pressed <Key.shift>Licensing<Key.space>agreements<Key.space>
Screenshot: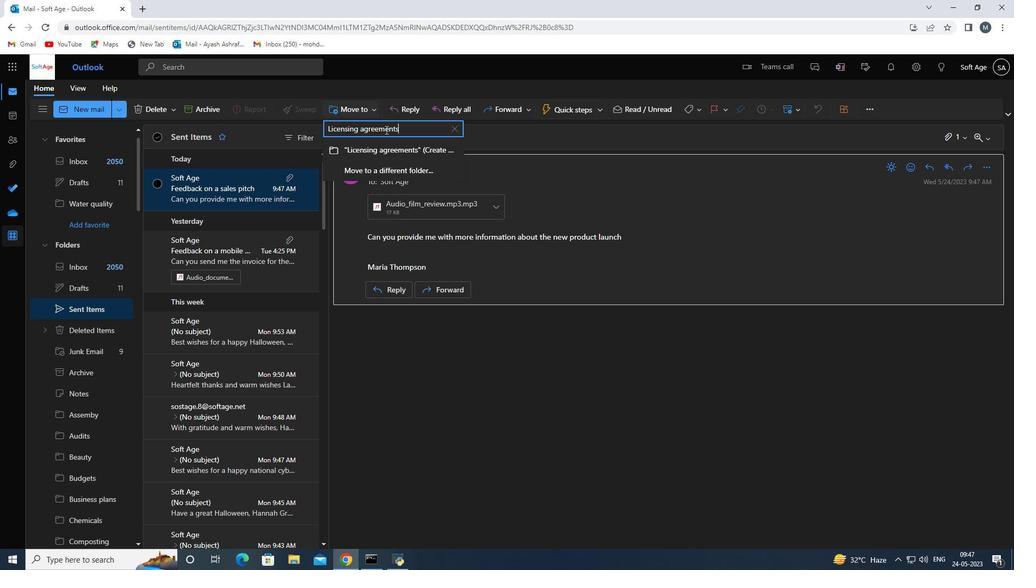 
Action: Mouse moved to (386, 150)
Screenshot: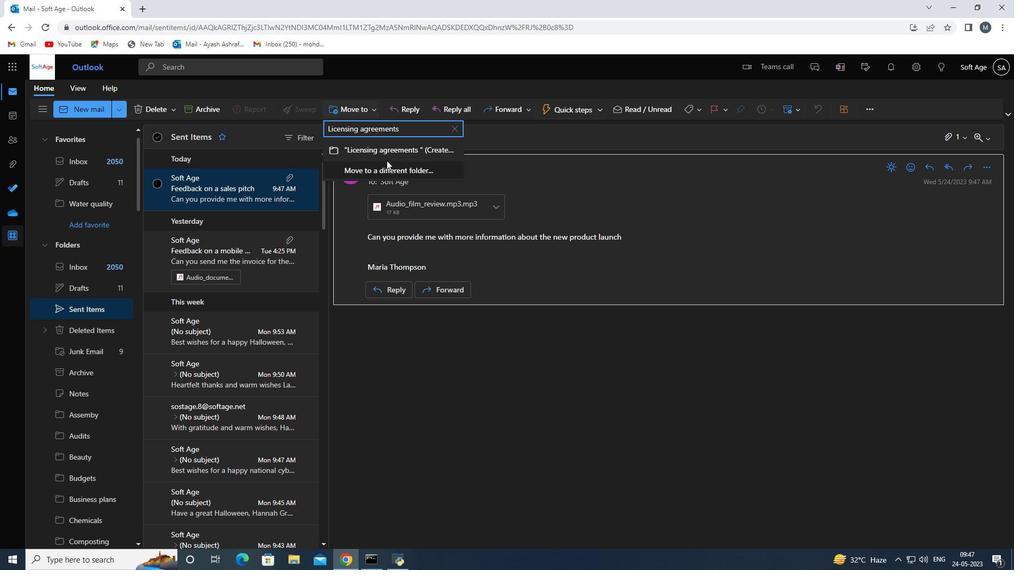 
Action: Mouse pressed left at (386, 150)
Screenshot: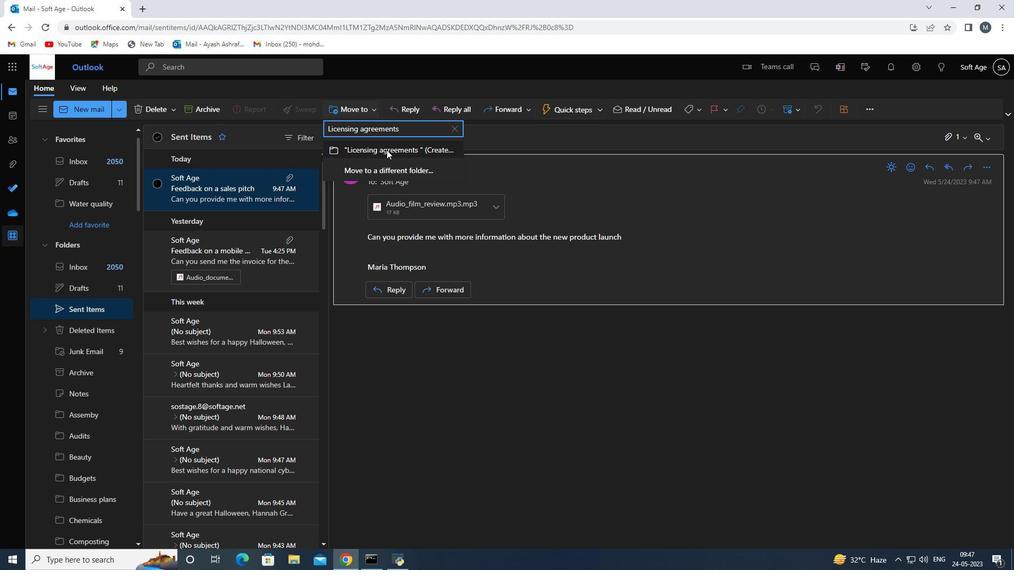 
Action: Mouse moved to (388, 150)
Screenshot: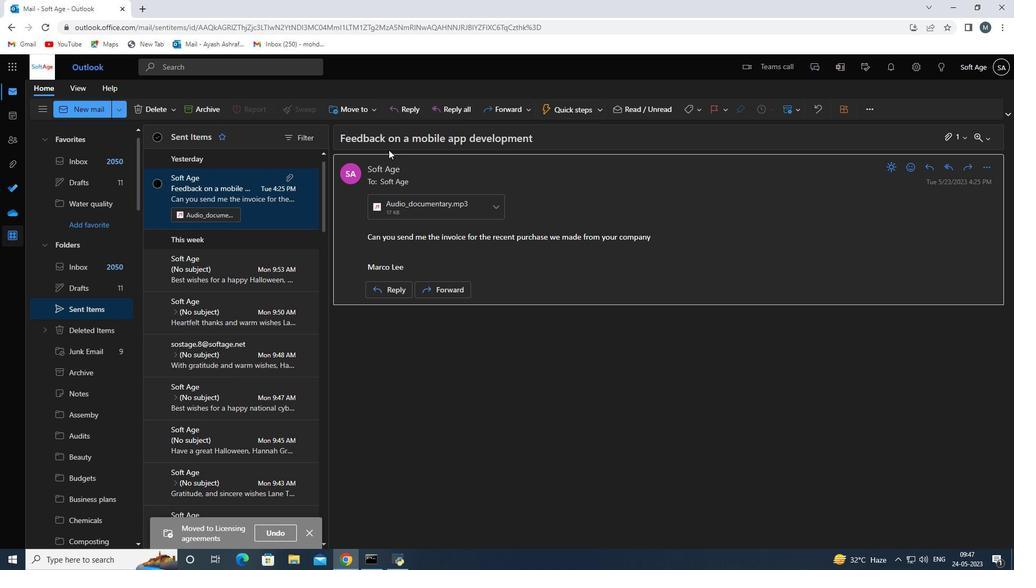 
